 Task: Find a one-way flight from Sarasota (SRQ) to Laramie (LAR) on May 3 for 6 passengers in premium economy, using Delta, with 5 checked bags, a maximum price of 1500, and a departure time of 5:00 AM.
Action: Mouse moved to (330, 315)
Screenshot: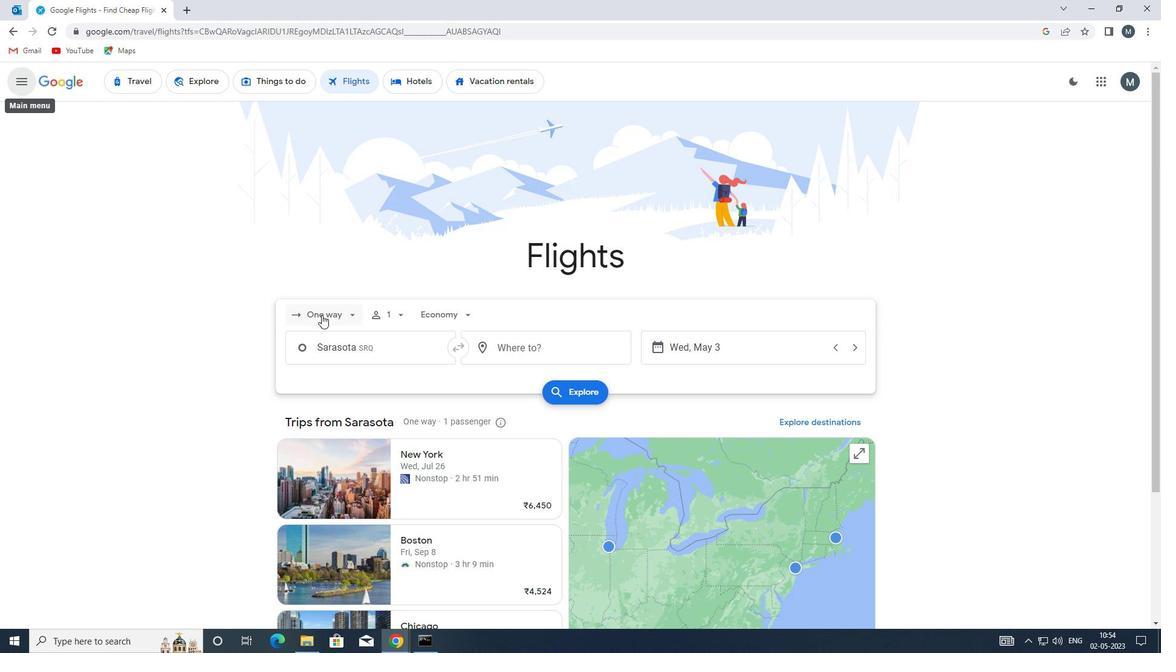 
Action: Mouse pressed left at (330, 315)
Screenshot: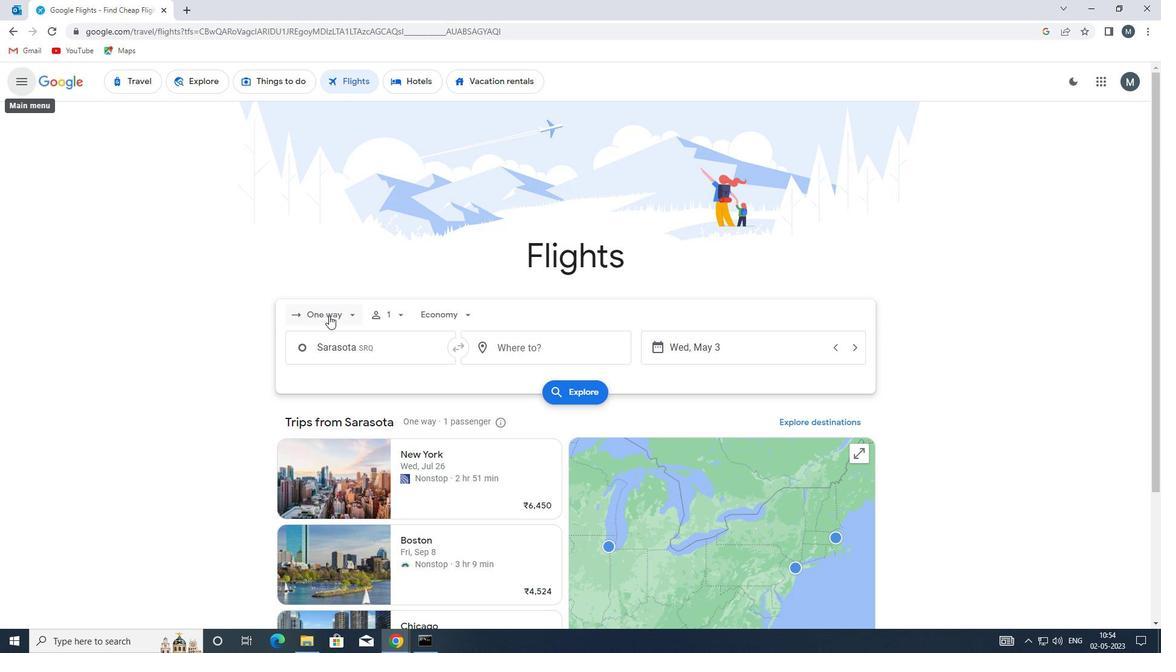 
Action: Mouse moved to (343, 375)
Screenshot: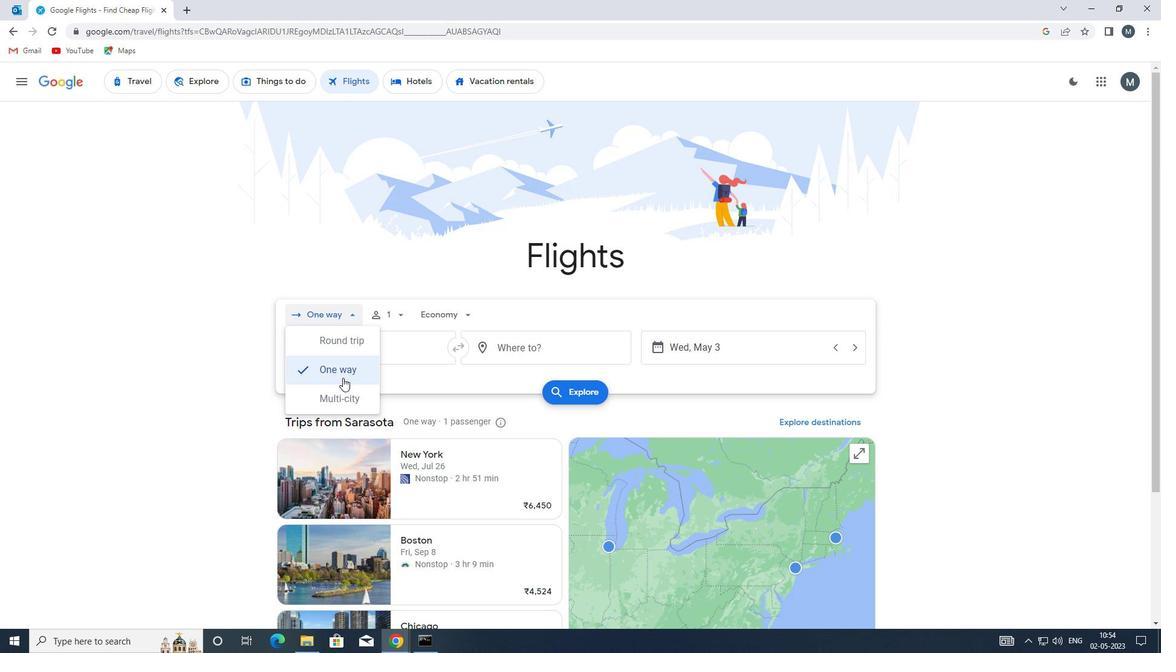 
Action: Mouse pressed left at (343, 375)
Screenshot: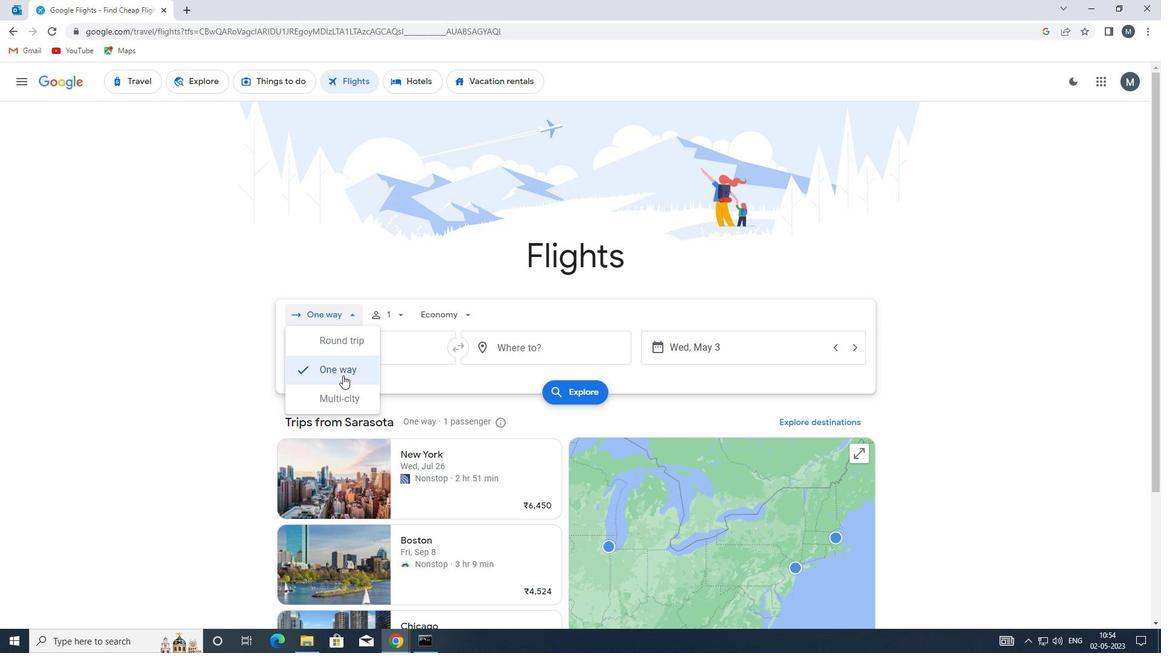 
Action: Mouse moved to (402, 315)
Screenshot: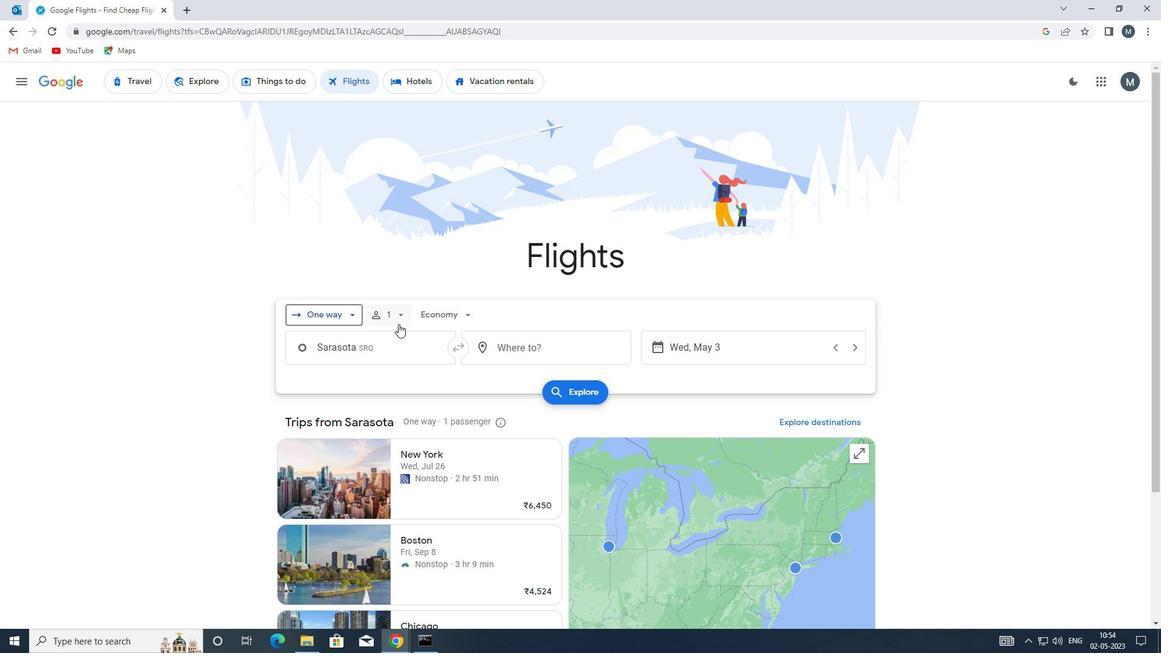 
Action: Mouse pressed left at (402, 315)
Screenshot: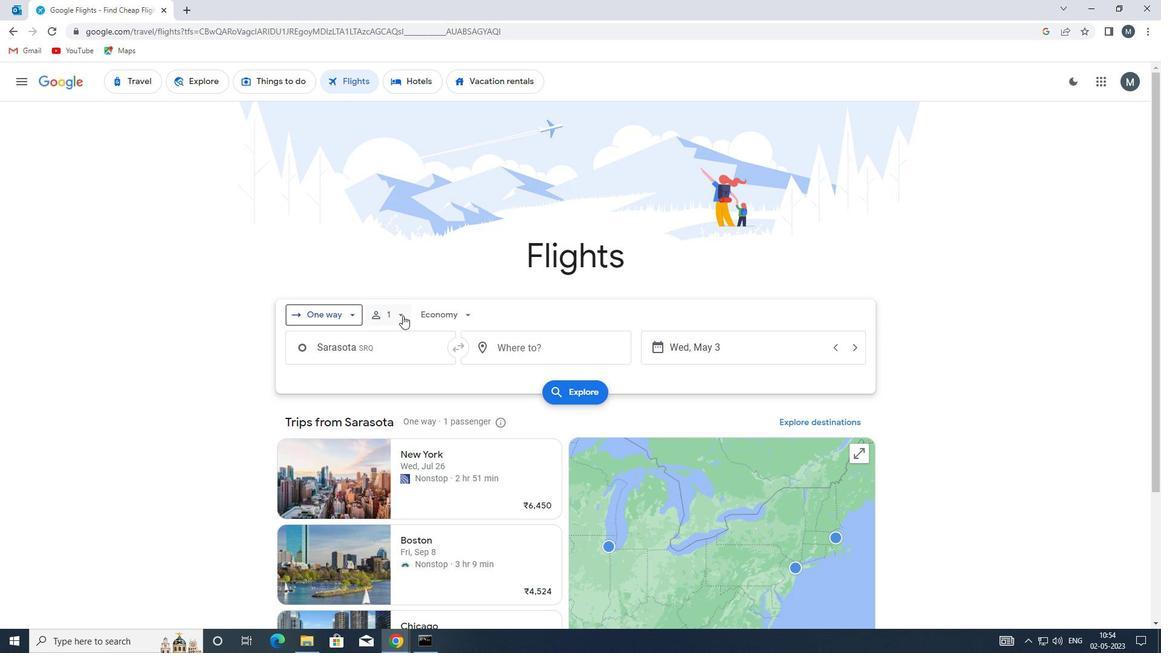 
Action: Mouse moved to (493, 344)
Screenshot: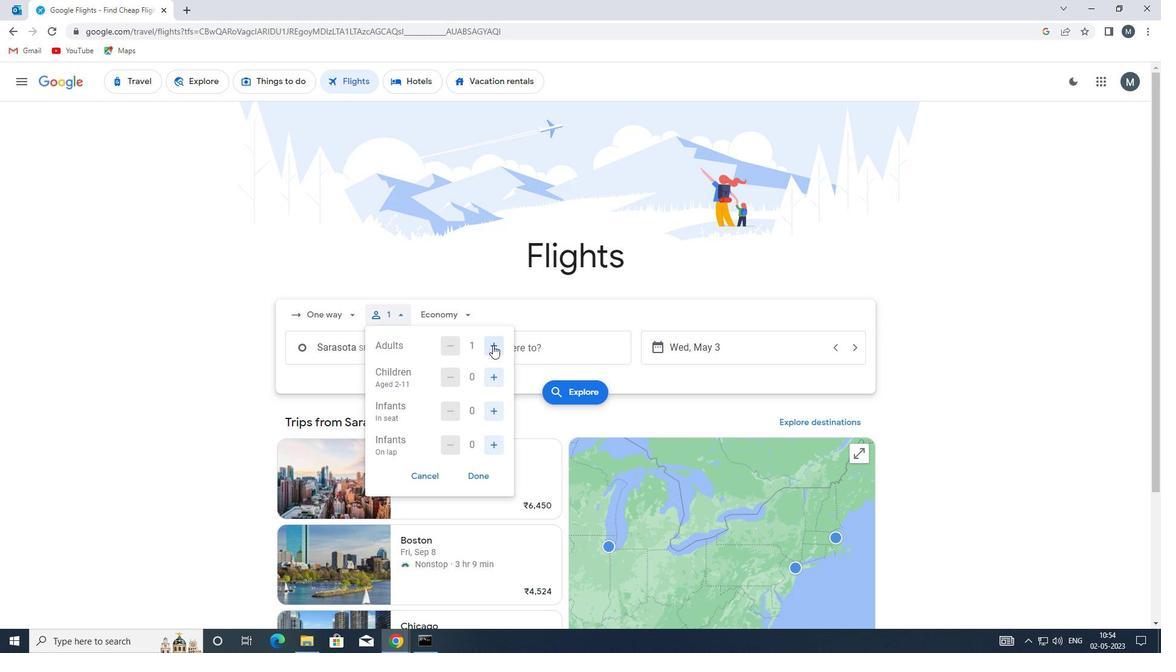 
Action: Mouse pressed left at (493, 344)
Screenshot: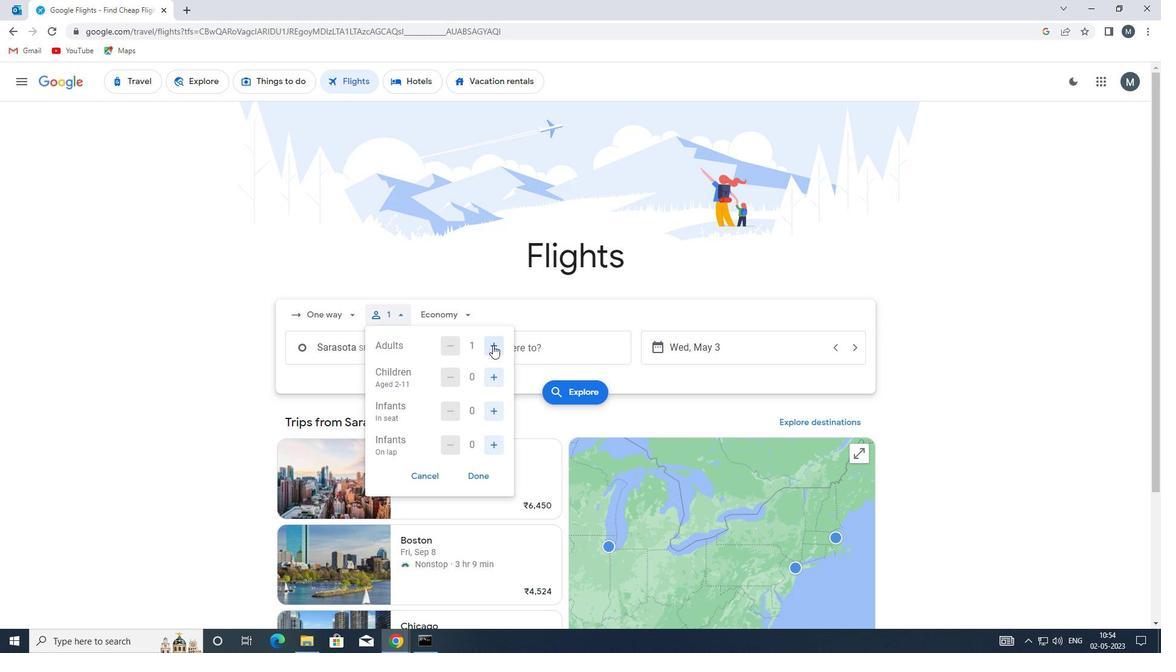 
Action: Mouse moved to (494, 344)
Screenshot: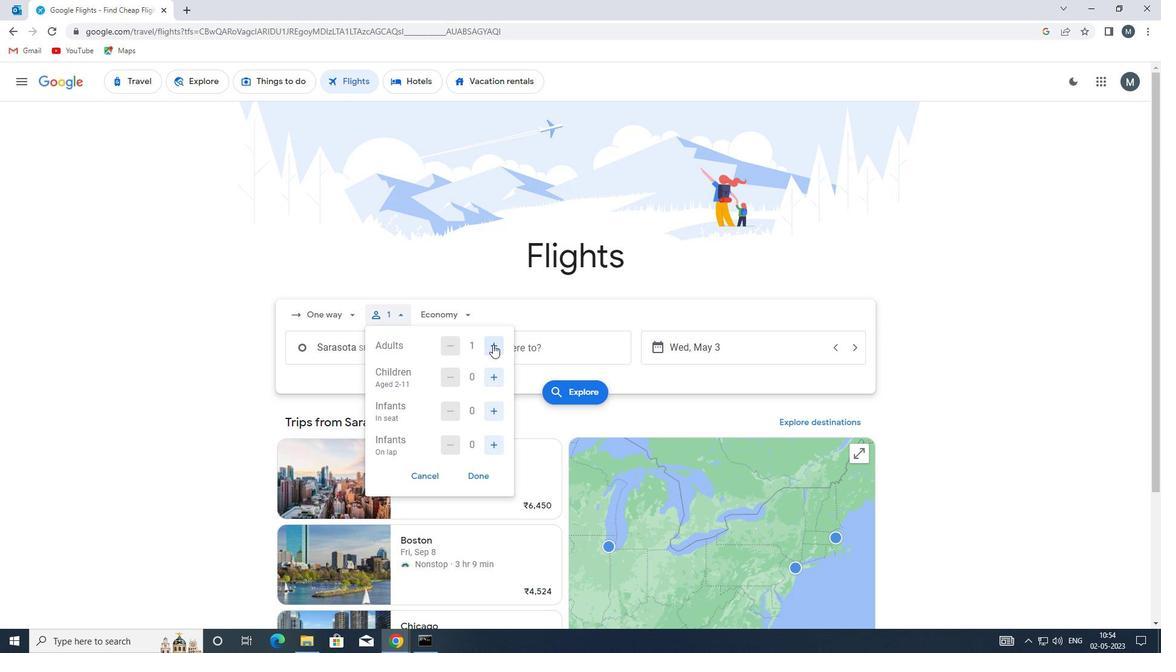 
Action: Mouse pressed left at (494, 344)
Screenshot: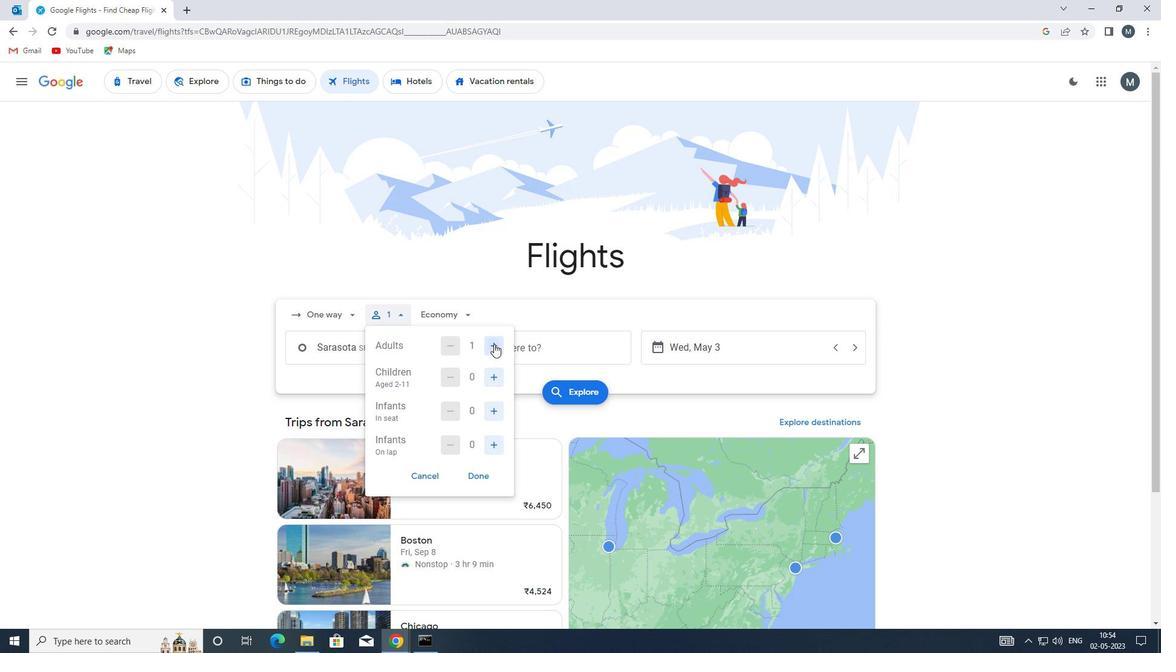 
Action: Mouse pressed left at (494, 344)
Screenshot: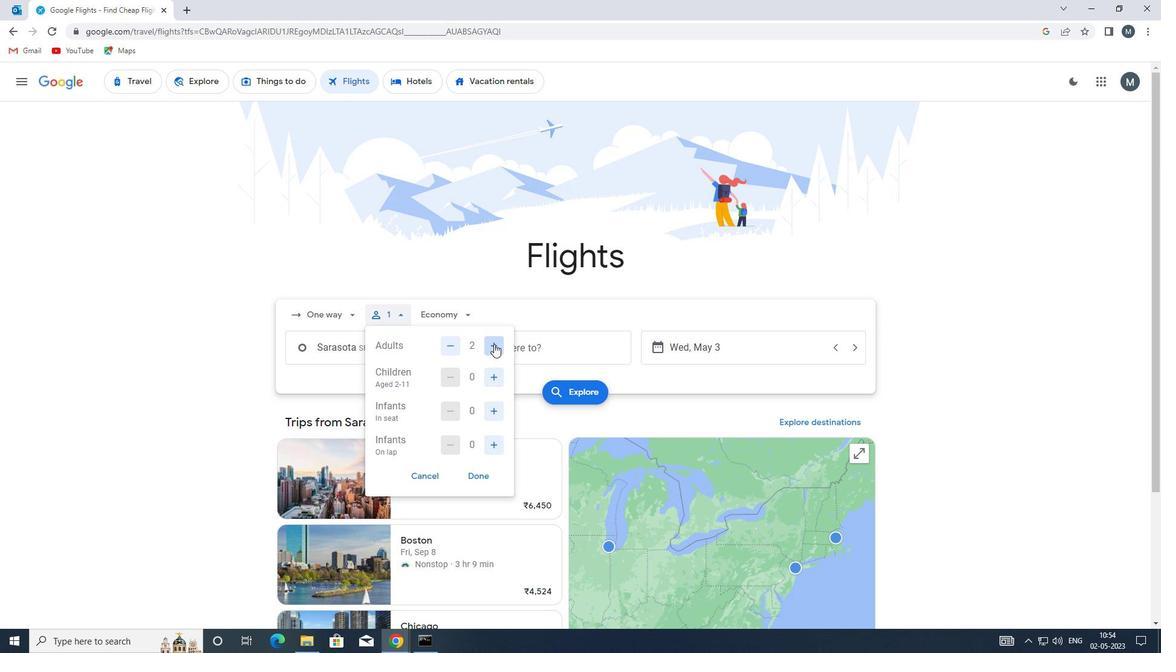 
Action: Mouse moved to (489, 413)
Screenshot: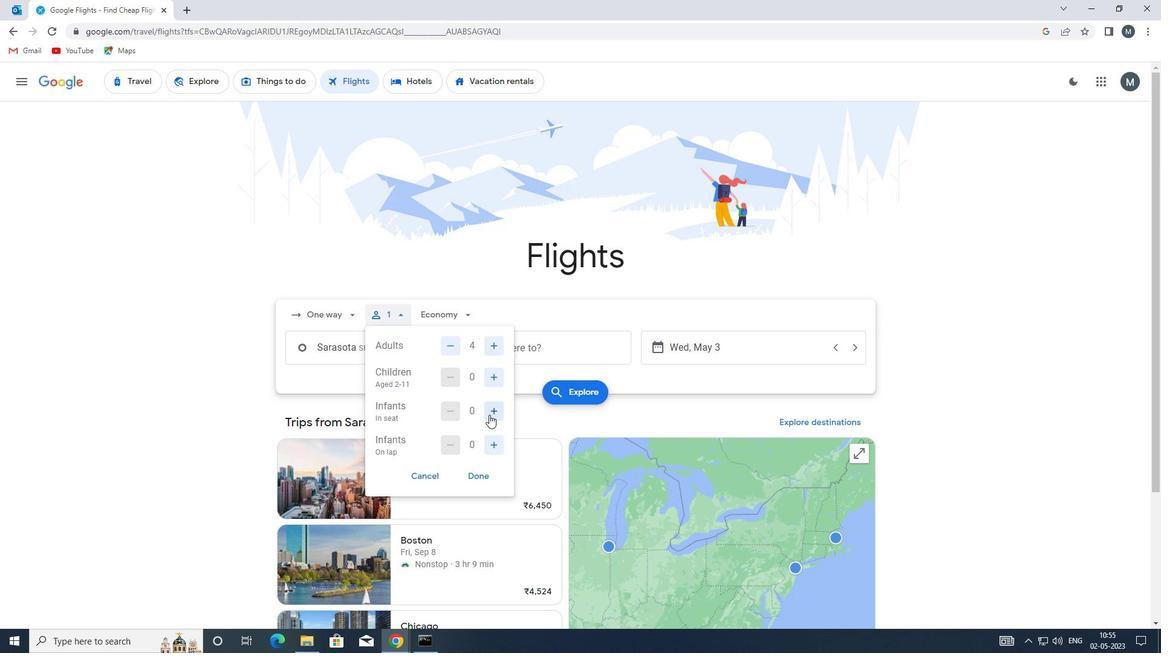 
Action: Mouse pressed left at (489, 413)
Screenshot: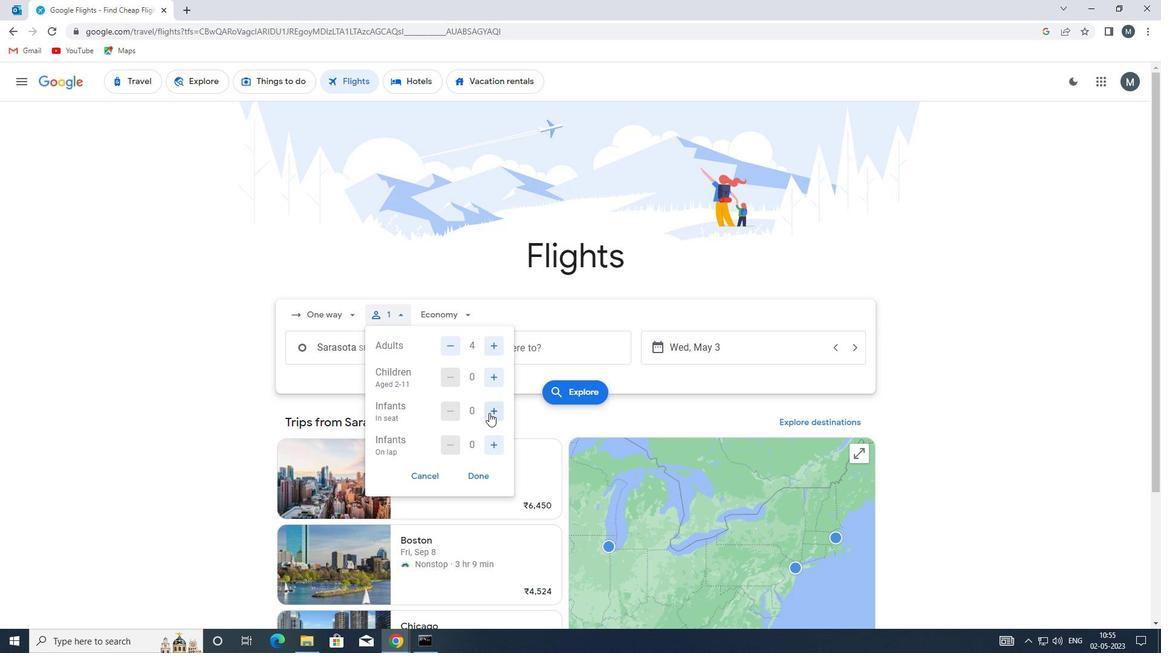 
Action: Mouse moved to (494, 441)
Screenshot: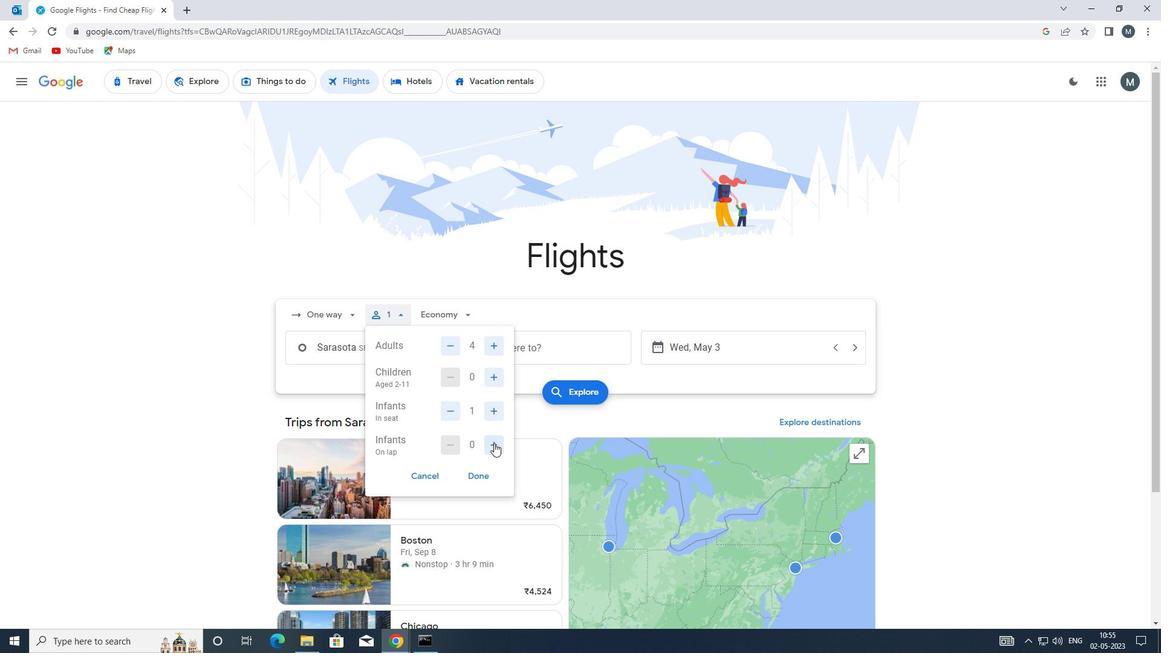 
Action: Mouse pressed left at (494, 441)
Screenshot: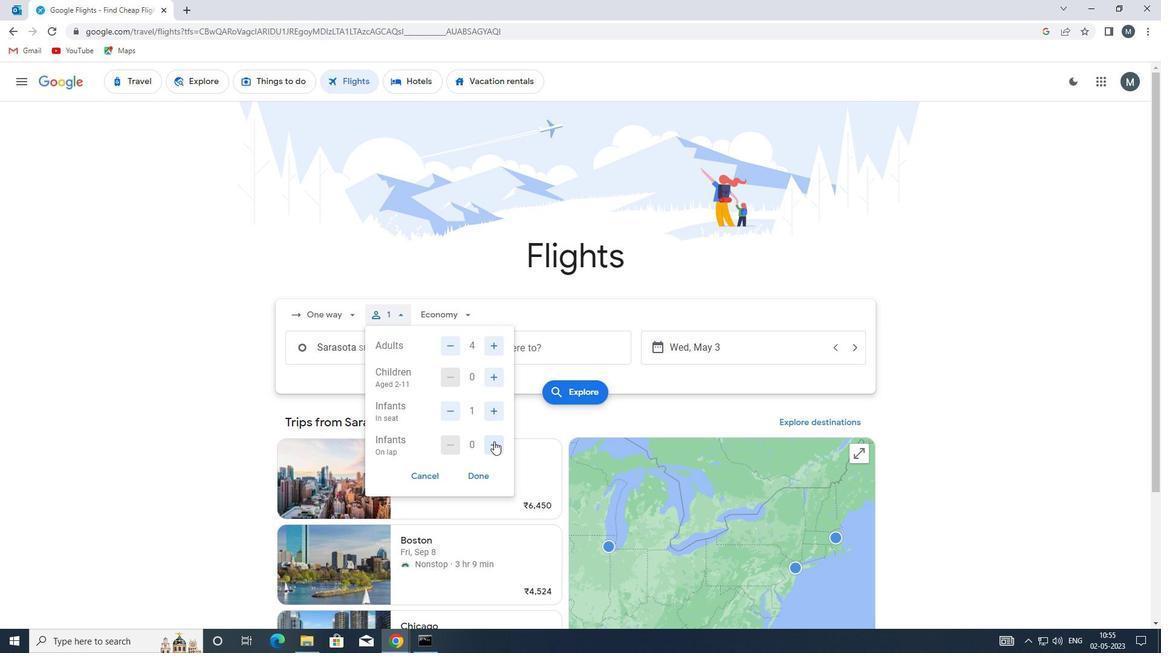 
Action: Mouse moved to (474, 473)
Screenshot: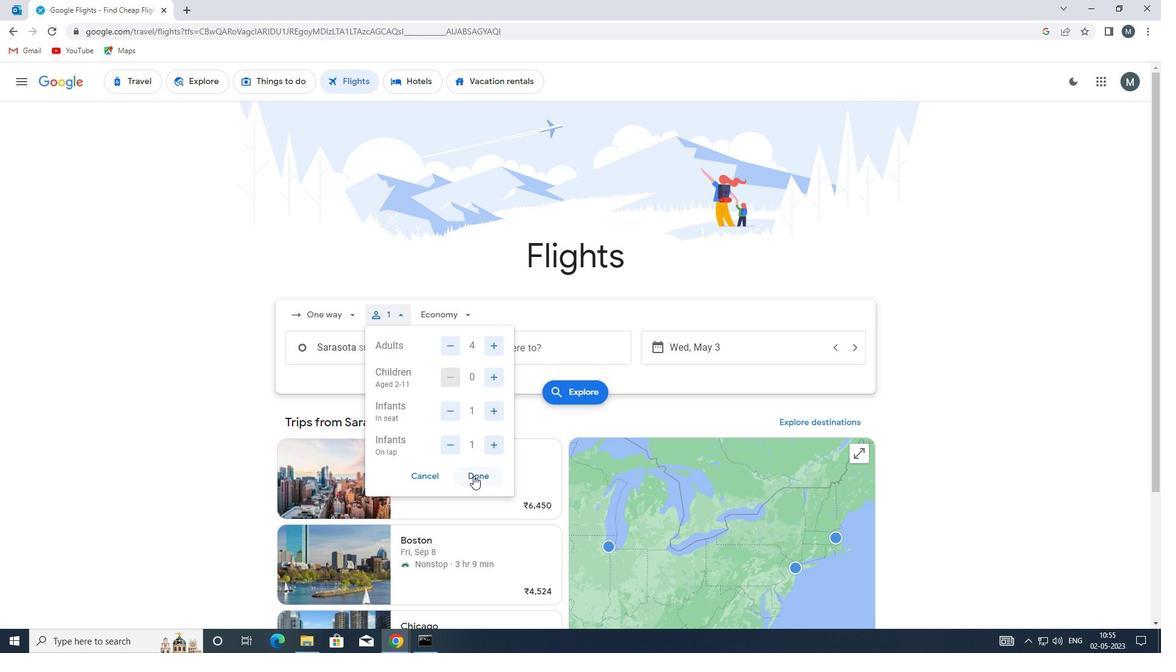 
Action: Mouse pressed left at (474, 473)
Screenshot: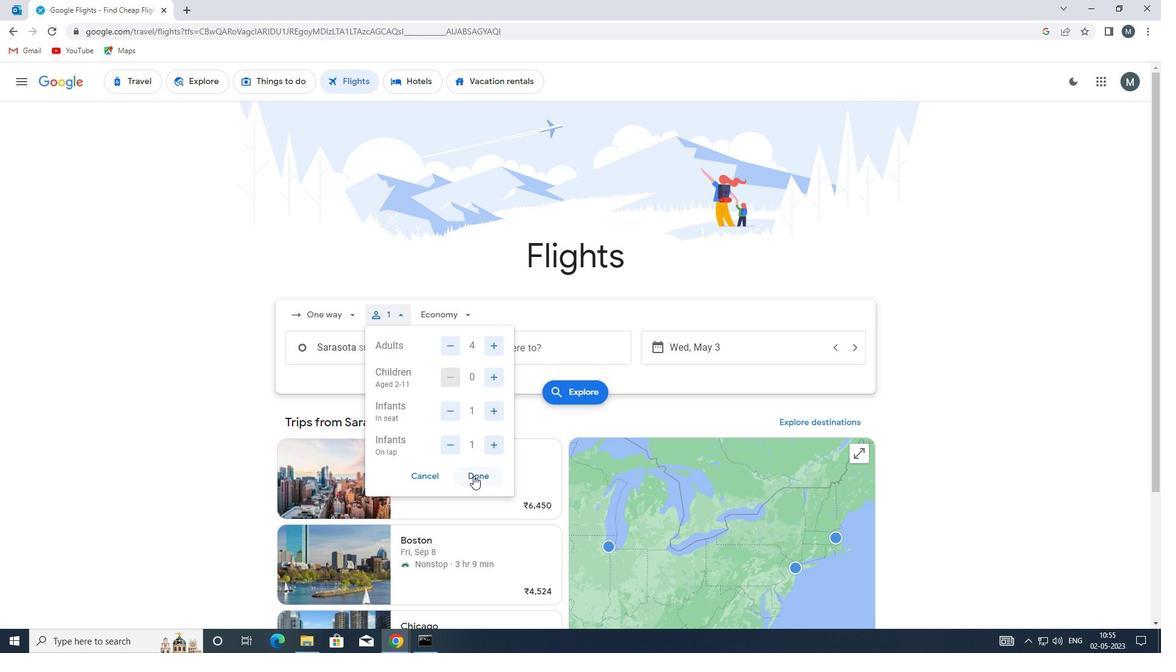 
Action: Mouse moved to (446, 317)
Screenshot: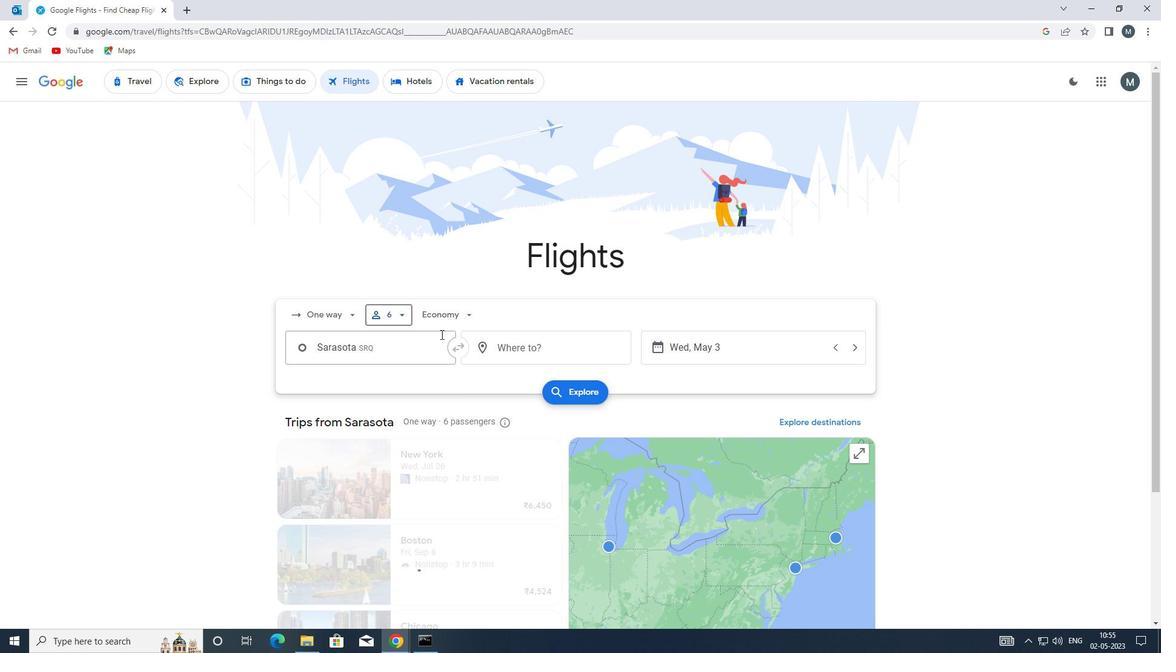 
Action: Mouse pressed left at (446, 317)
Screenshot: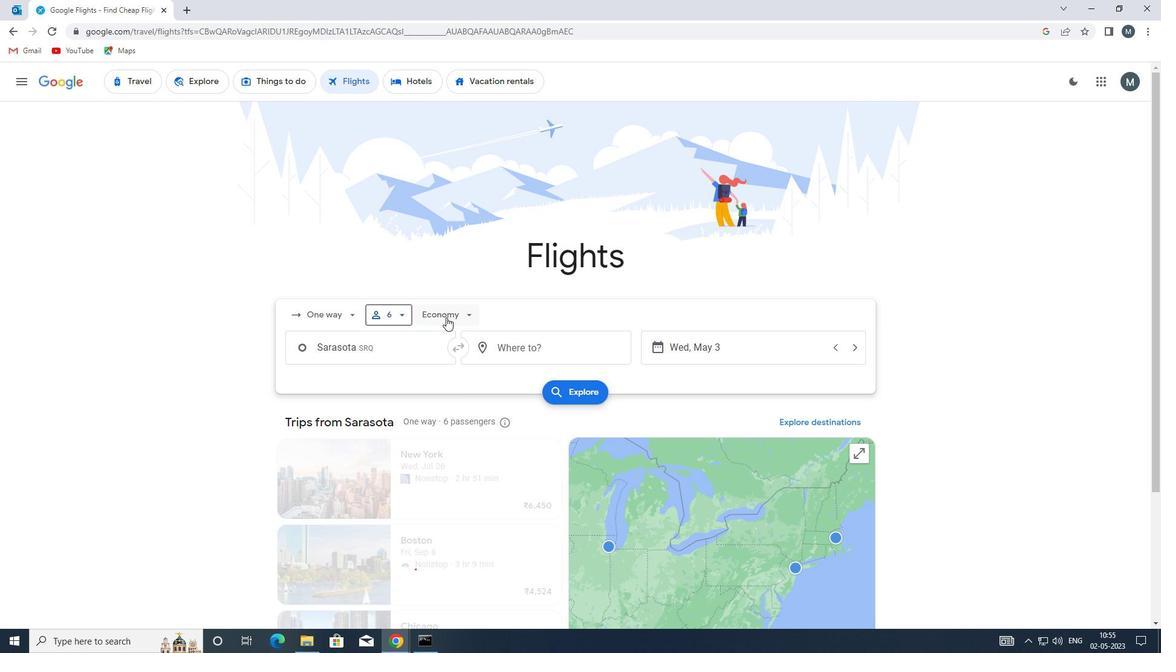 
Action: Mouse moved to (487, 376)
Screenshot: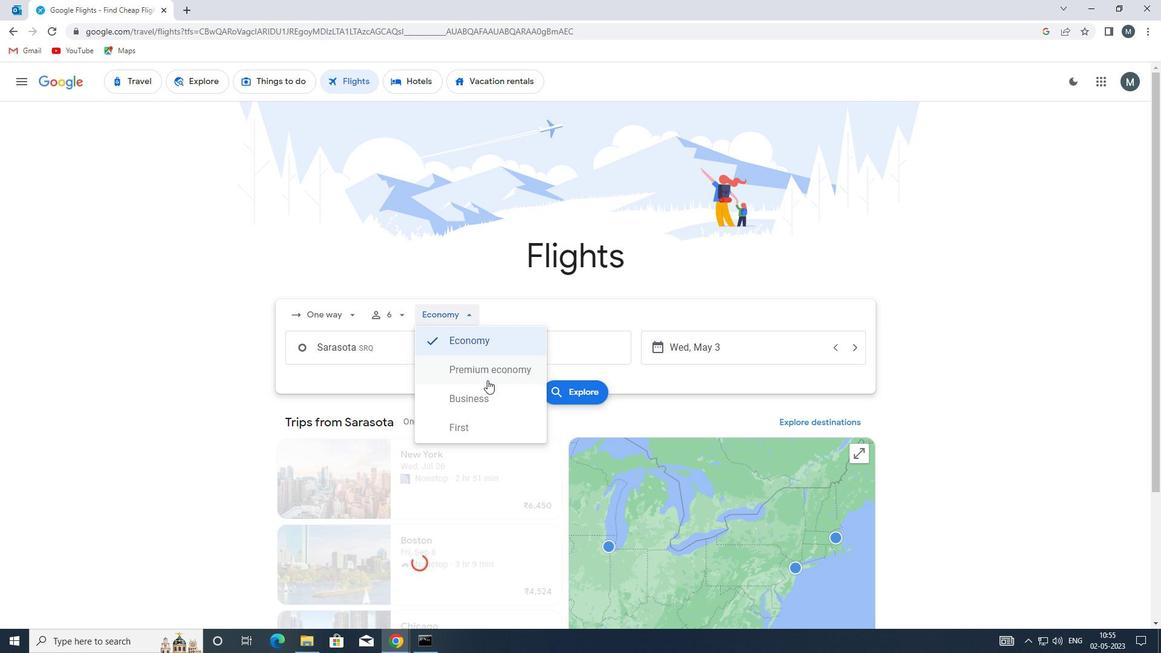
Action: Mouse pressed left at (487, 376)
Screenshot: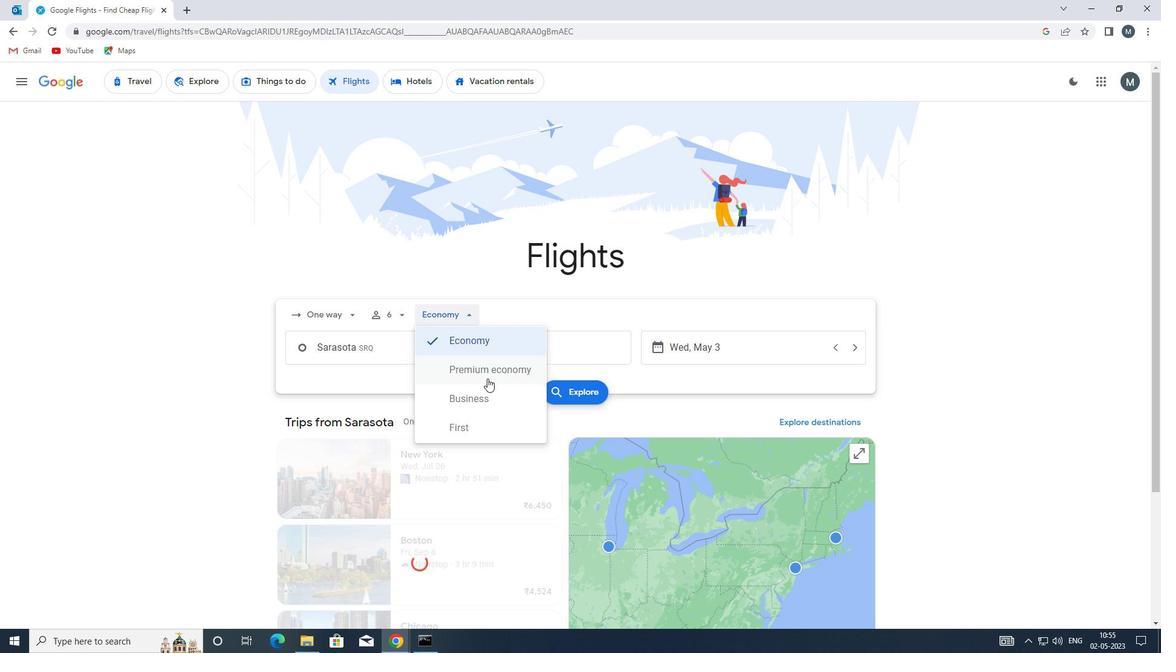 
Action: Mouse moved to (373, 350)
Screenshot: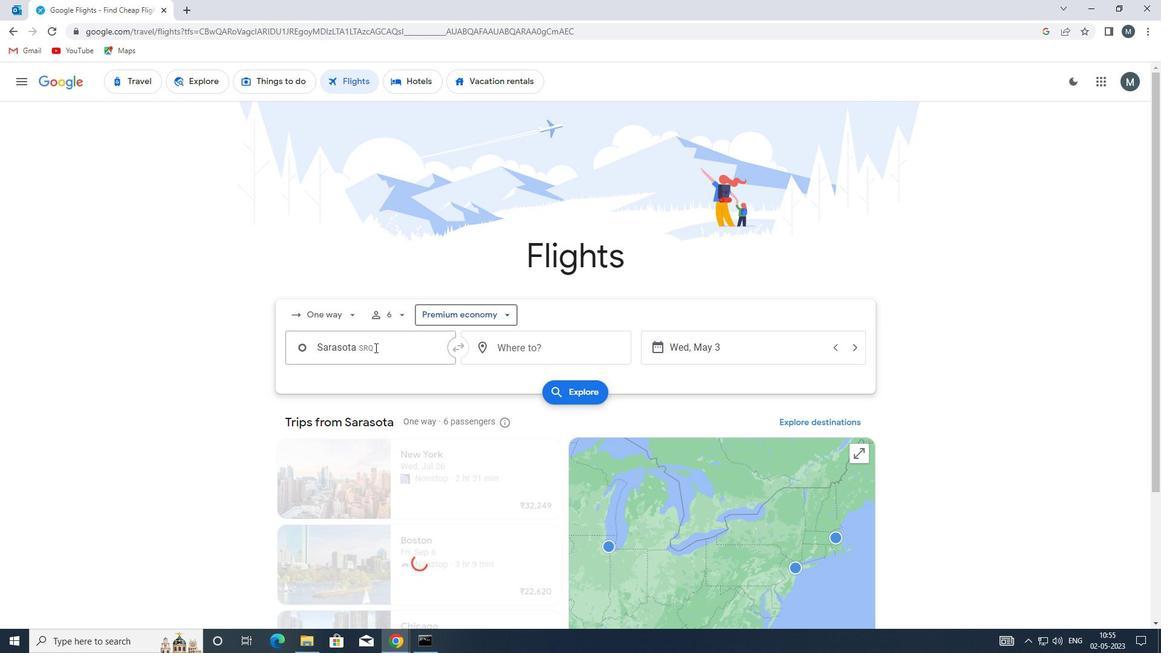 
Action: Mouse pressed left at (373, 350)
Screenshot: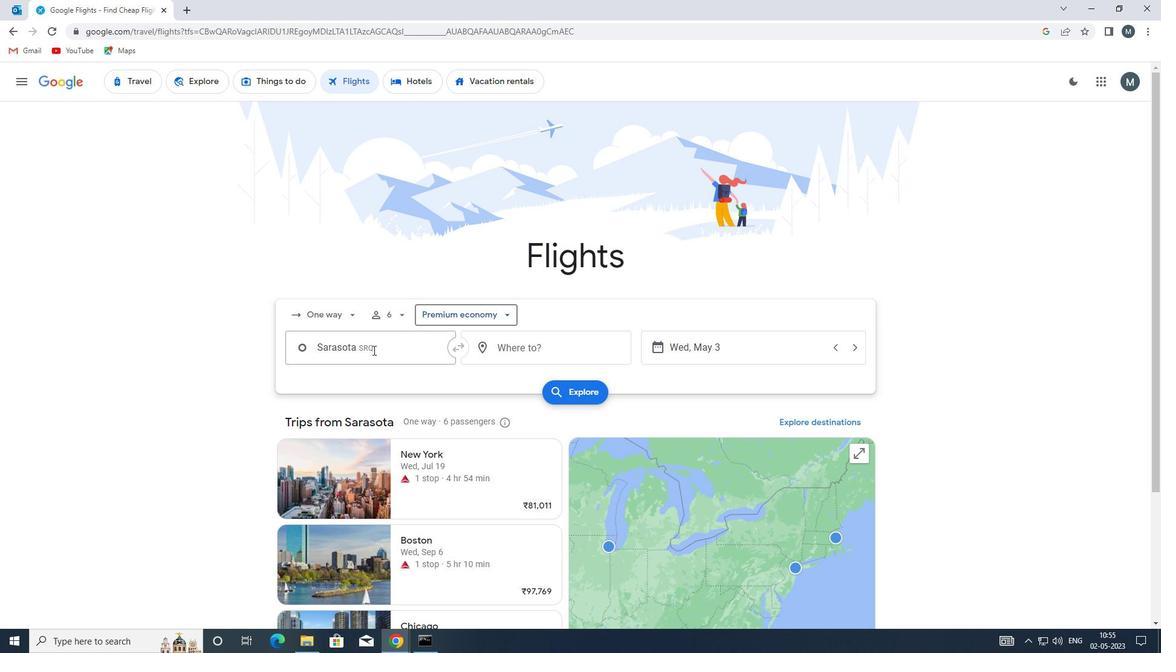 
Action: Mouse moved to (441, 358)
Screenshot: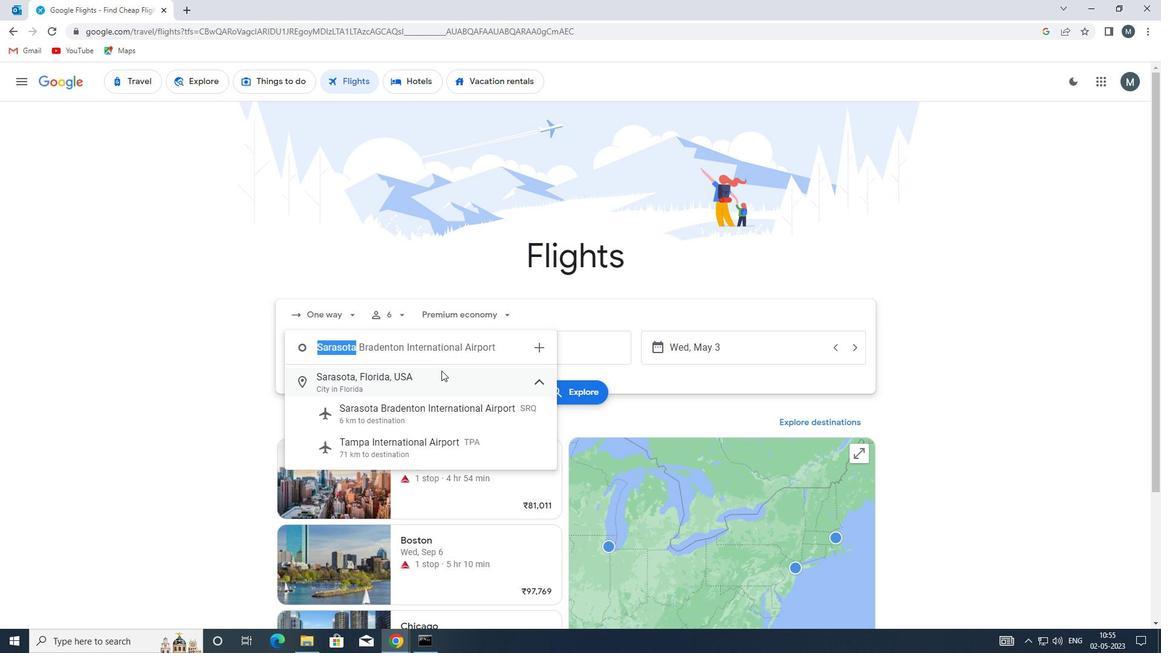 
Action: Key pressed <Key.enter>
Screenshot: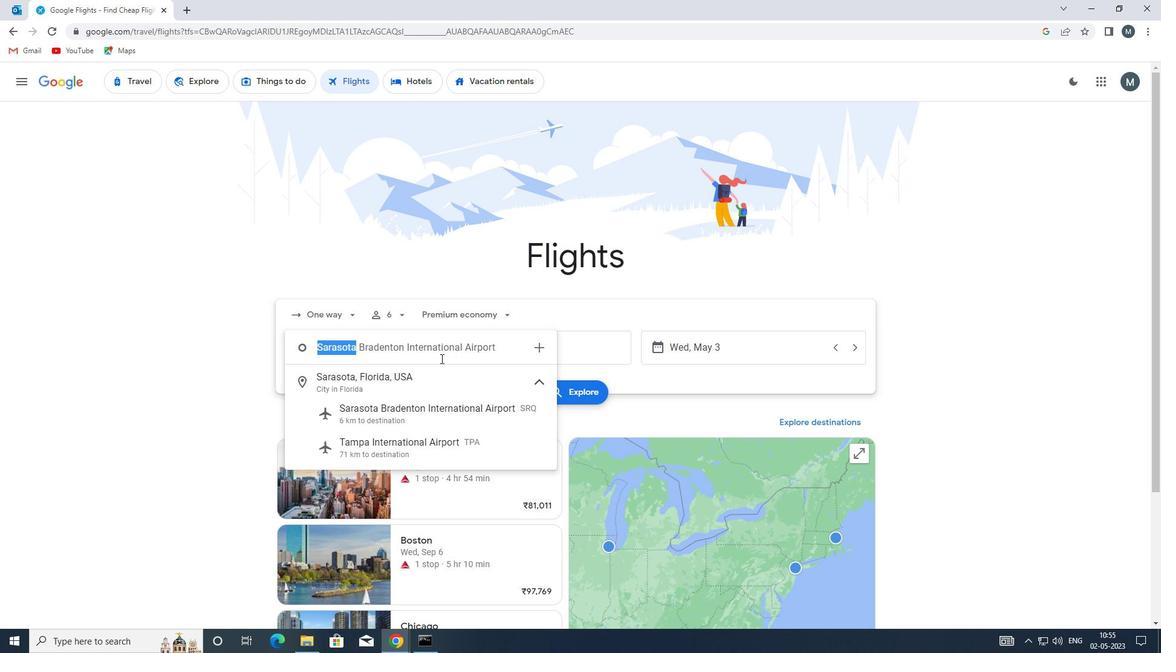 
Action: Mouse moved to (516, 353)
Screenshot: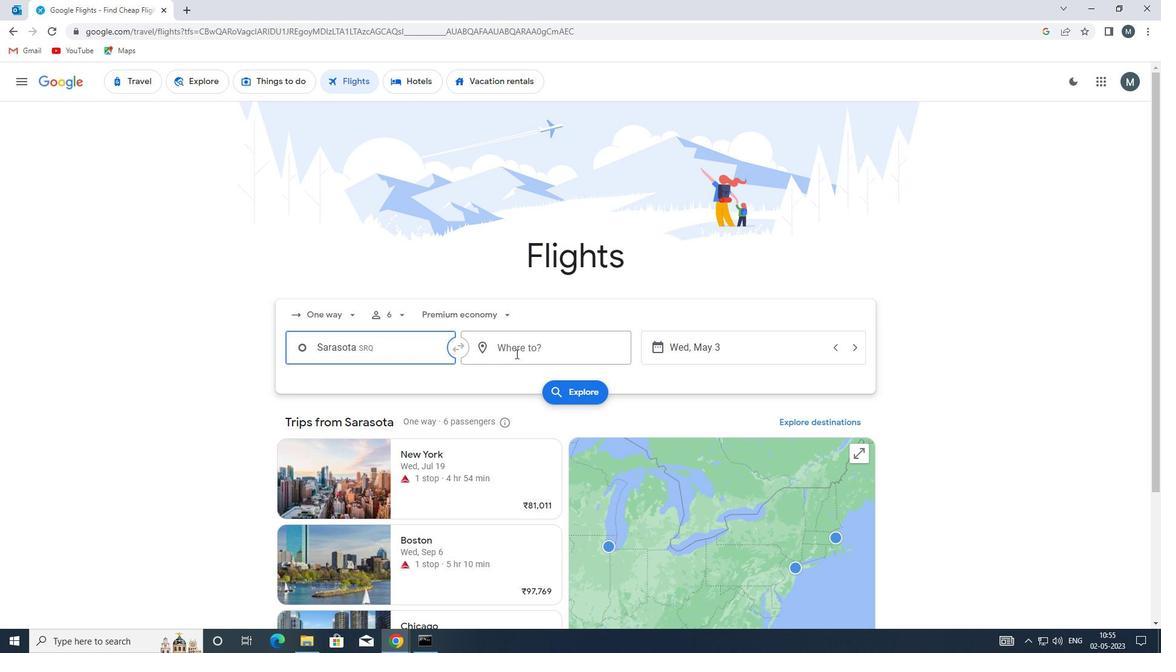 
Action: Mouse pressed left at (516, 353)
Screenshot: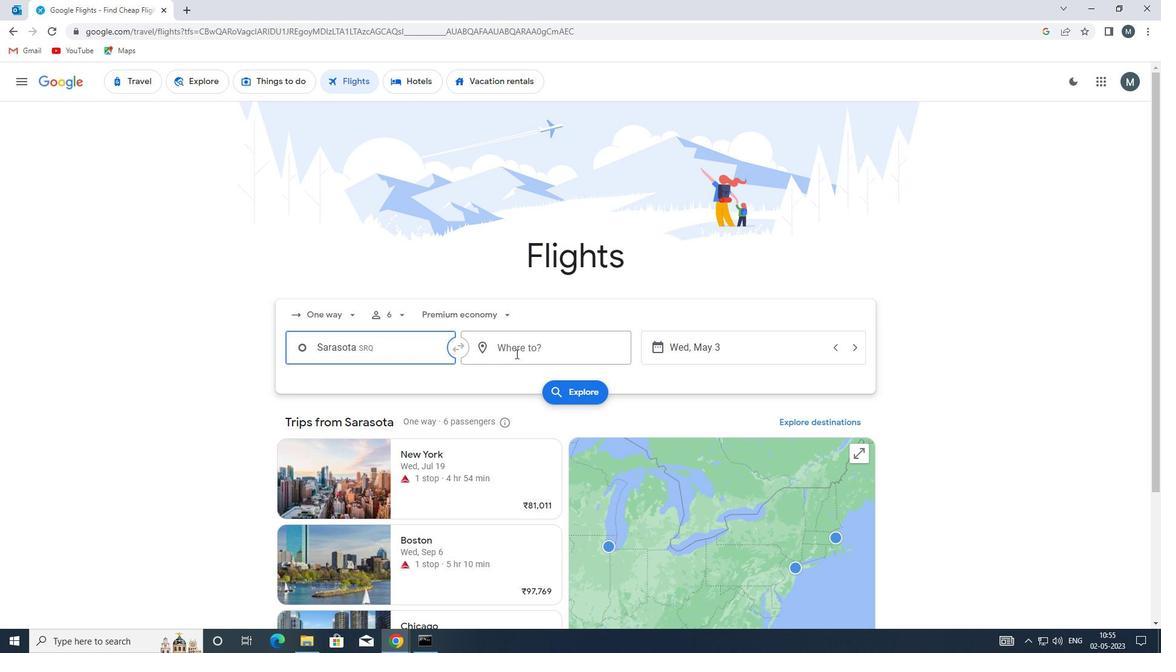 
Action: Mouse moved to (511, 356)
Screenshot: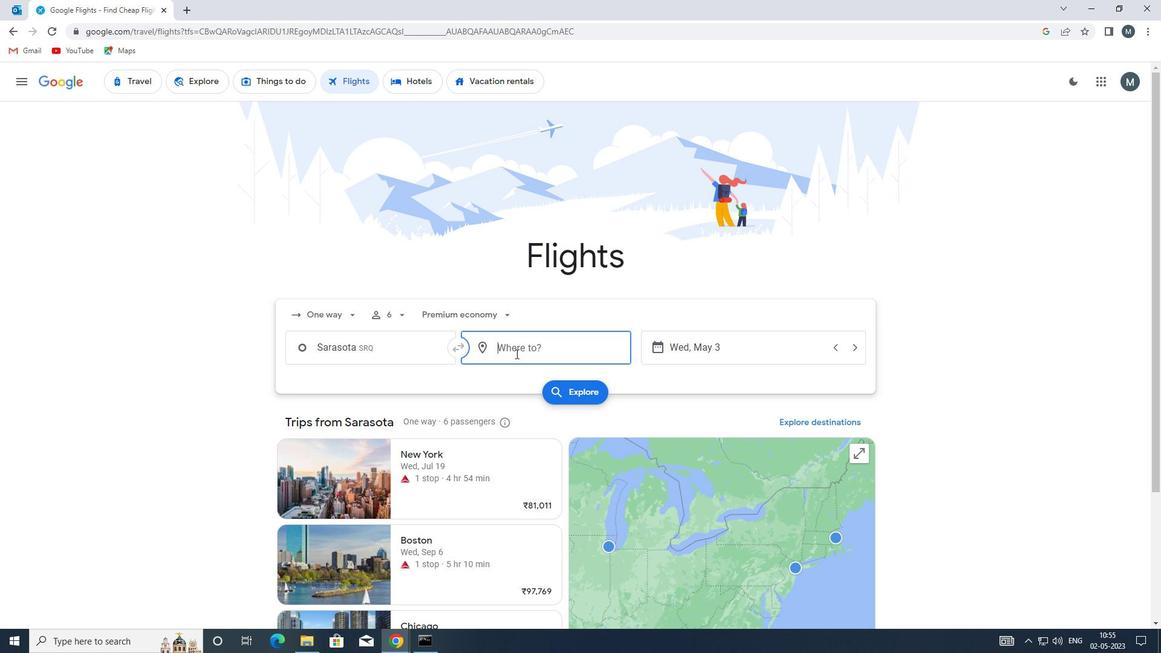 
Action: Key pressed lar
Screenshot: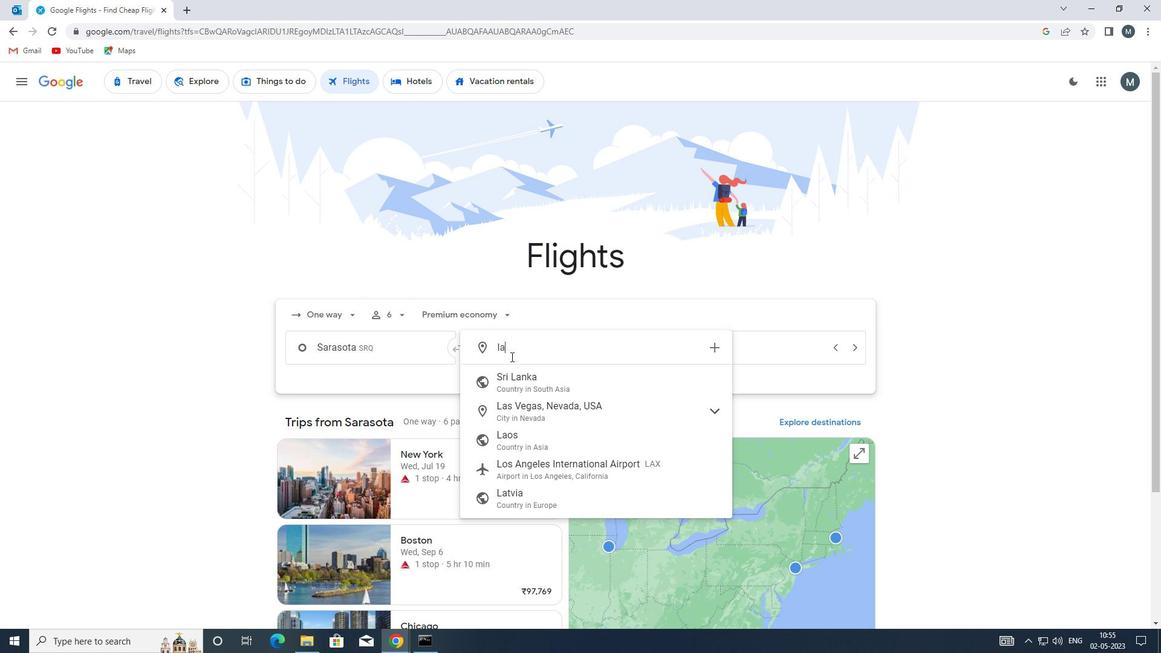 
Action: Mouse moved to (602, 383)
Screenshot: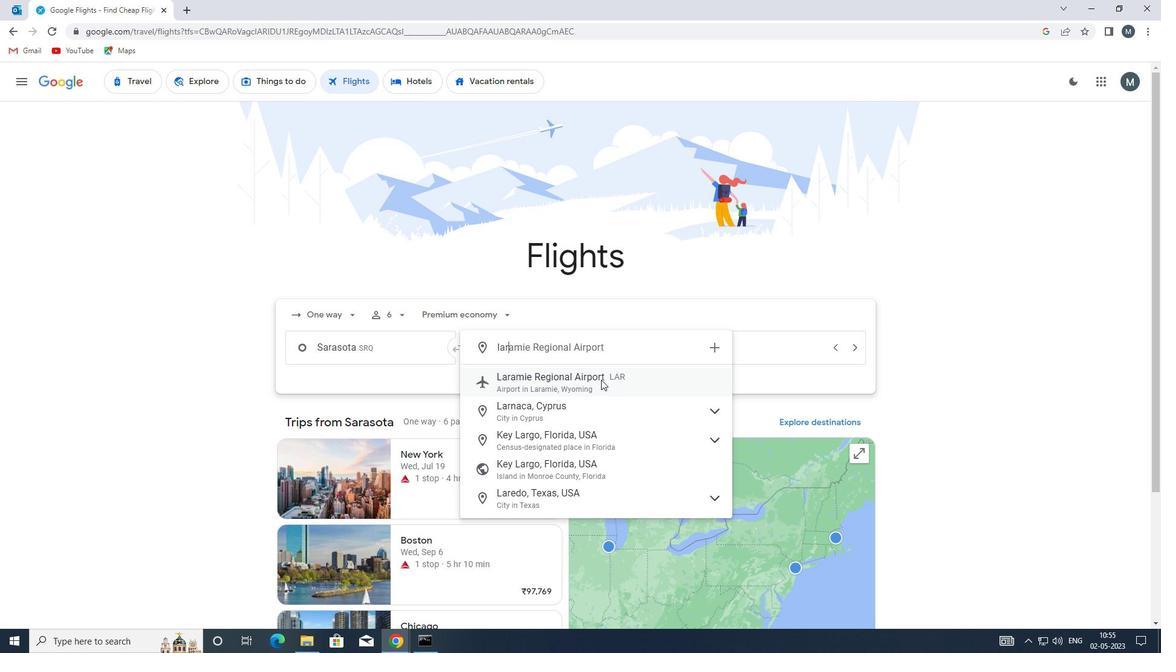 
Action: Mouse pressed left at (602, 383)
Screenshot: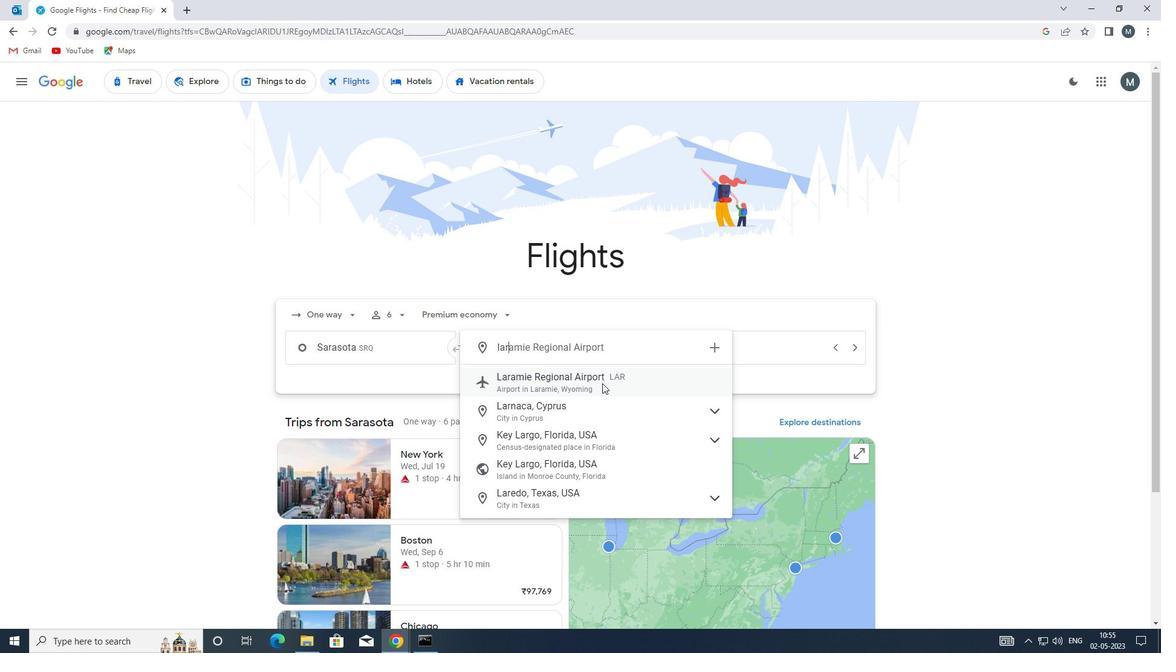 
Action: Mouse moved to (736, 344)
Screenshot: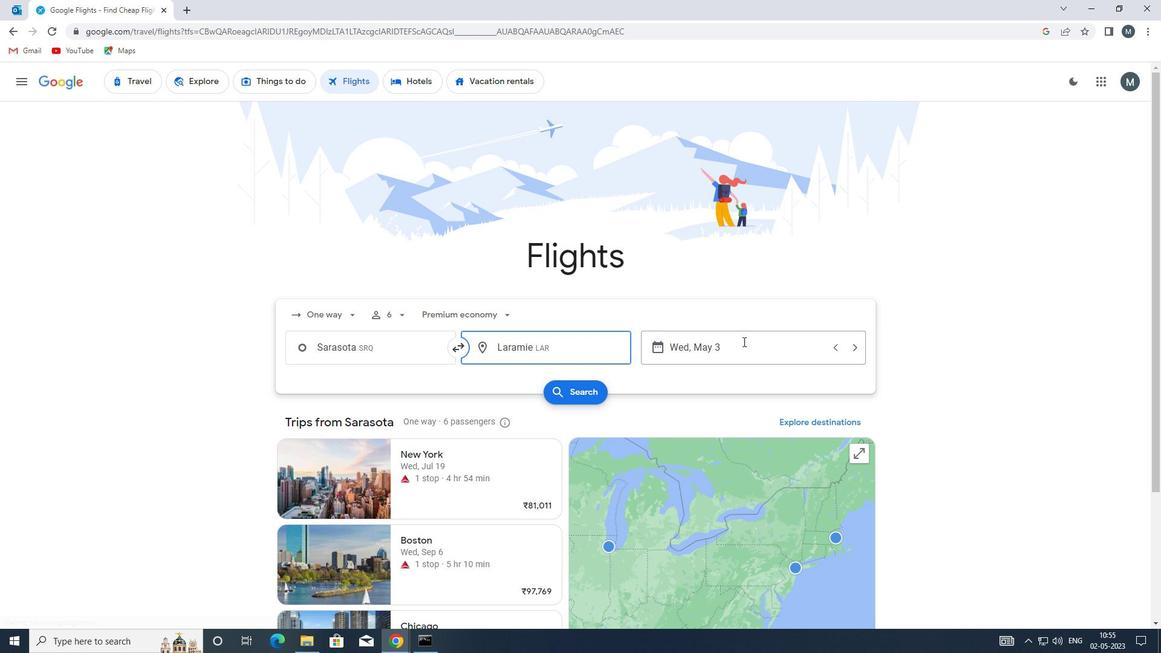 
Action: Mouse pressed left at (736, 344)
Screenshot: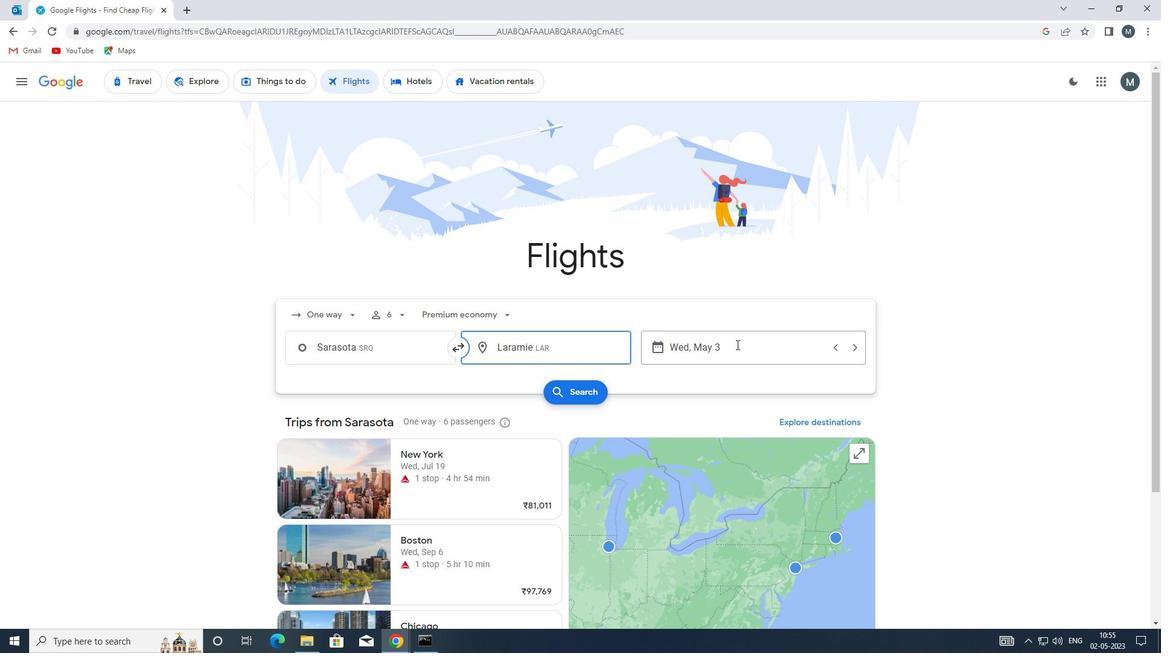 
Action: Mouse moved to (523, 412)
Screenshot: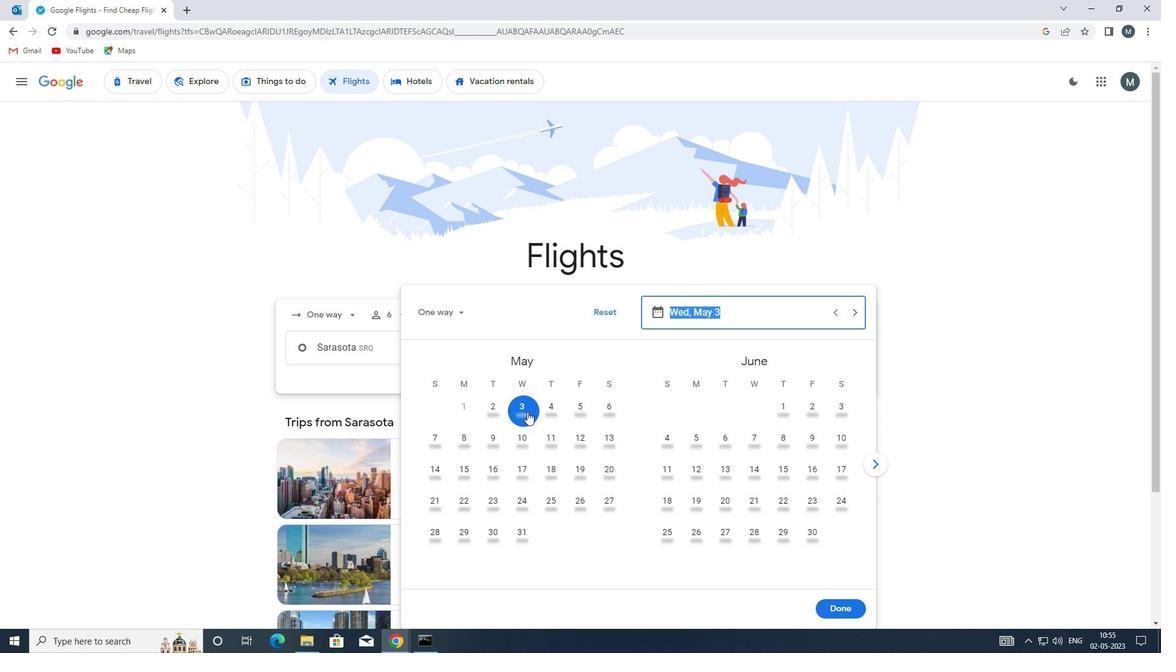 
Action: Mouse pressed left at (523, 412)
Screenshot: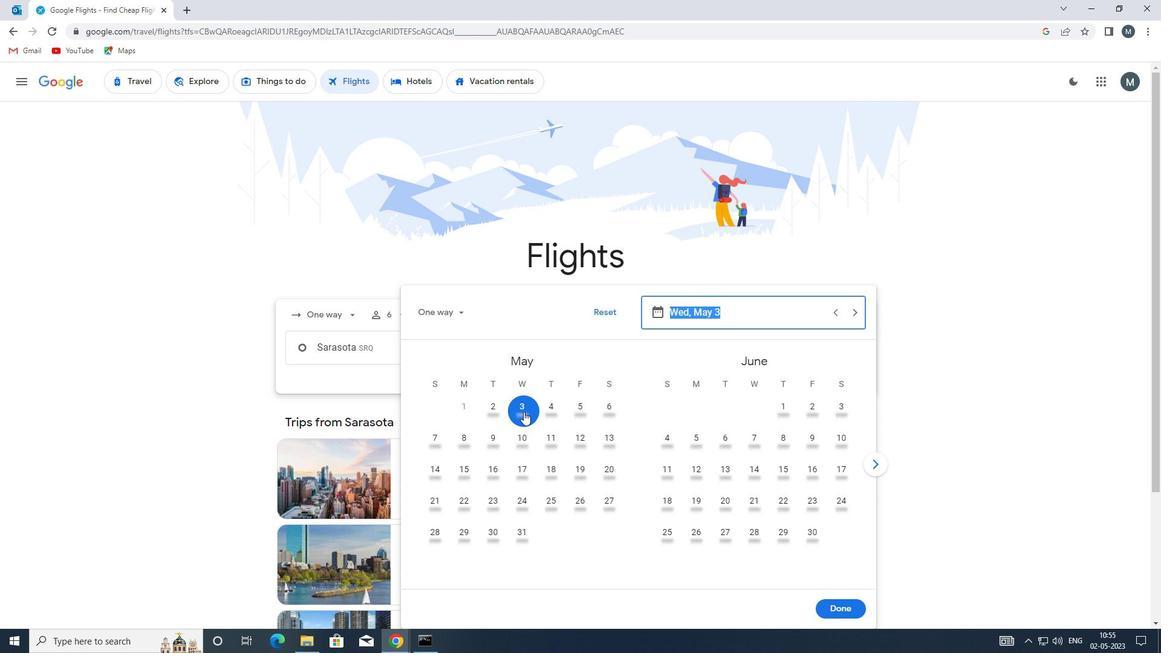 
Action: Mouse moved to (845, 610)
Screenshot: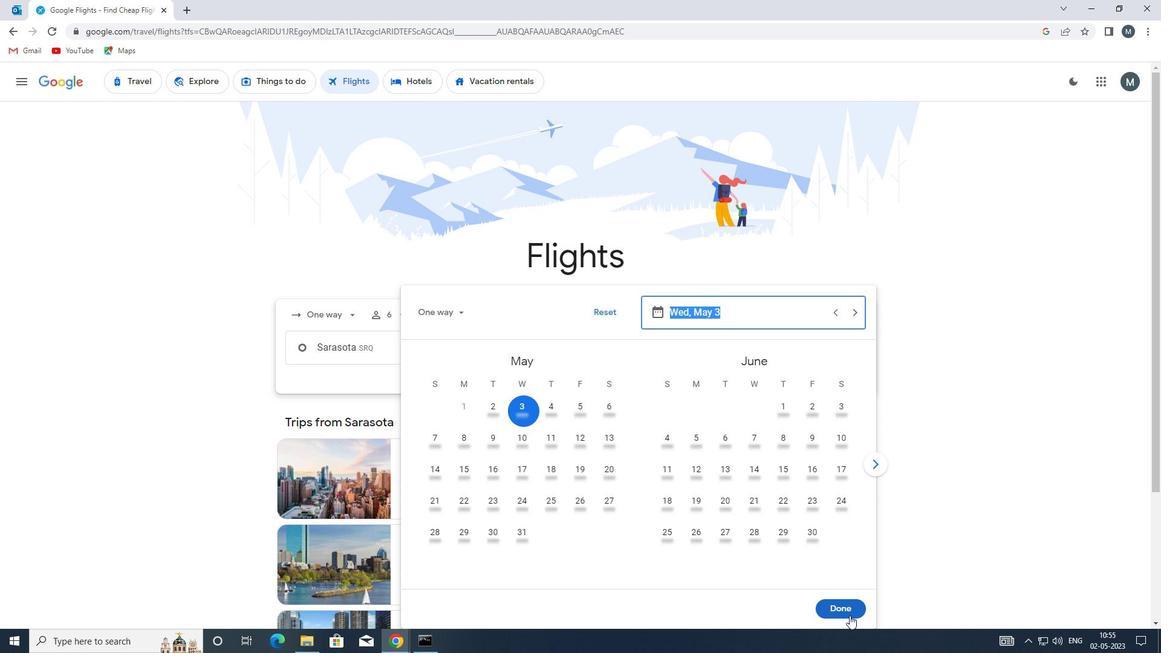
Action: Mouse pressed left at (845, 610)
Screenshot: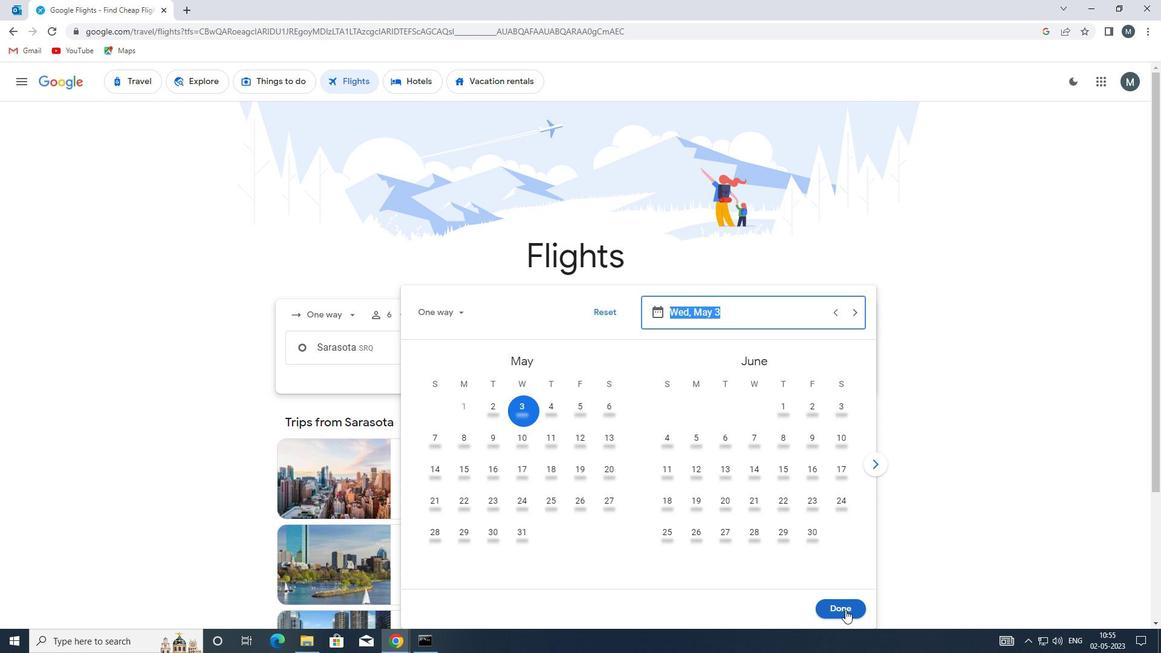 
Action: Mouse moved to (588, 385)
Screenshot: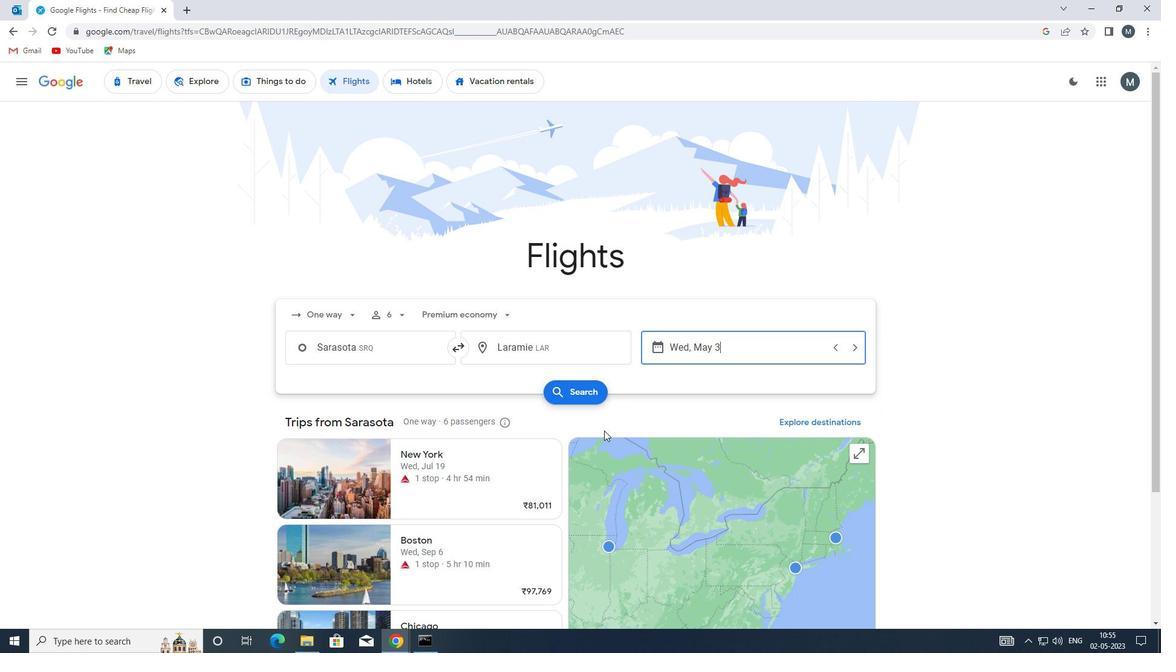 
Action: Mouse pressed left at (588, 385)
Screenshot: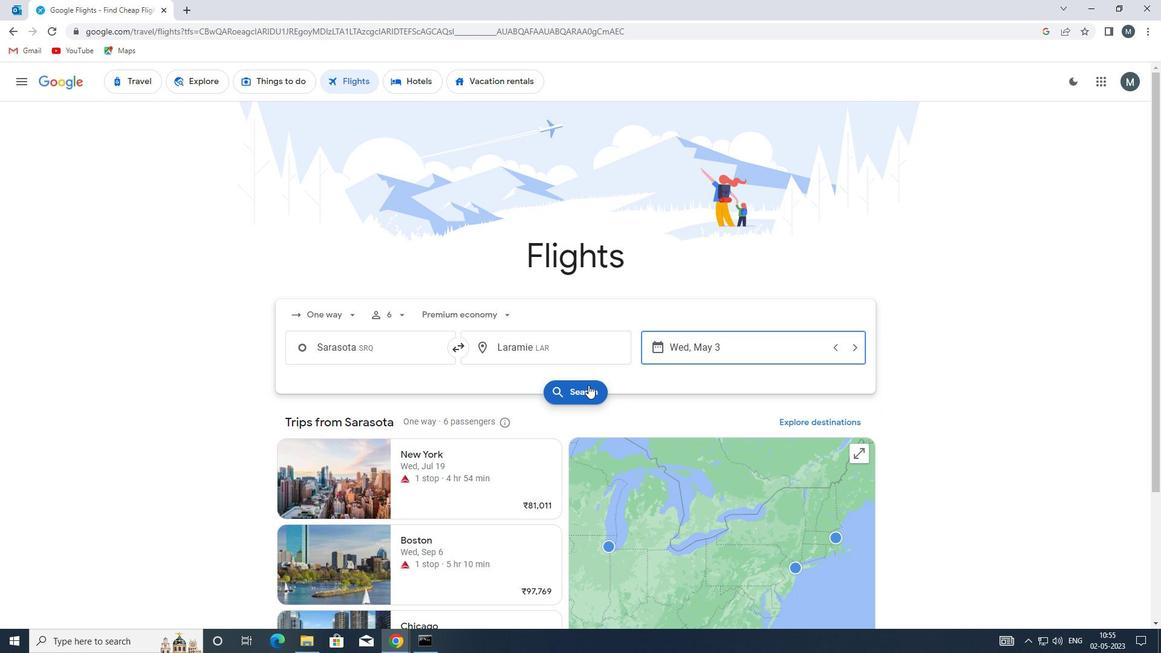
Action: Mouse moved to (304, 191)
Screenshot: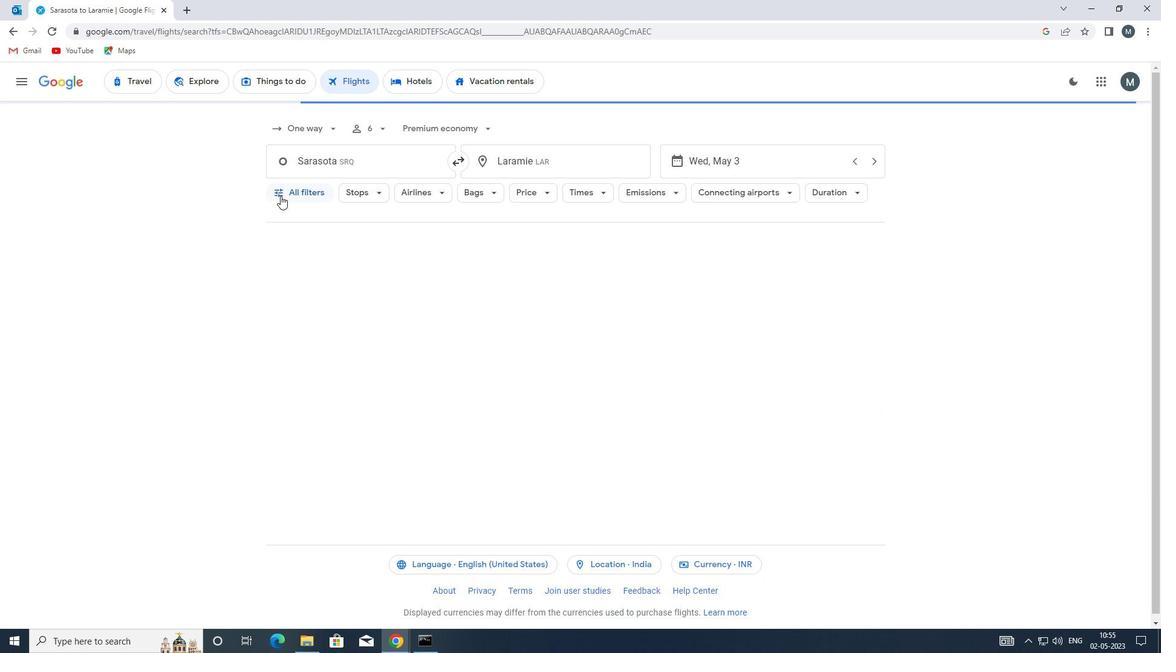 
Action: Mouse pressed left at (304, 191)
Screenshot: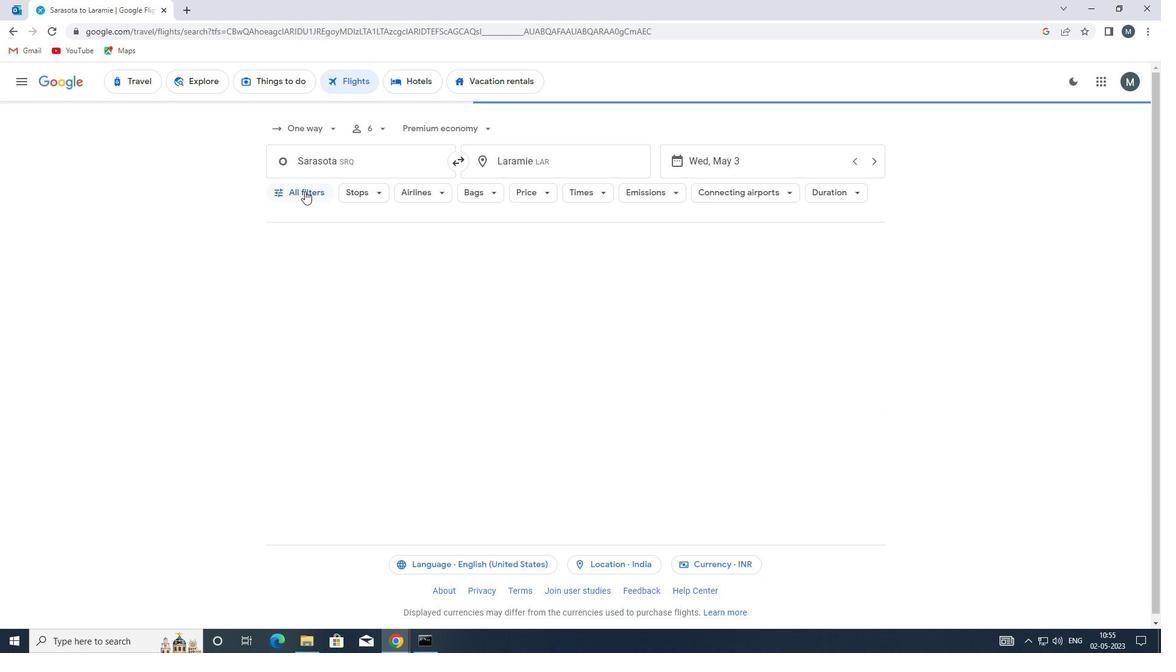 
Action: Mouse moved to (328, 361)
Screenshot: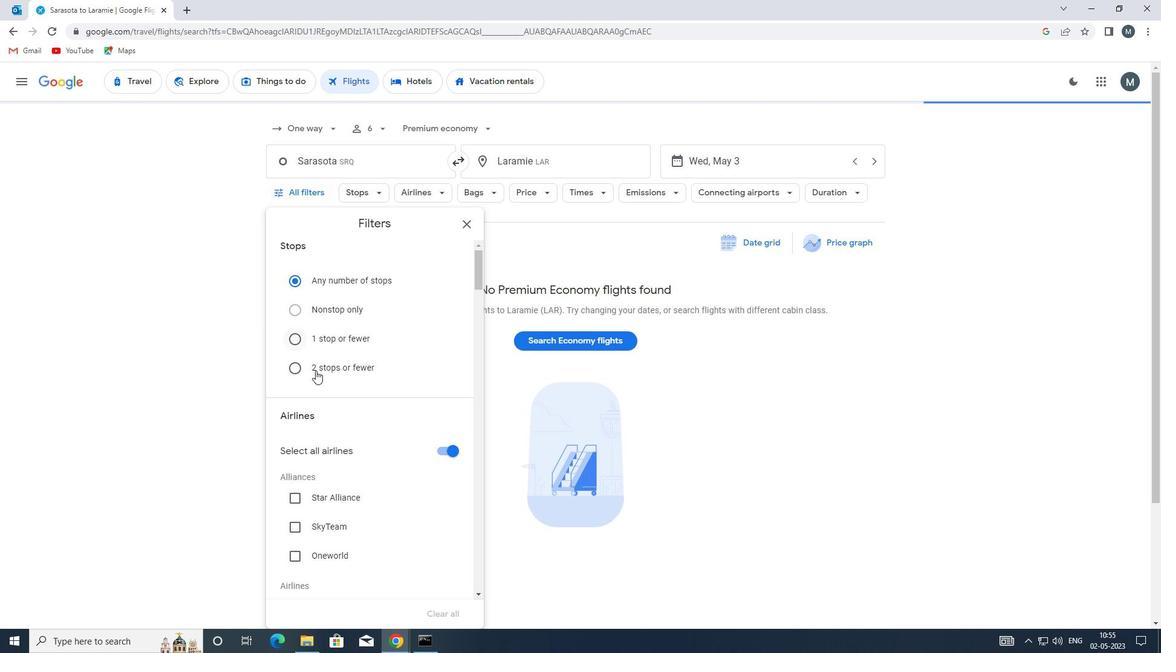 
Action: Mouse scrolled (328, 360) with delta (0, 0)
Screenshot: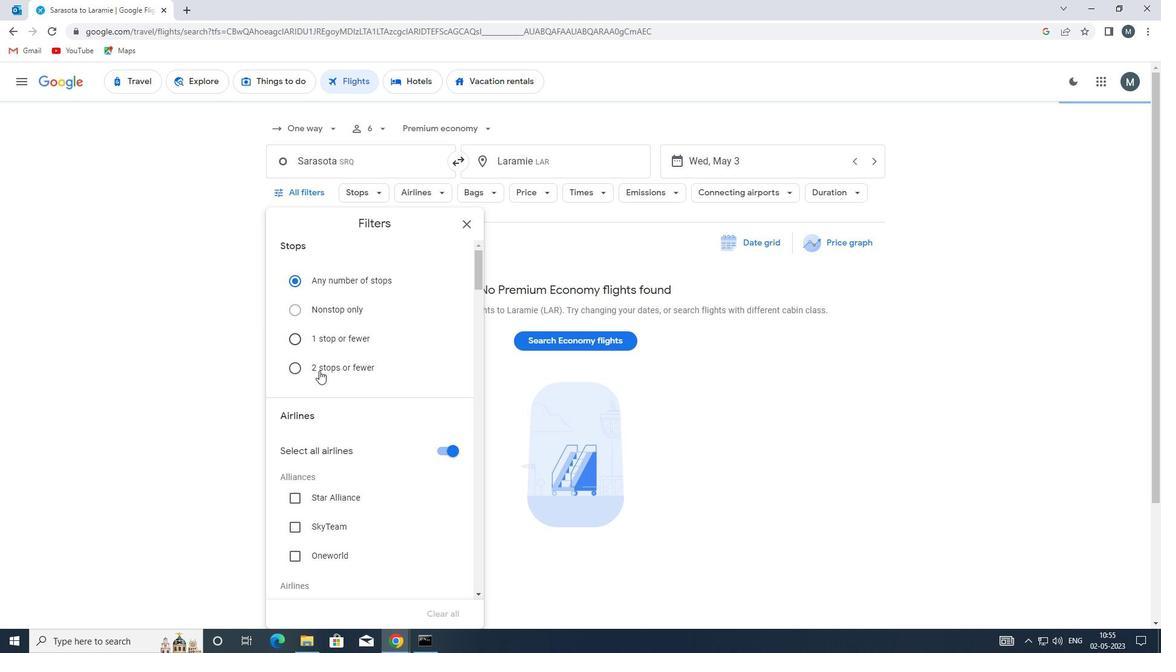 
Action: Mouse moved to (329, 360)
Screenshot: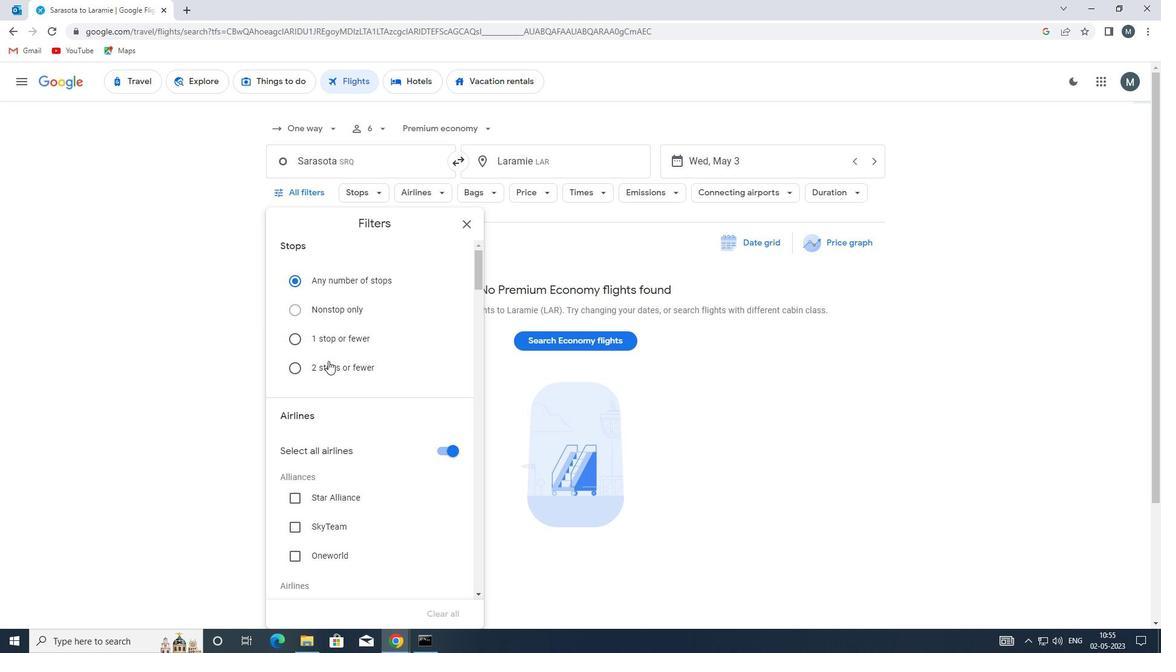 
Action: Mouse scrolled (329, 359) with delta (0, 0)
Screenshot: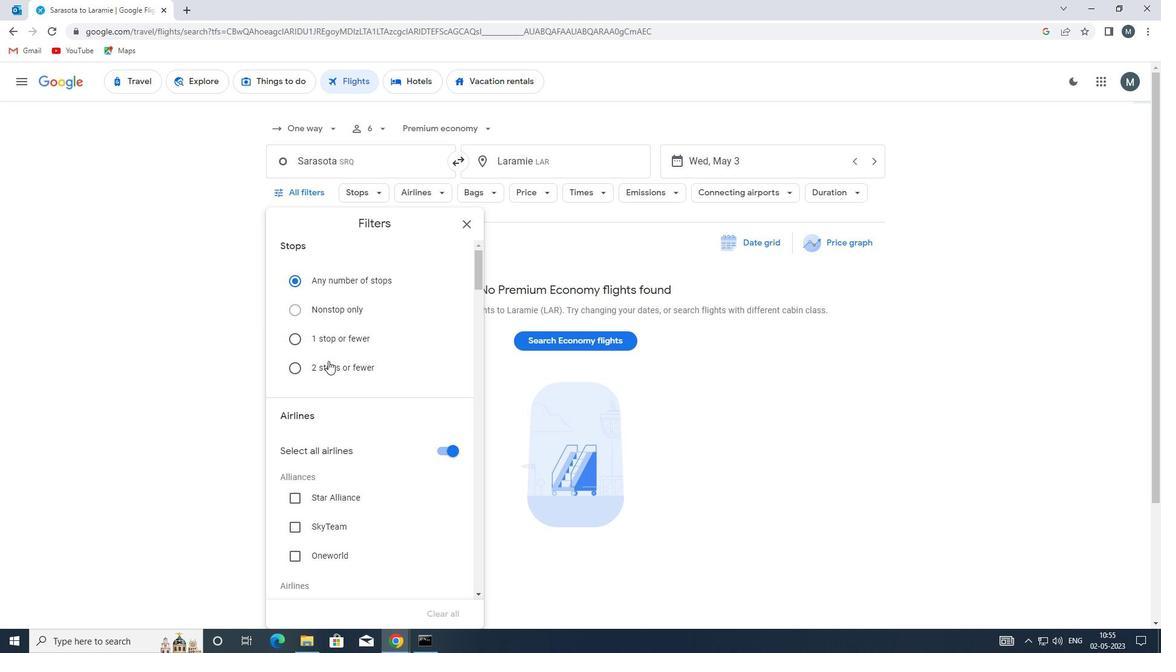 
Action: Mouse moved to (448, 333)
Screenshot: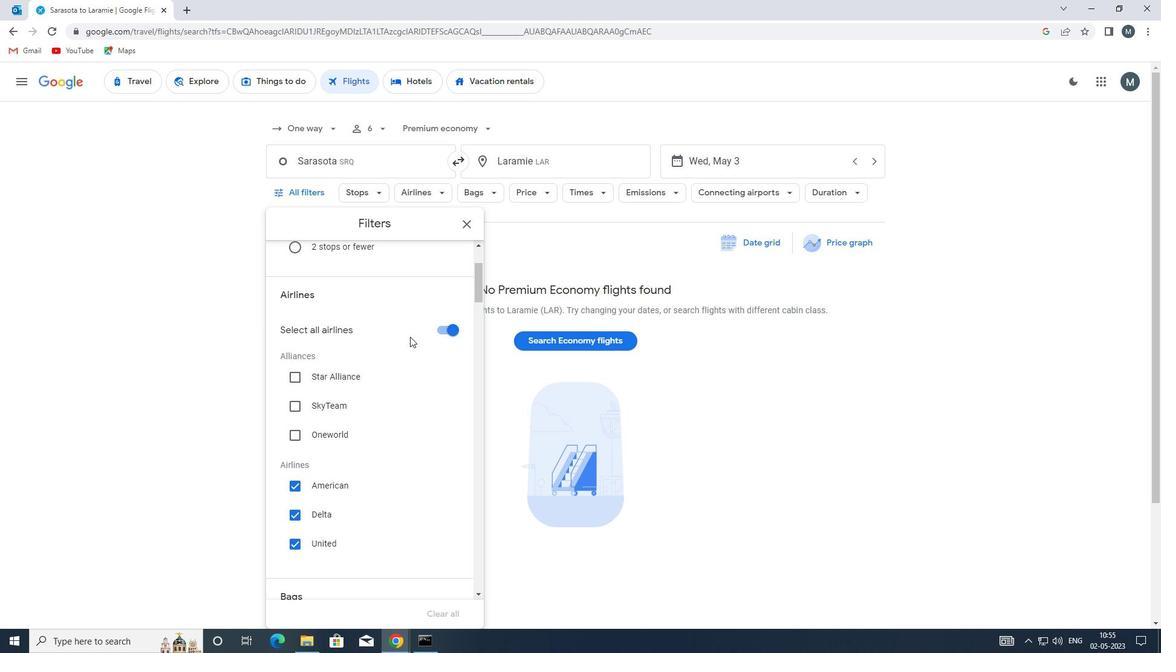 
Action: Mouse pressed left at (448, 333)
Screenshot: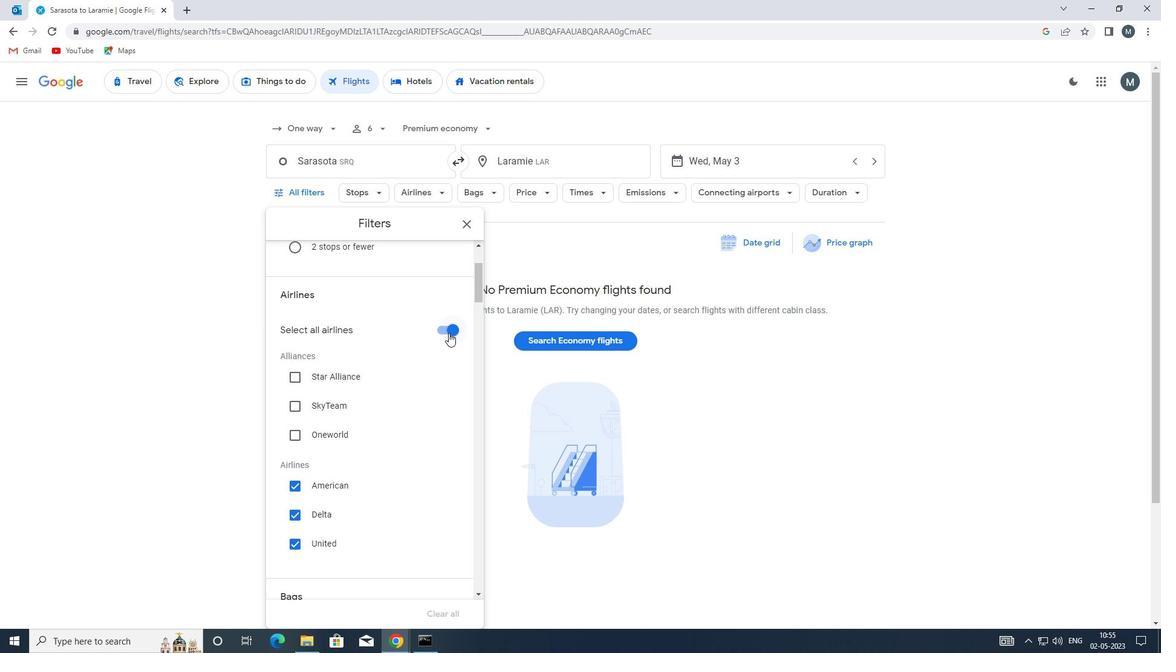 
Action: Mouse moved to (358, 357)
Screenshot: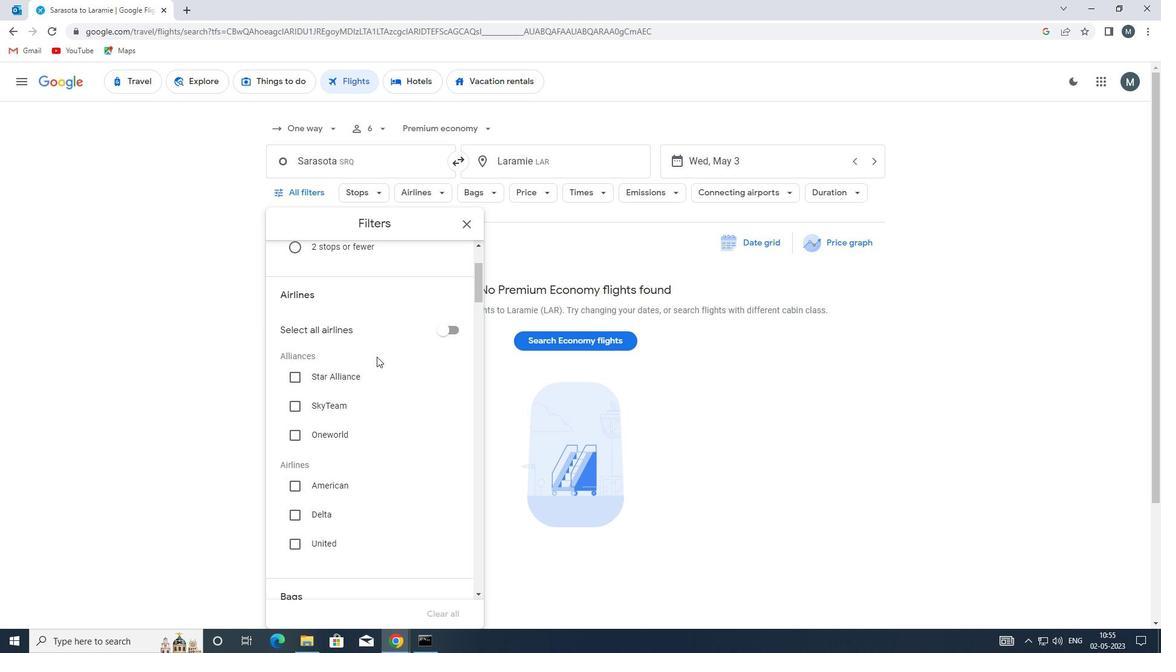 
Action: Mouse scrolled (358, 356) with delta (0, 0)
Screenshot: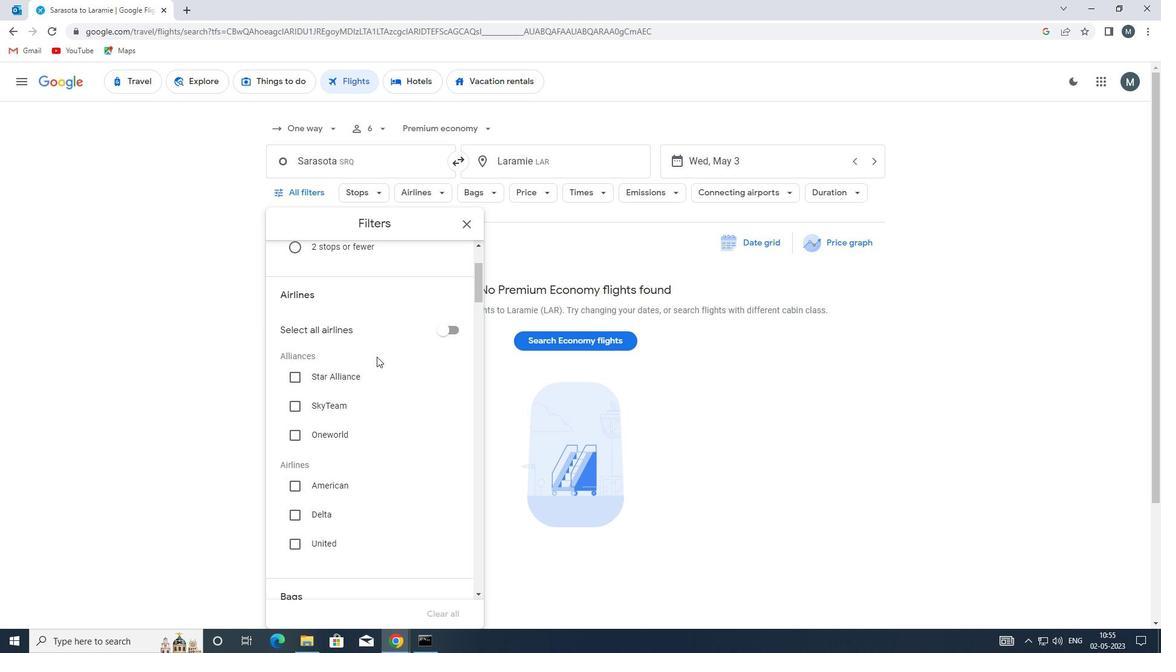 
Action: Mouse scrolled (358, 356) with delta (0, 0)
Screenshot: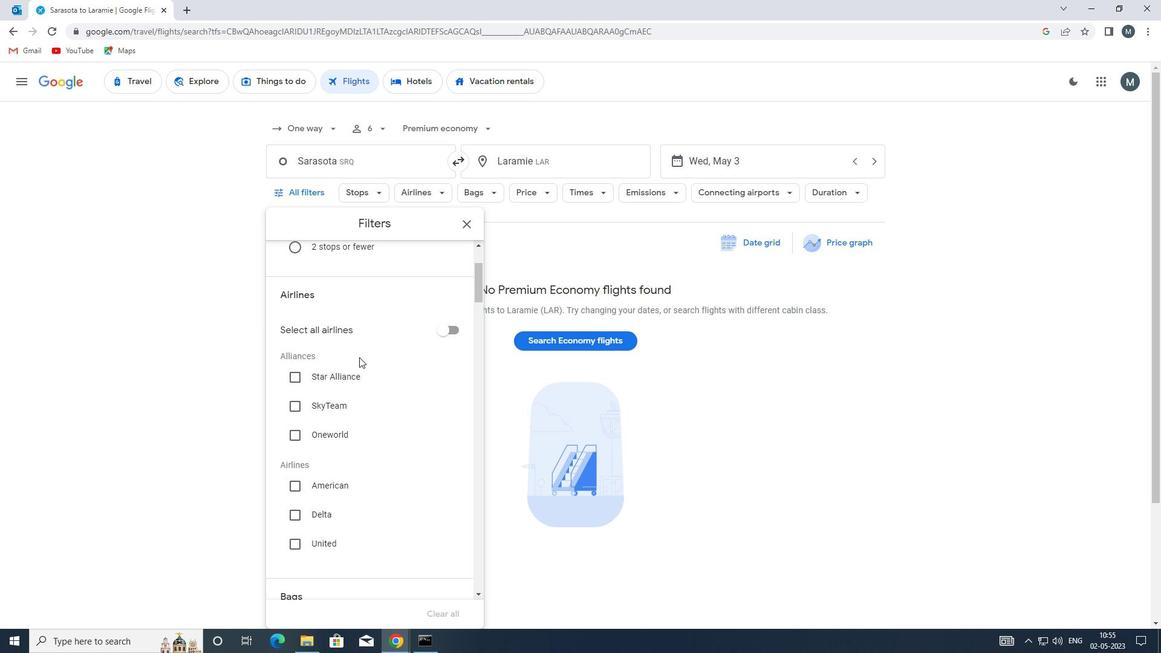 
Action: Mouse moved to (292, 392)
Screenshot: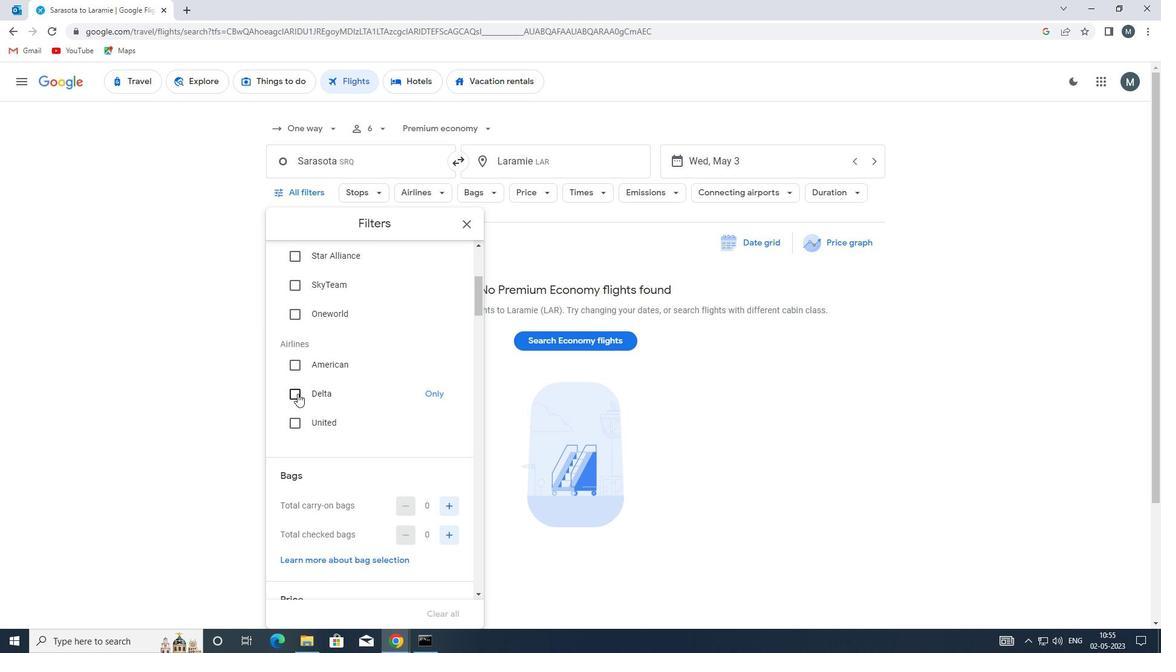 
Action: Mouse pressed left at (292, 392)
Screenshot: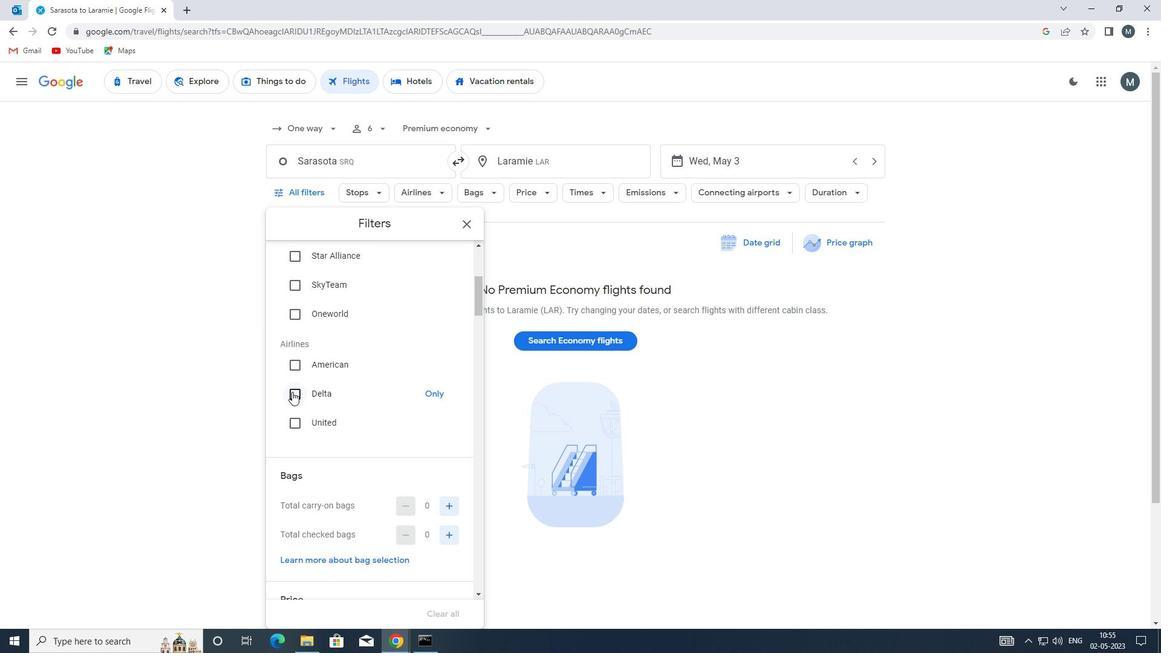 
Action: Mouse moved to (412, 367)
Screenshot: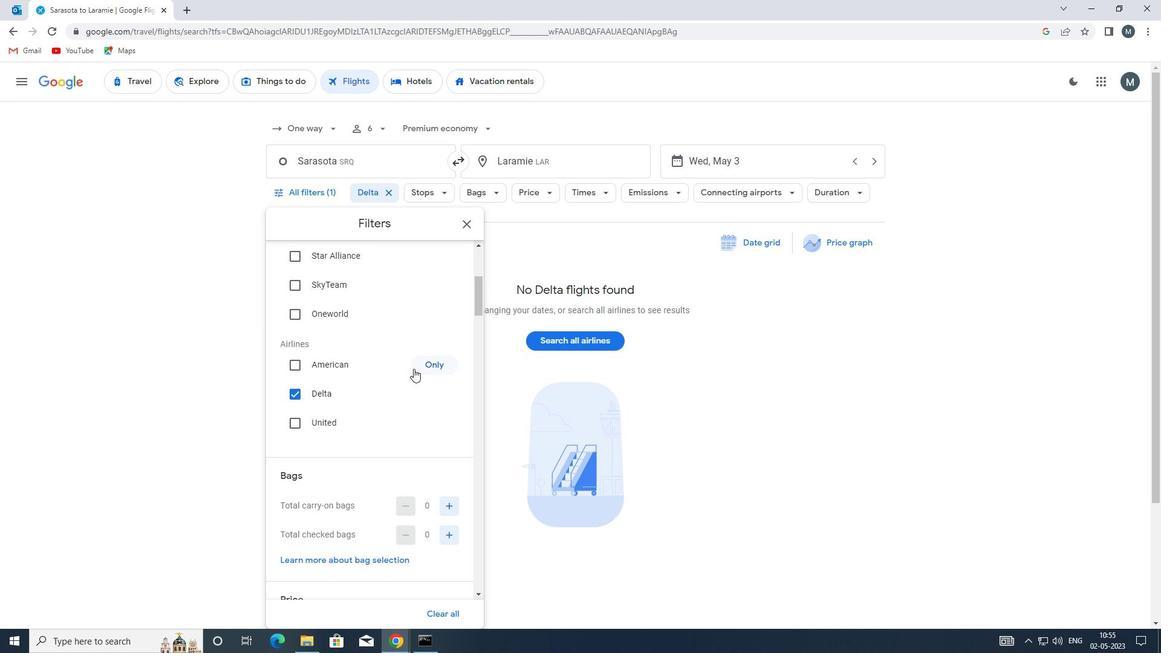 
Action: Mouse scrolled (412, 366) with delta (0, 0)
Screenshot: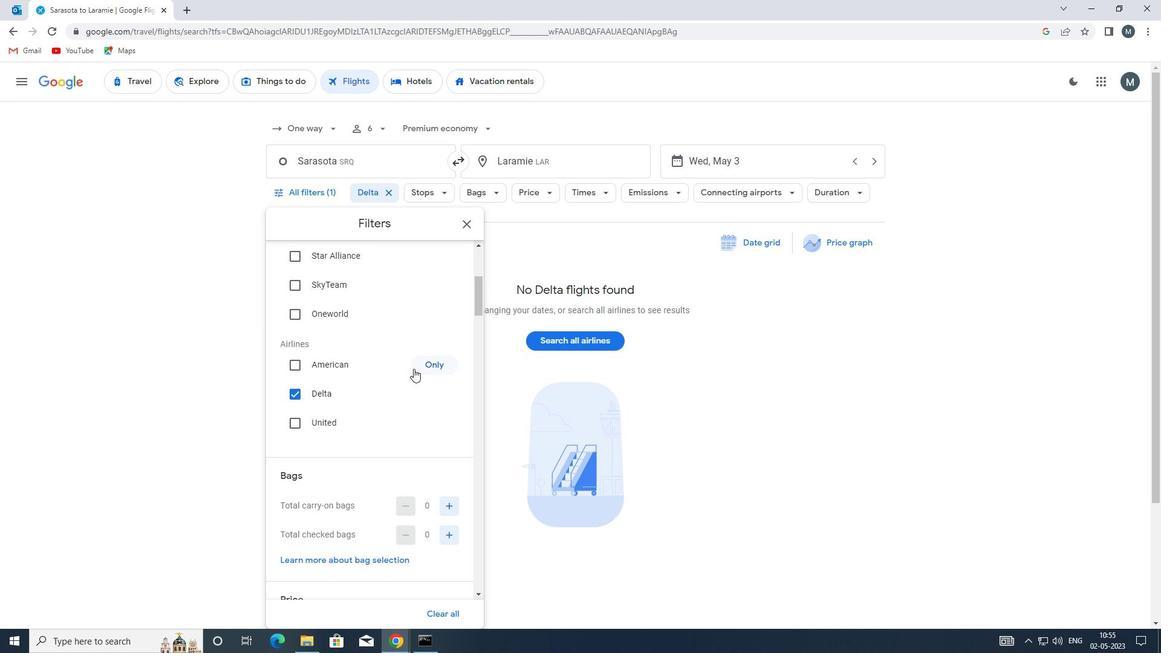 
Action: Mouse scrolled (412, 366) with delta (0, 0)
Screenshot: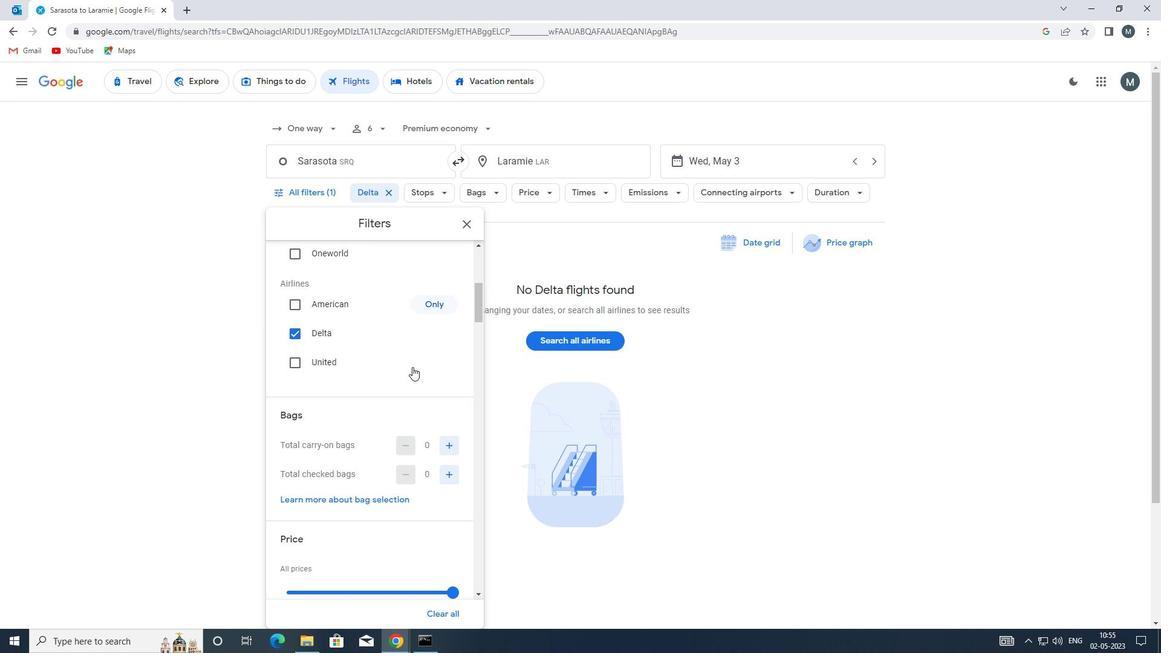 
Action: Mouse scrolled (412, 366) with delta (0, 0)
Screenshot: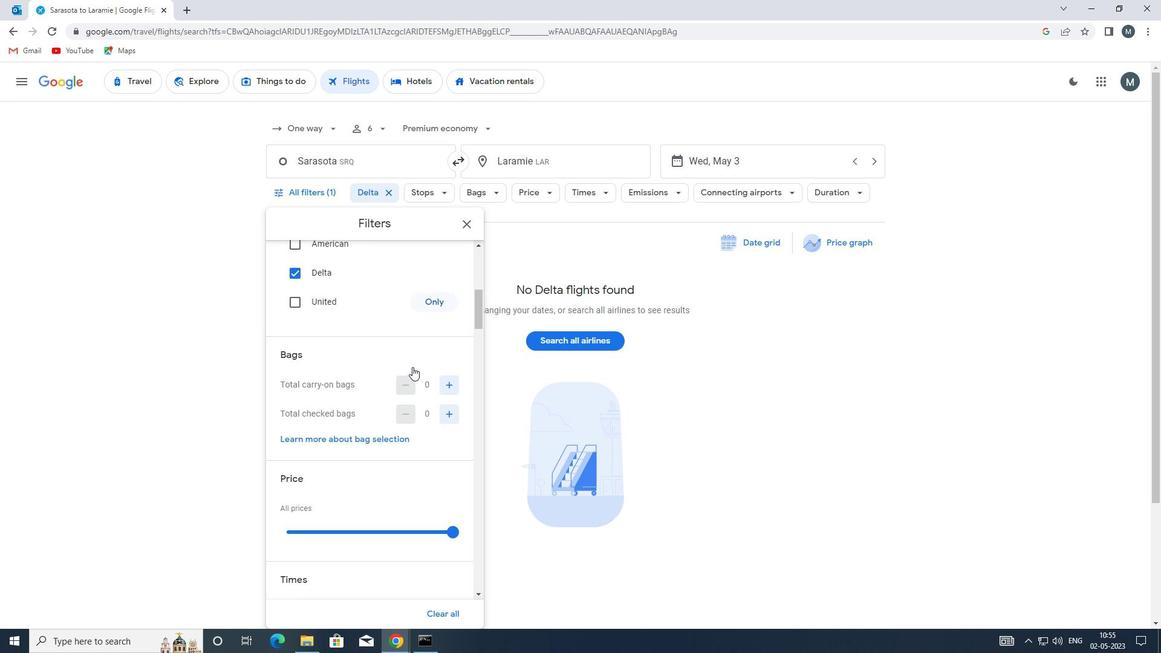 
Action: Mouse moved to (389, 375)
Screenshot: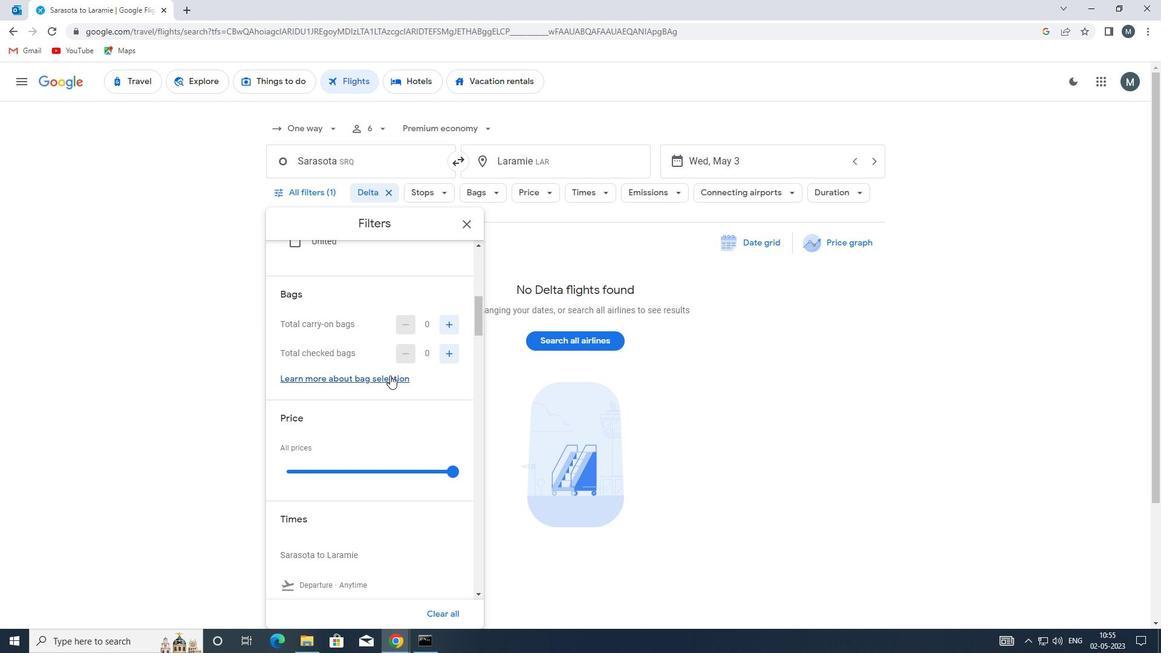 
Action: Mouse scrolled (389, 375) with delta (0, 0)
Screenshot: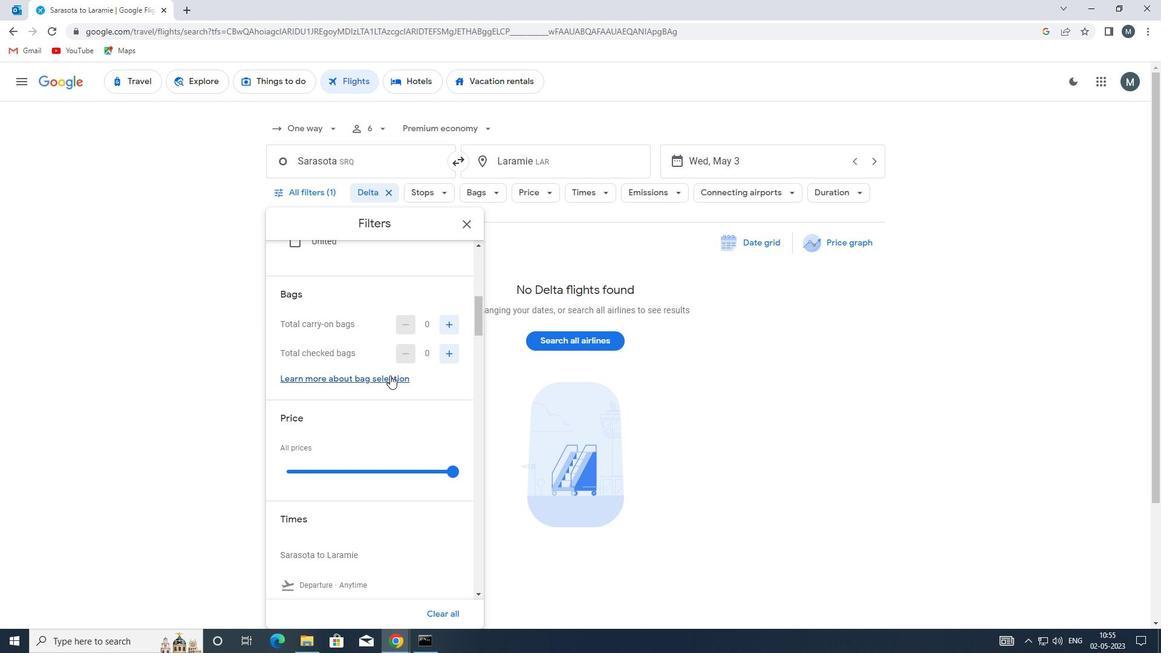 
Action: Mouse scrolled (389, 374) with delta (0, 0)
Screenshot: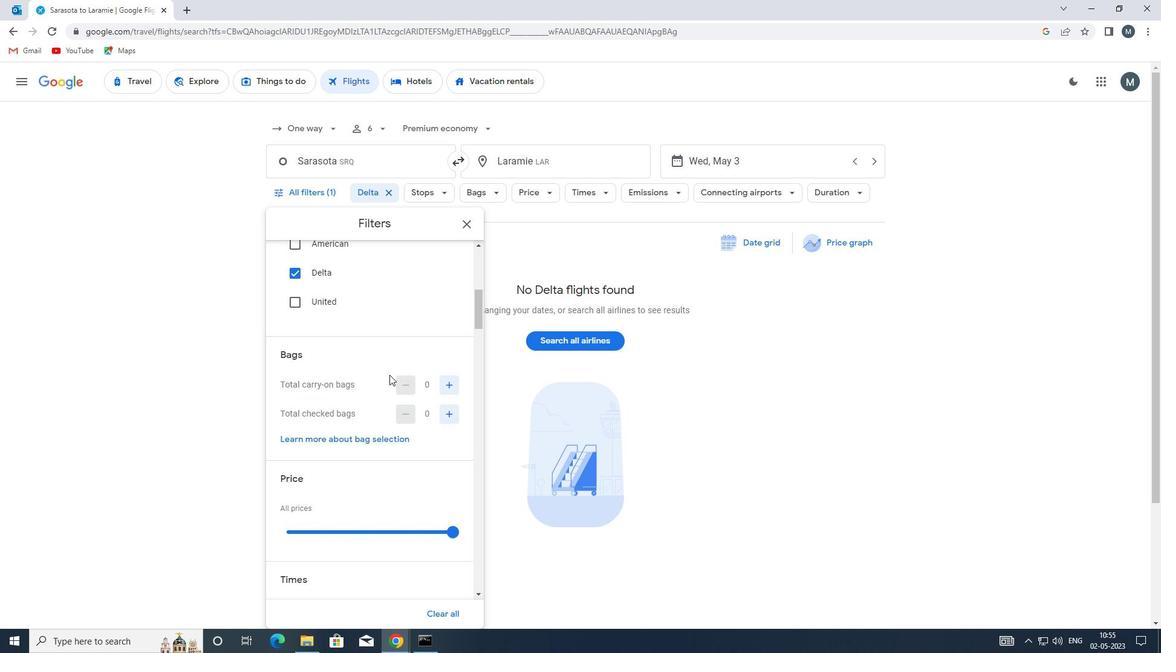 
Action: Mouse moved to (387, 368)
Screenshot: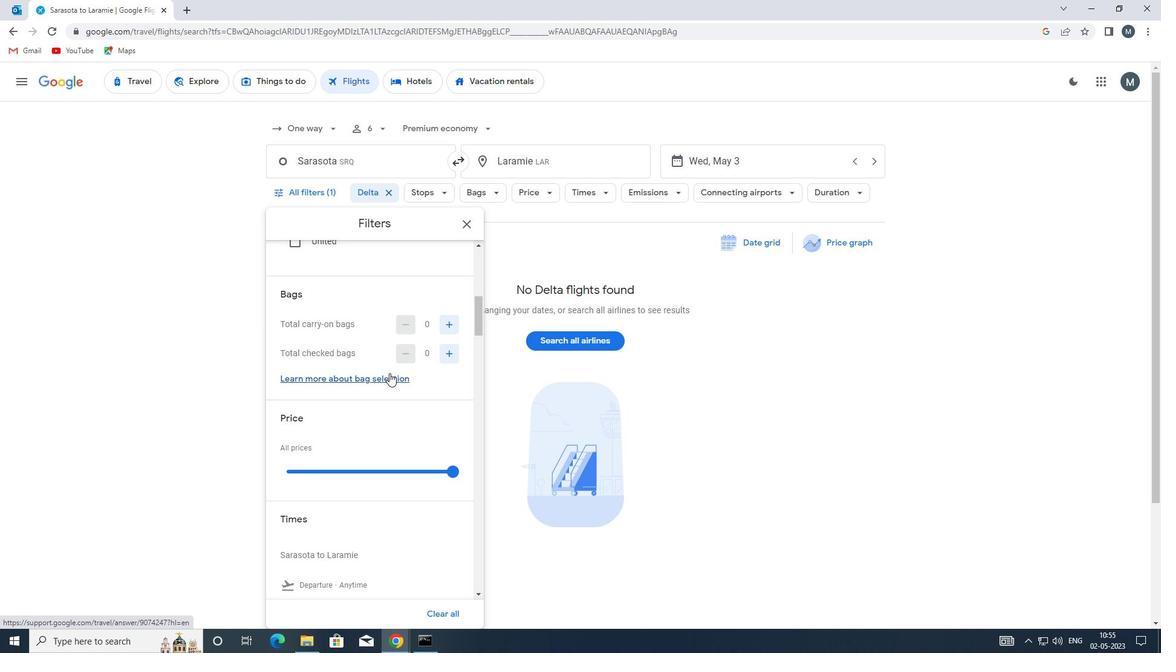 
Action: Mouse scrolled (387, 367) with delta (0, 0)
Screenshot: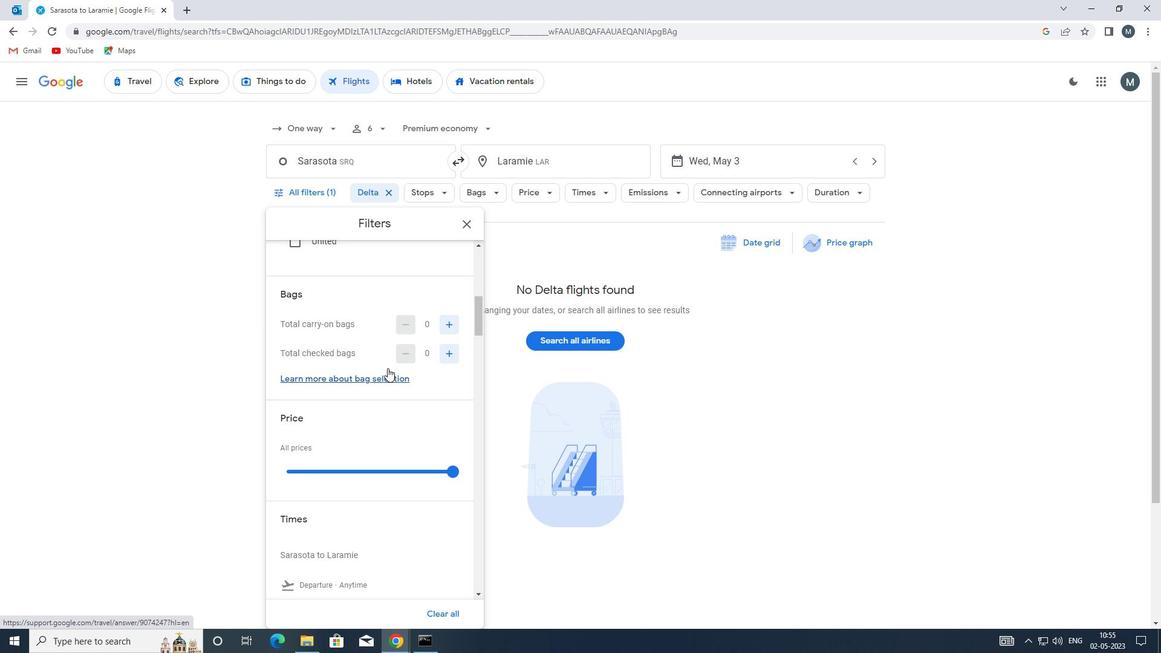 
Action: Mouse scrolled (387, 367) with delta (0, 0)
Screenshot: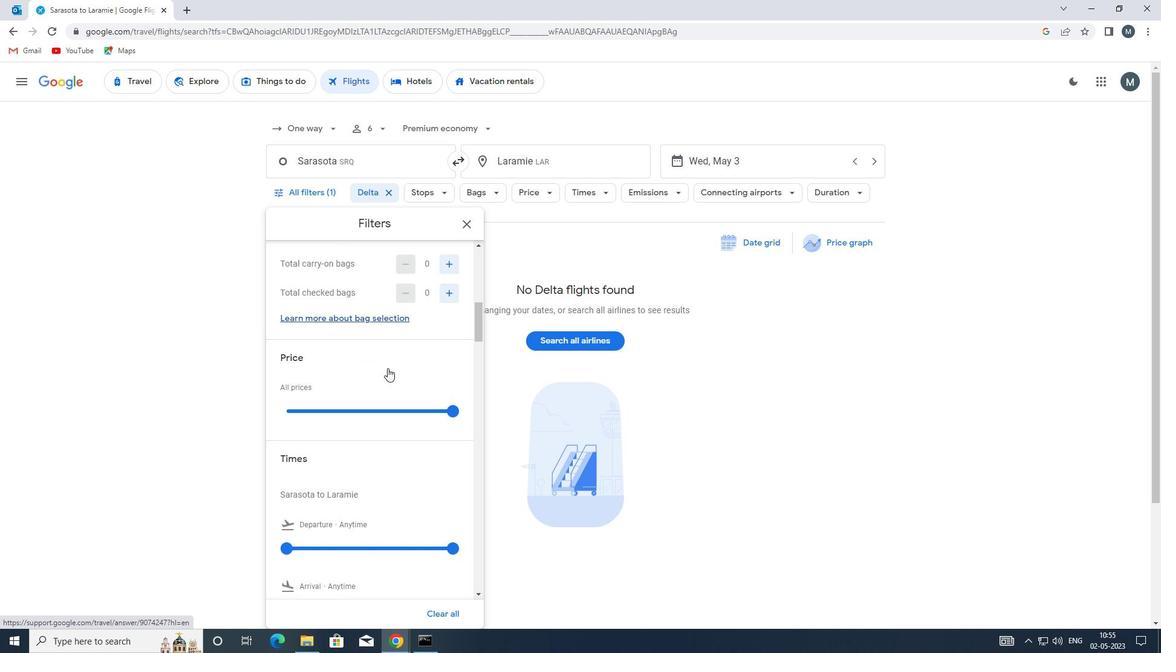 
Action: Mouse moved to (382, 369)
Screenshot: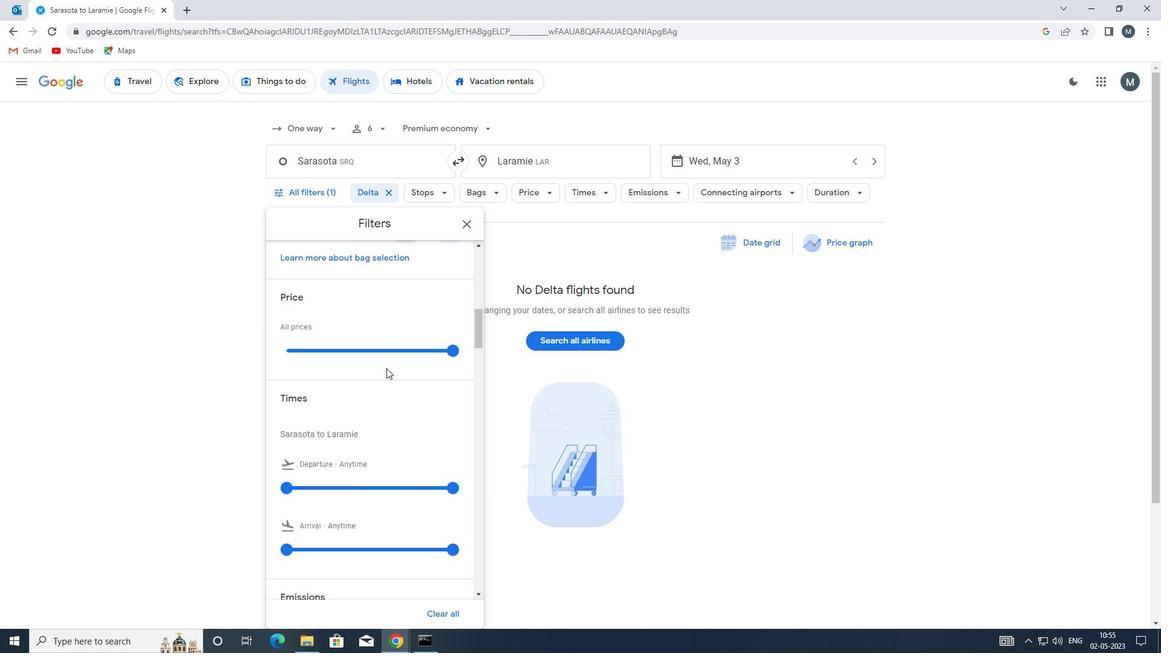 
Action: Mouse scrolled (382, 369) with delta (0, 0)
Screenshot: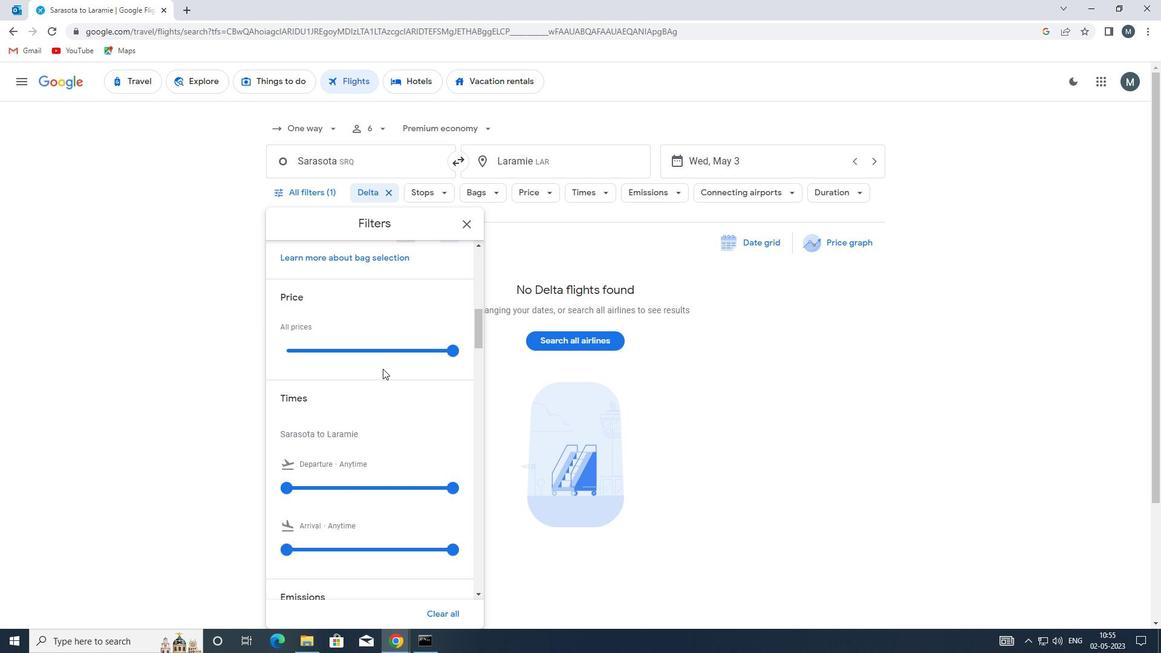 
Action: Mouse moved to (446, 289)
Screenshot: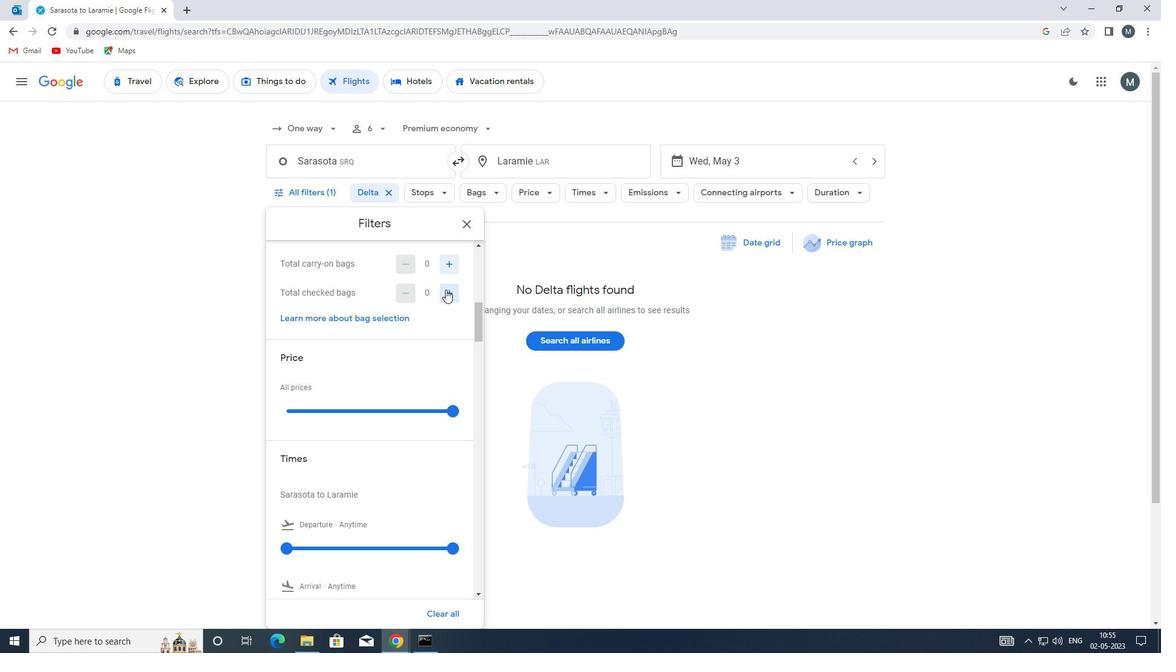 
Action: Mouse pressed left at (446, 289)
Screenshot: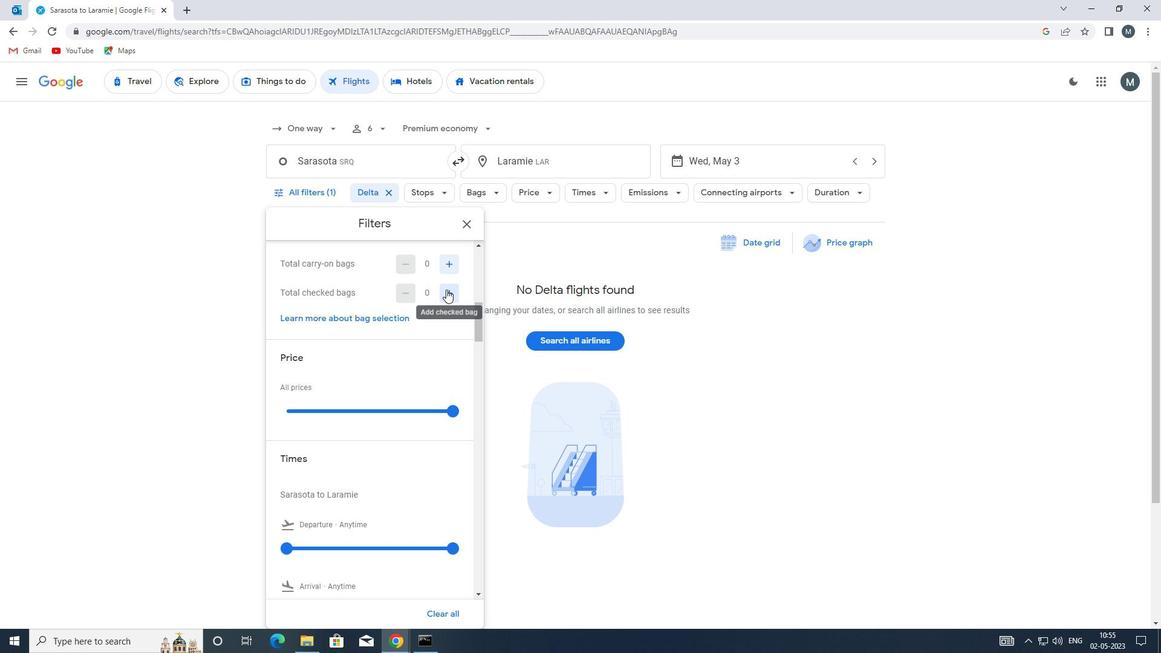 
Action: Mouse moved to (447, 290)
Screenshot: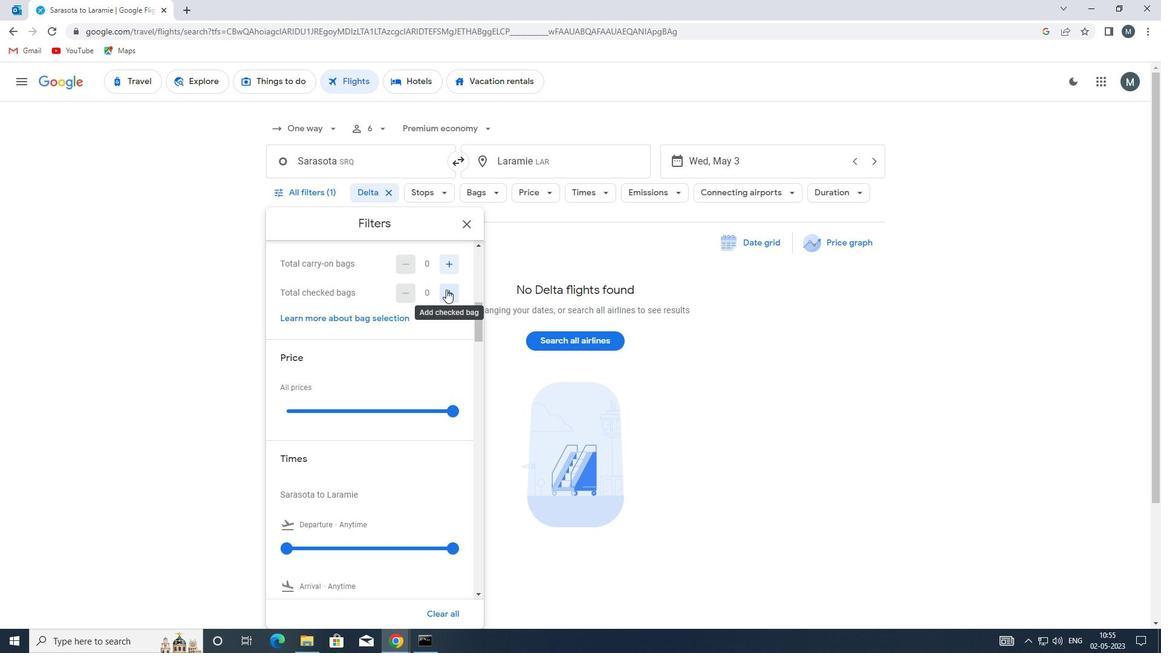 
Action: Mouse pressed left at (447, 290)
Screenshot: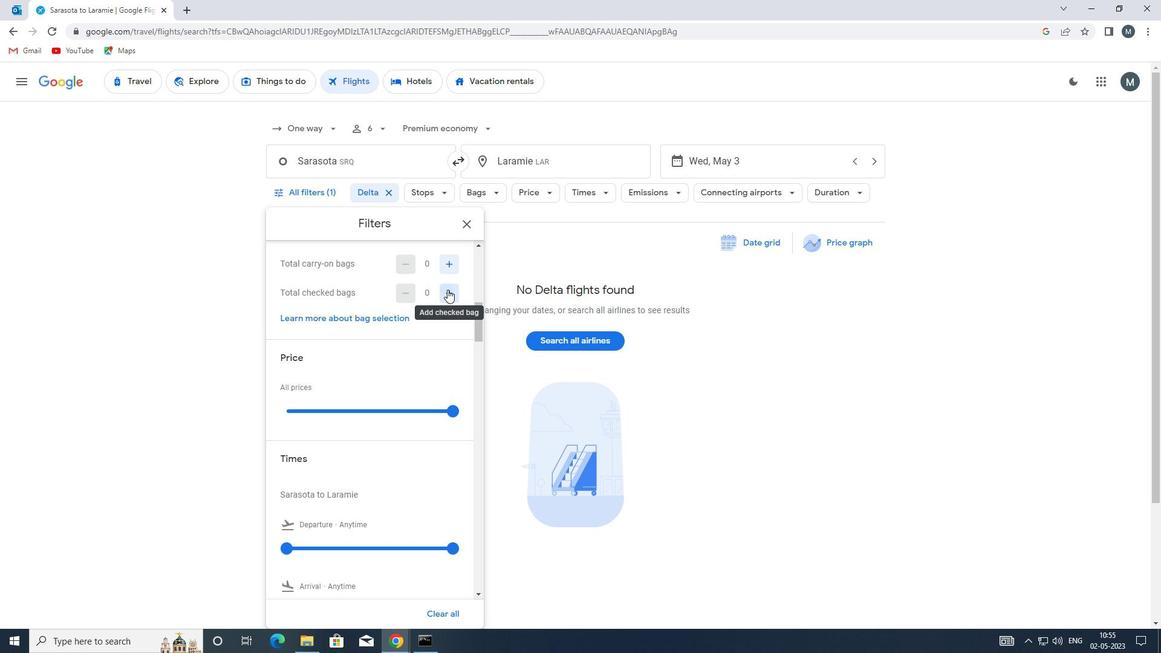
Action: Mouse moved to (448, 291)
Screenshot: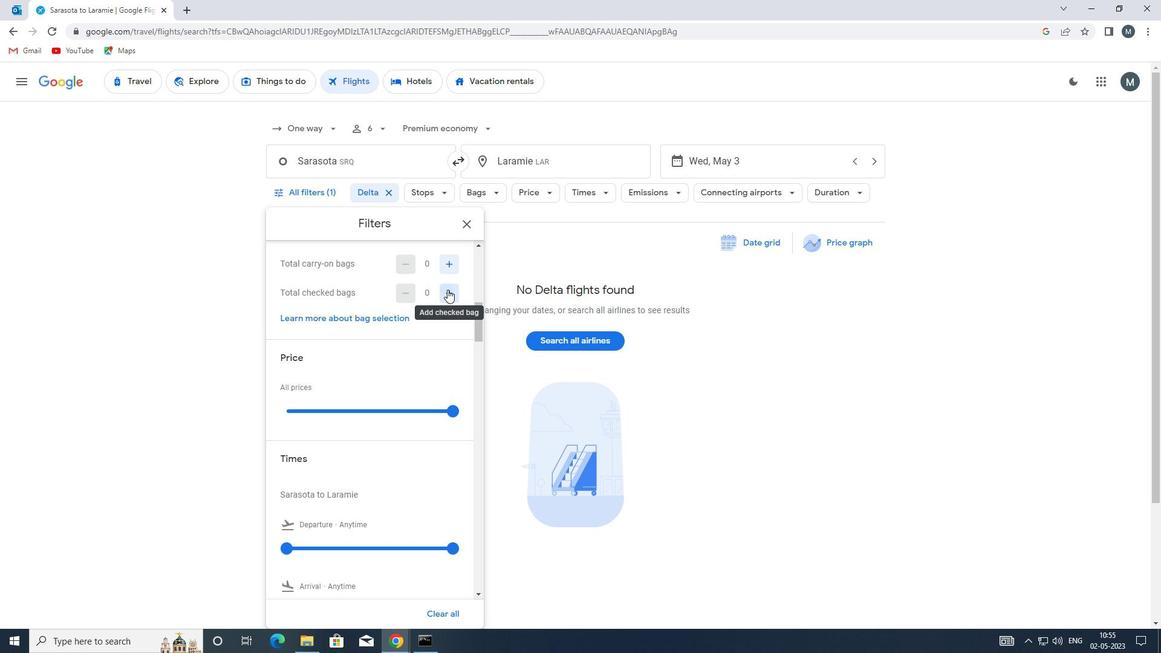 
Action: Mouse pressed left at (448, 291)
Screenshot: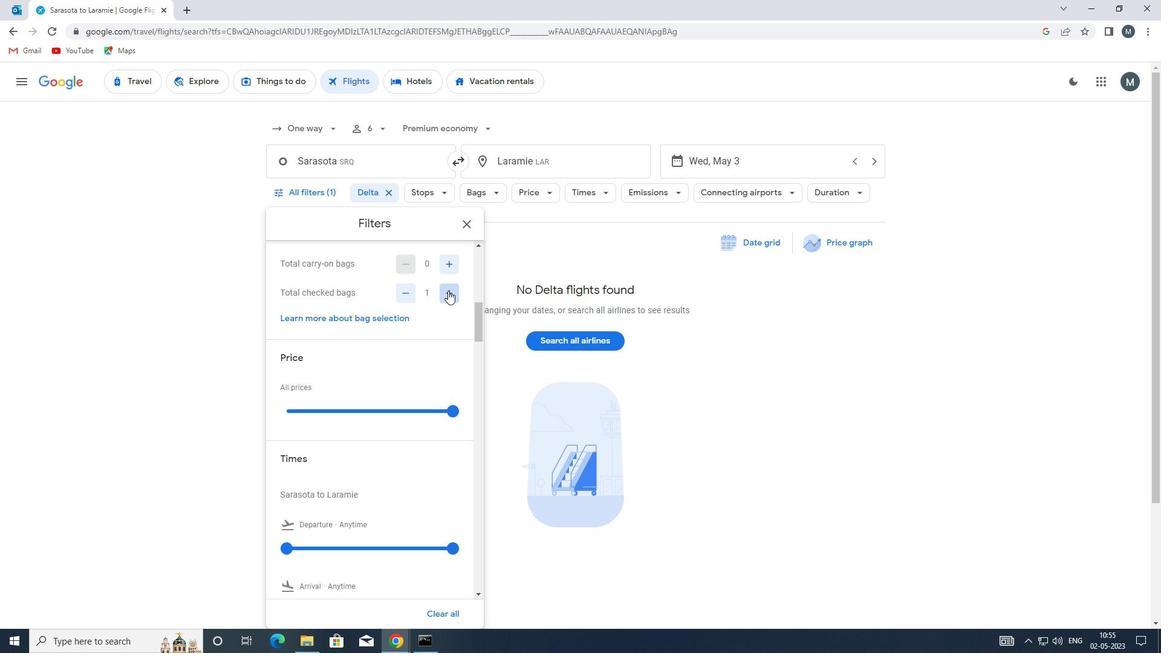 
Action: Mouse pressed left at (448, 291)
Screenshot: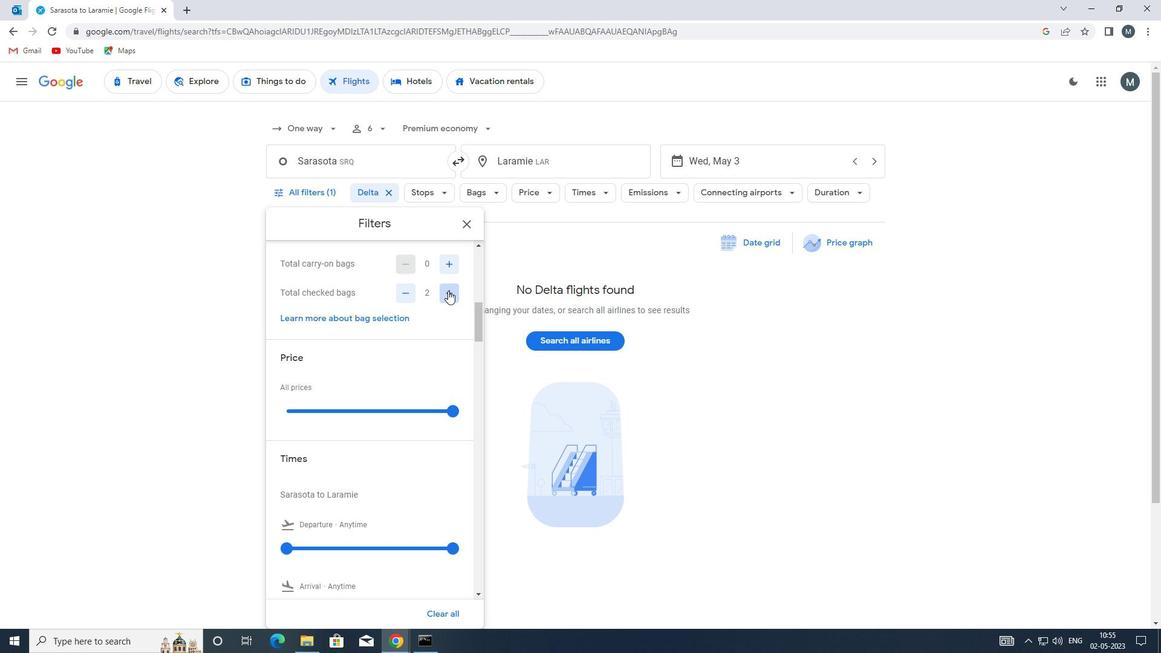 
Action: Mouse pressed left at (448, 291)
Screenshot: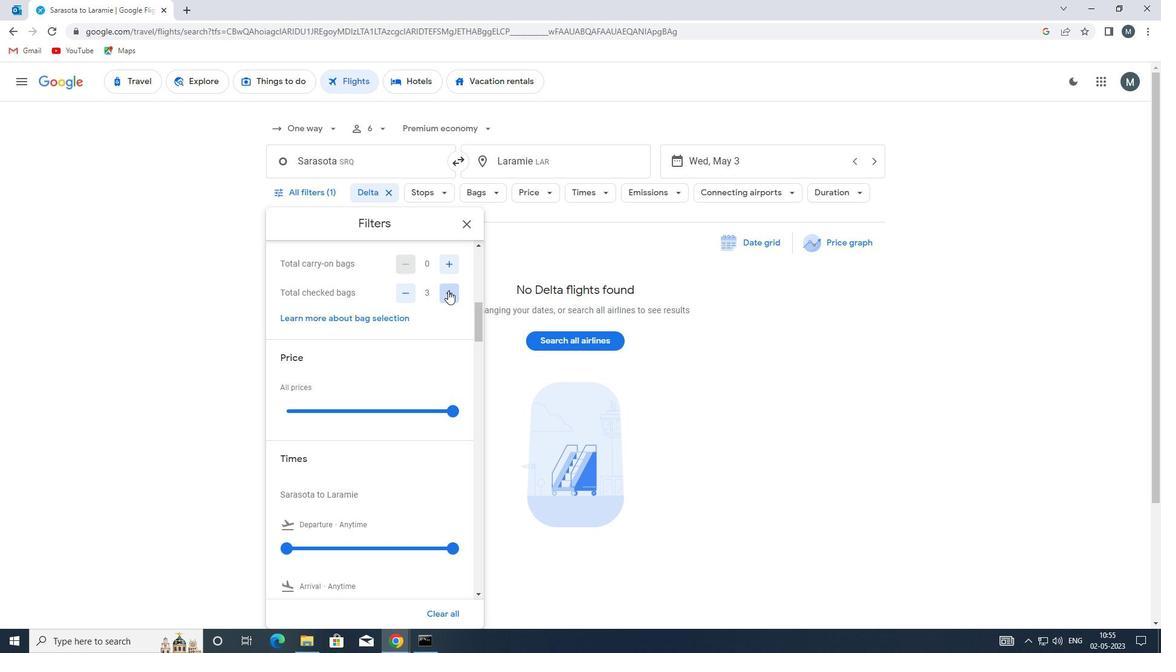
Action: Mouse moved to (395, 309)
Screenshot: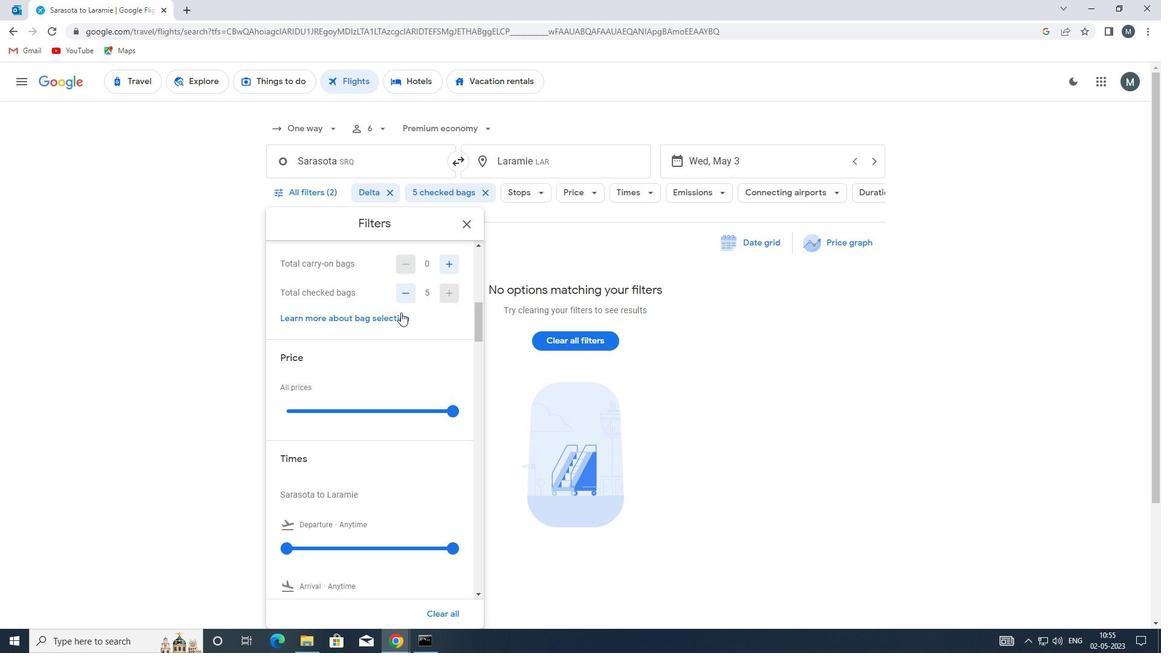 
Action: Mouse scrolled (395, 308) with delta (0, 0)
Screenshot: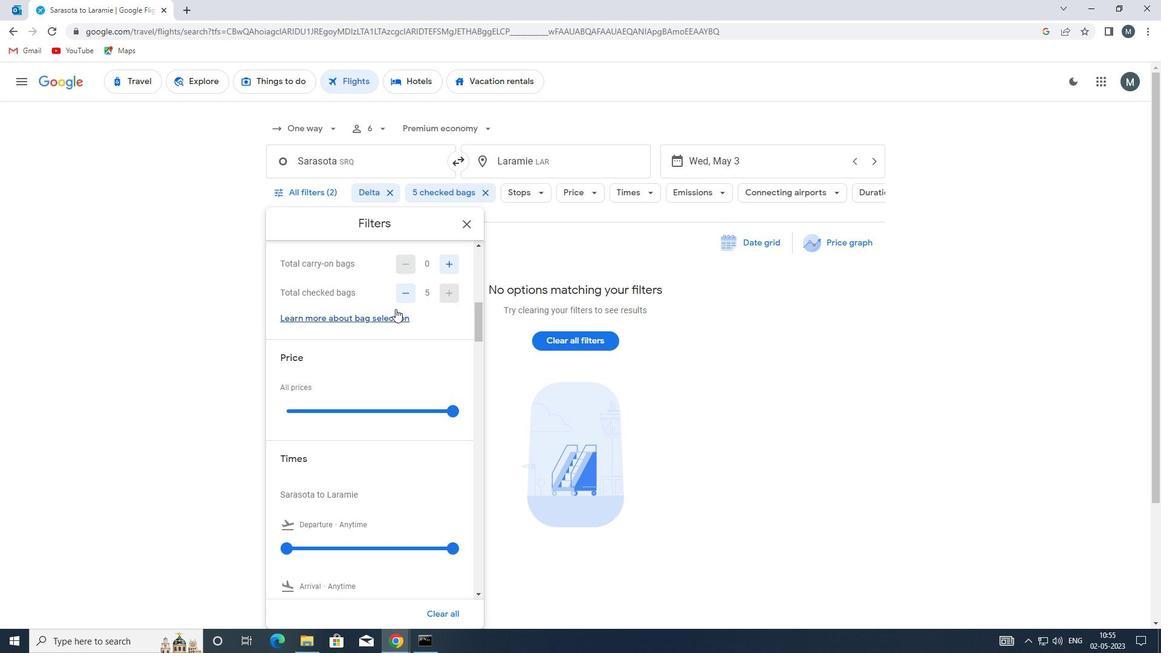 
Action: Mouse moved to (367, 350)
Screenshot: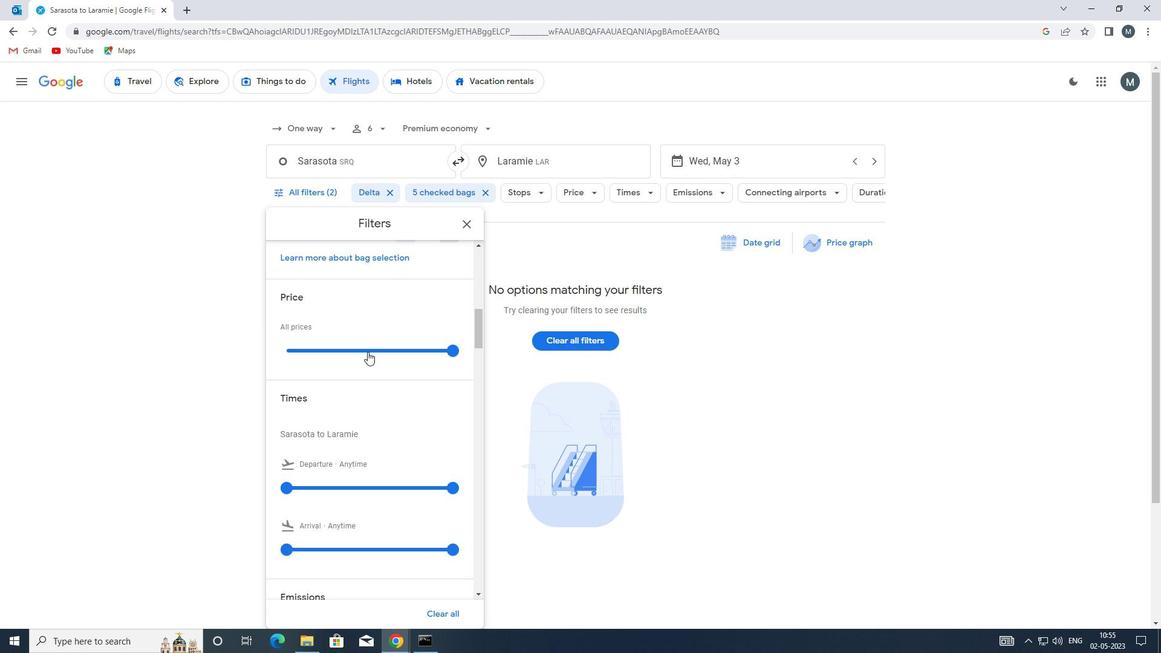 
Action: Mouse pressed left at (367, 350)
Screenshot: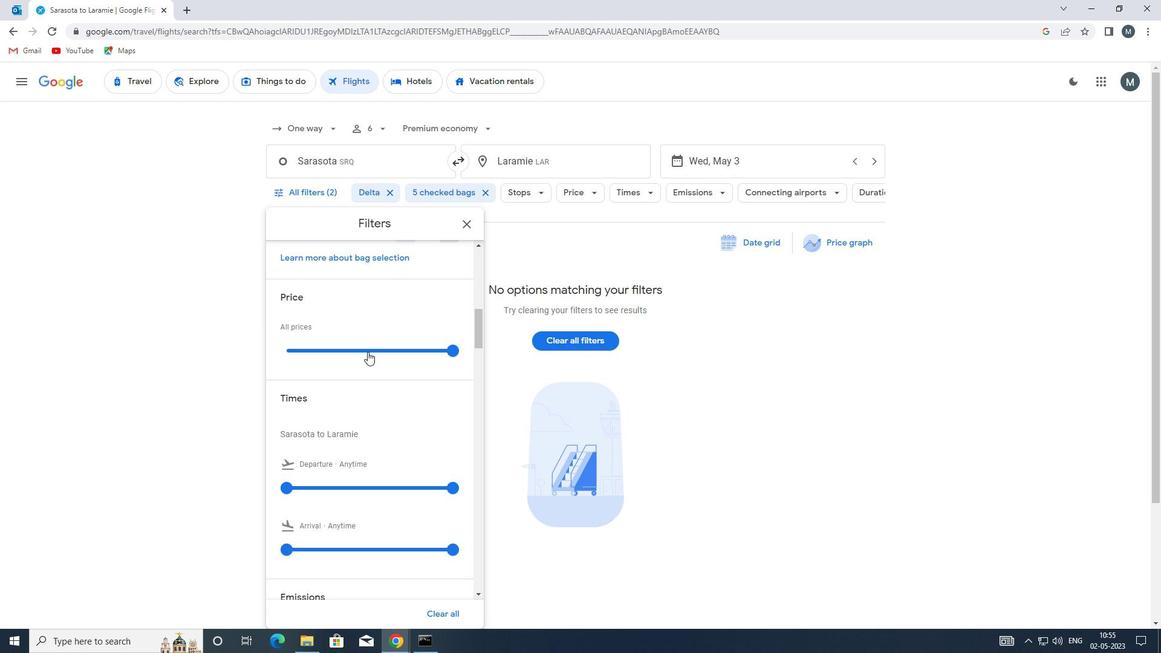 
Action: Mouse moved to (367, 349)
Screenshot: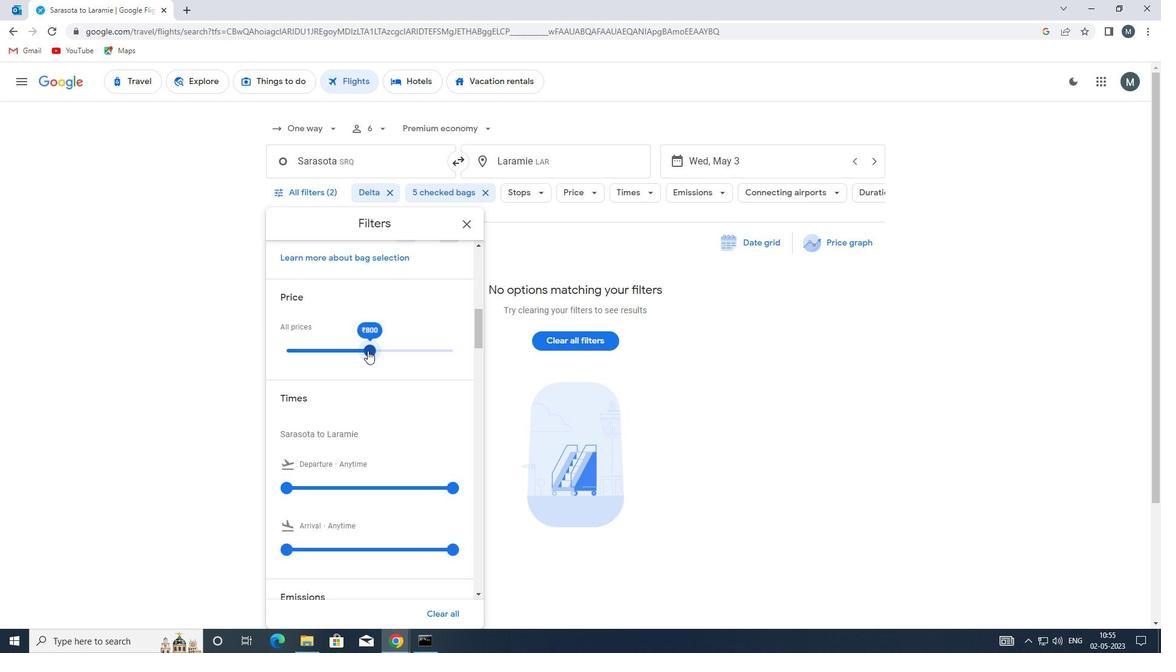 
Action: Mouse pressed left at (367, 349)
Screenshot: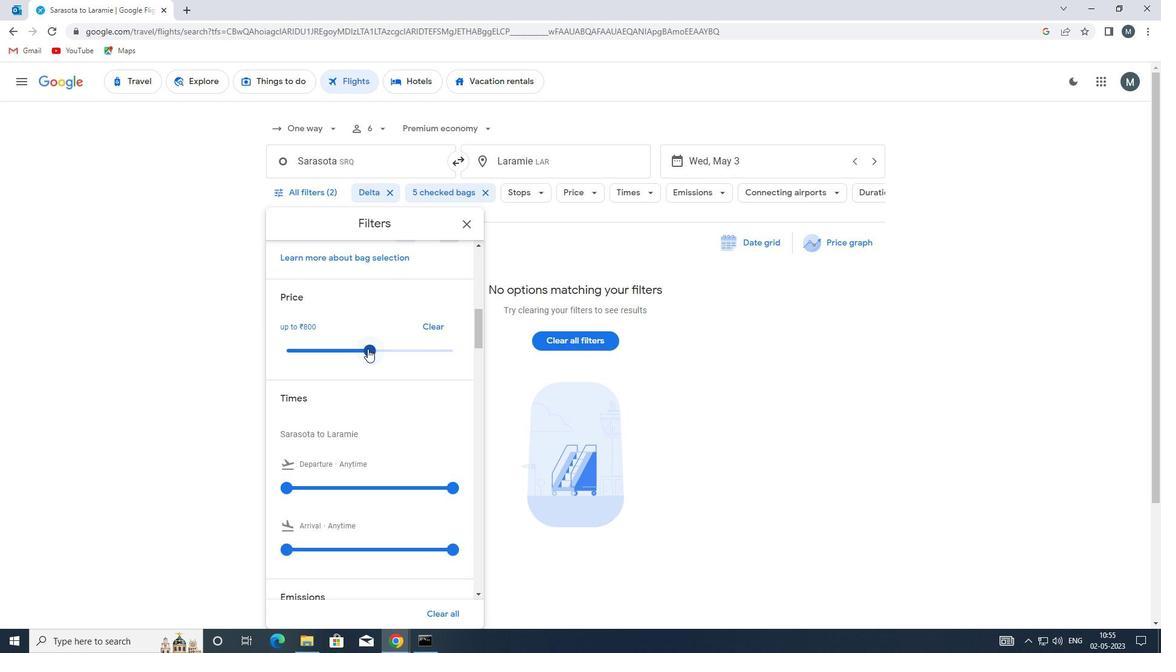 
Action: Mouse moved to (388, 367)
Screenshot: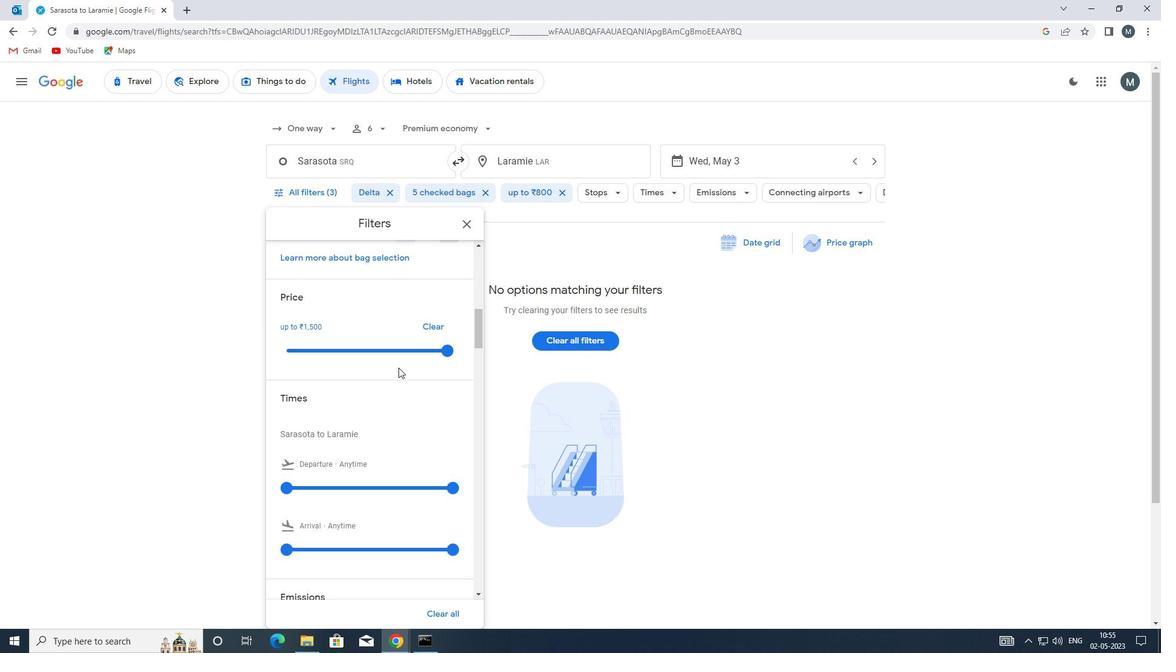 
Action: Mouse scrolled (388, 366) with delta (0, 0)
Screenshot: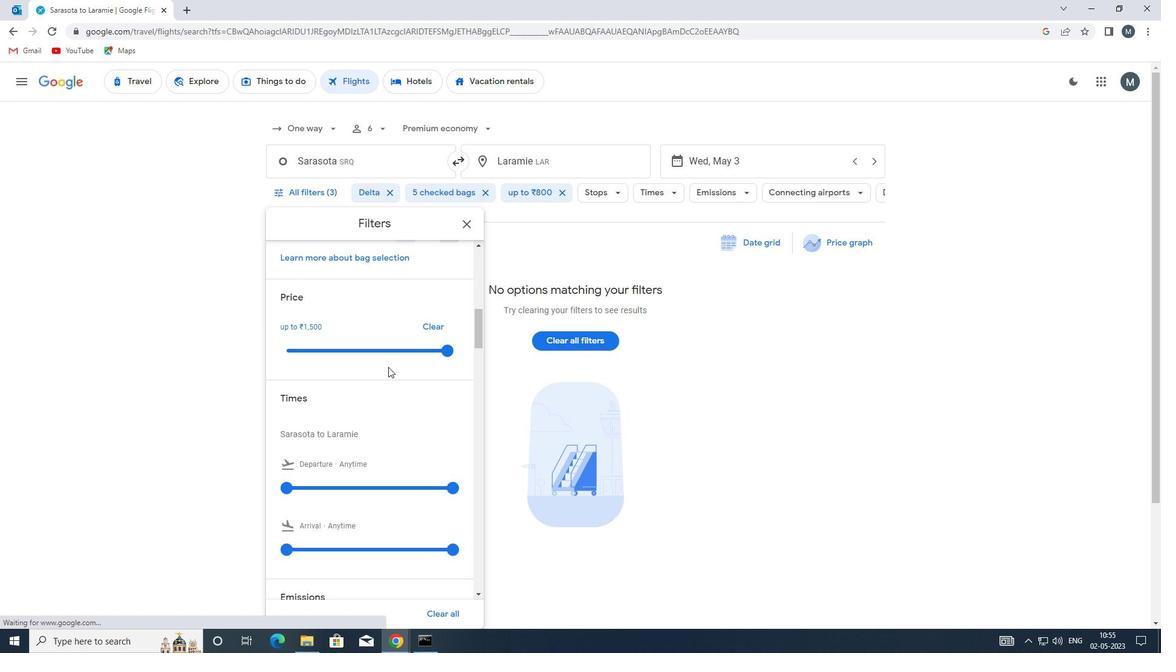 
Action: Mouse moved to (375, 366)
Screenshot: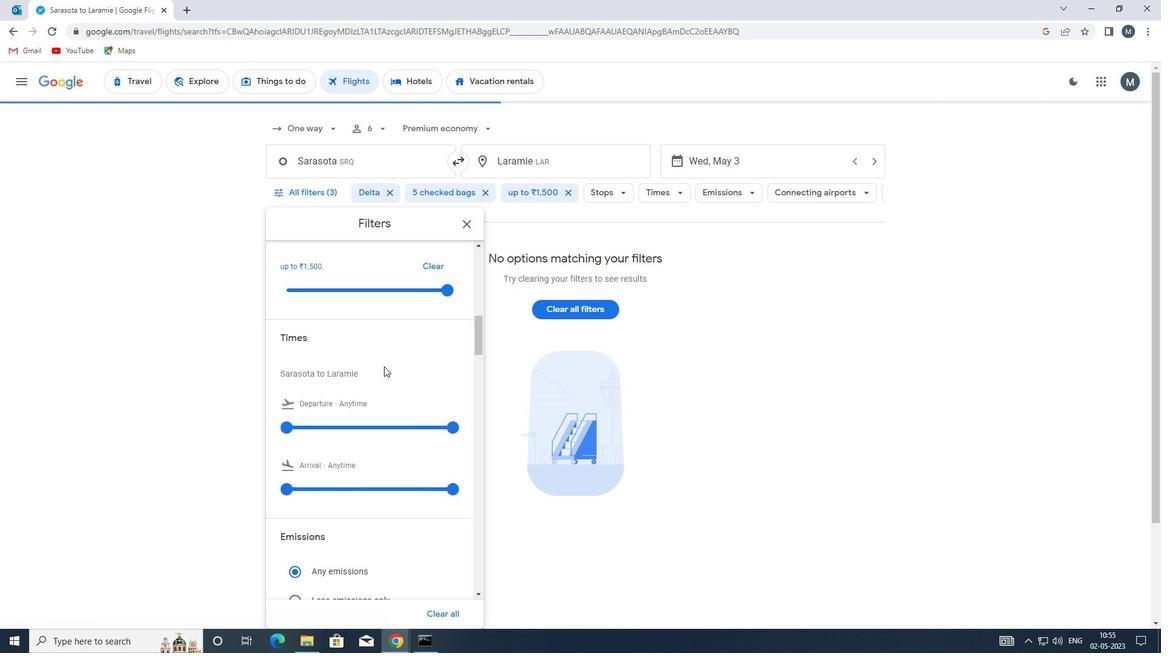 
Action: Mouse scrolled (375, 366) with delta (0, 0)
Screenshot: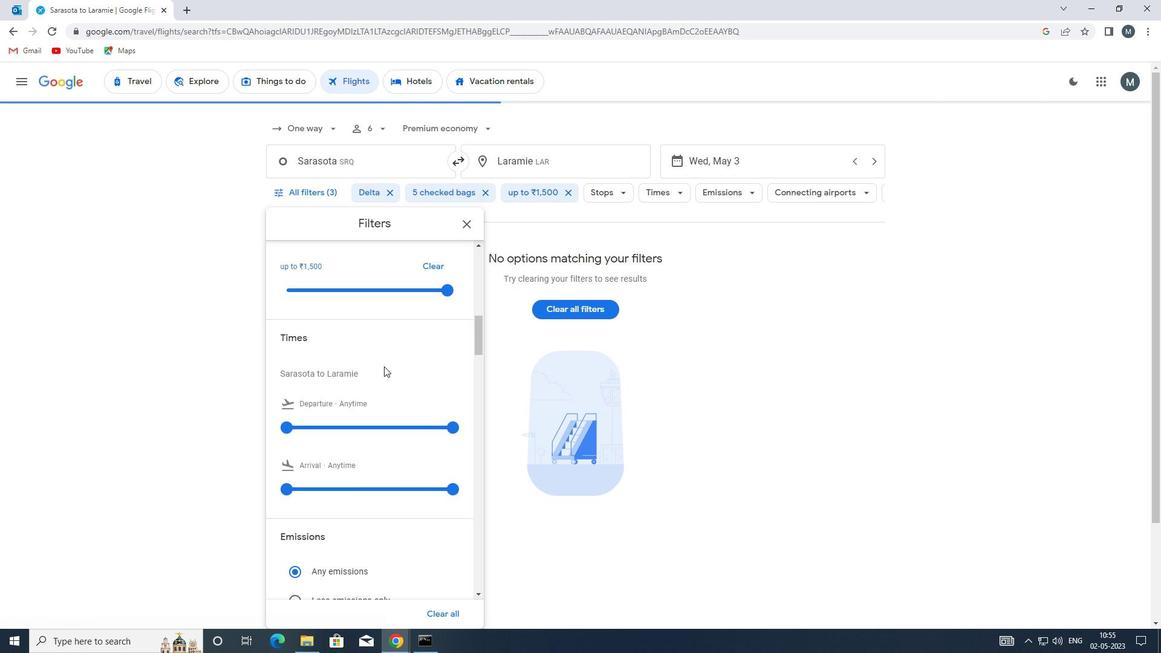 
Action: Mouse moved to (290, 364)
Screenshot: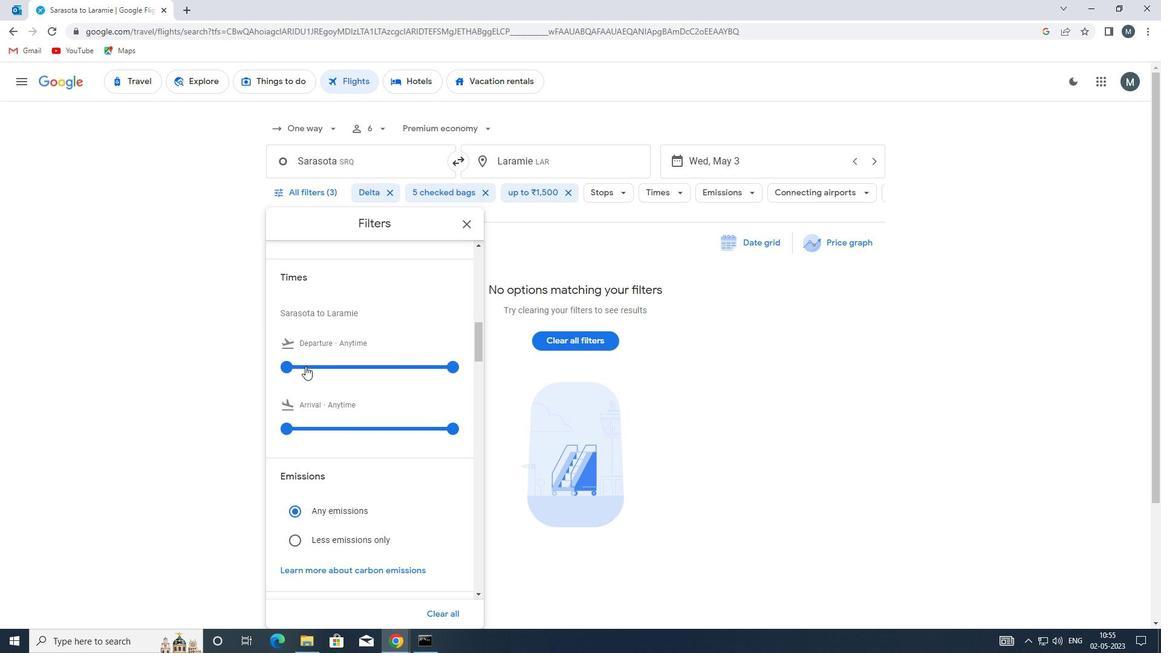 
Action: Mouse pressed left at (290, 364)
Screenshot: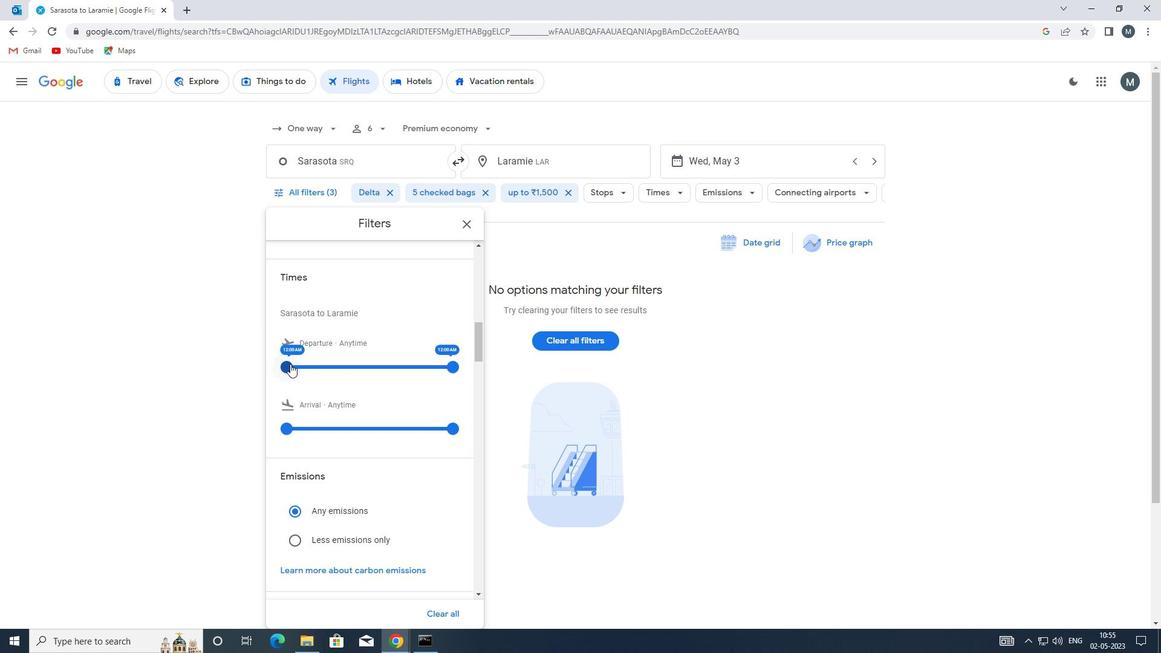 
Action: Mouse moved to (445, 366)
Screenshot: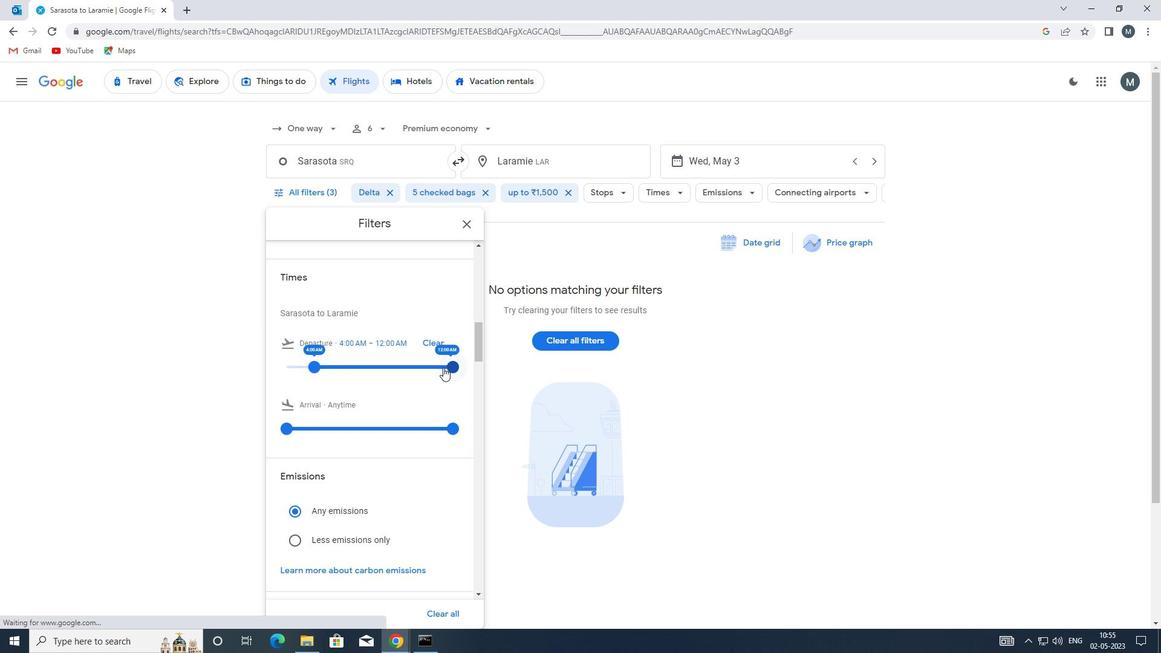 
Action: Mouse pressed left at (445, 366)
Screenshot: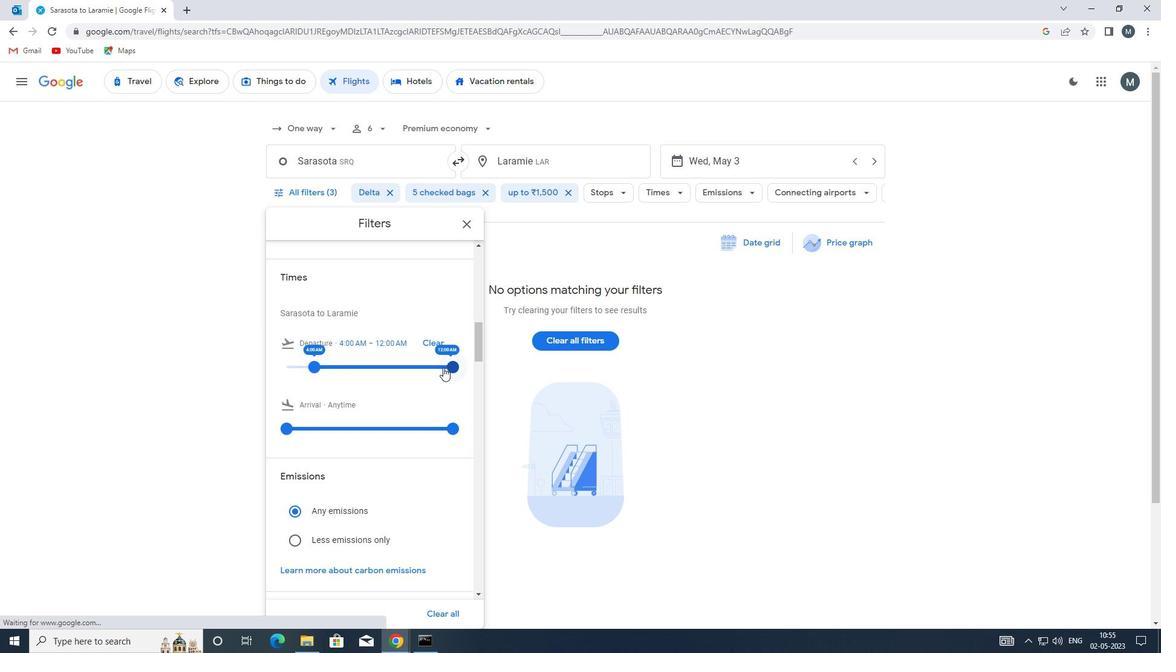 
Action: Mouse moved to (395, 315)
Screenshot: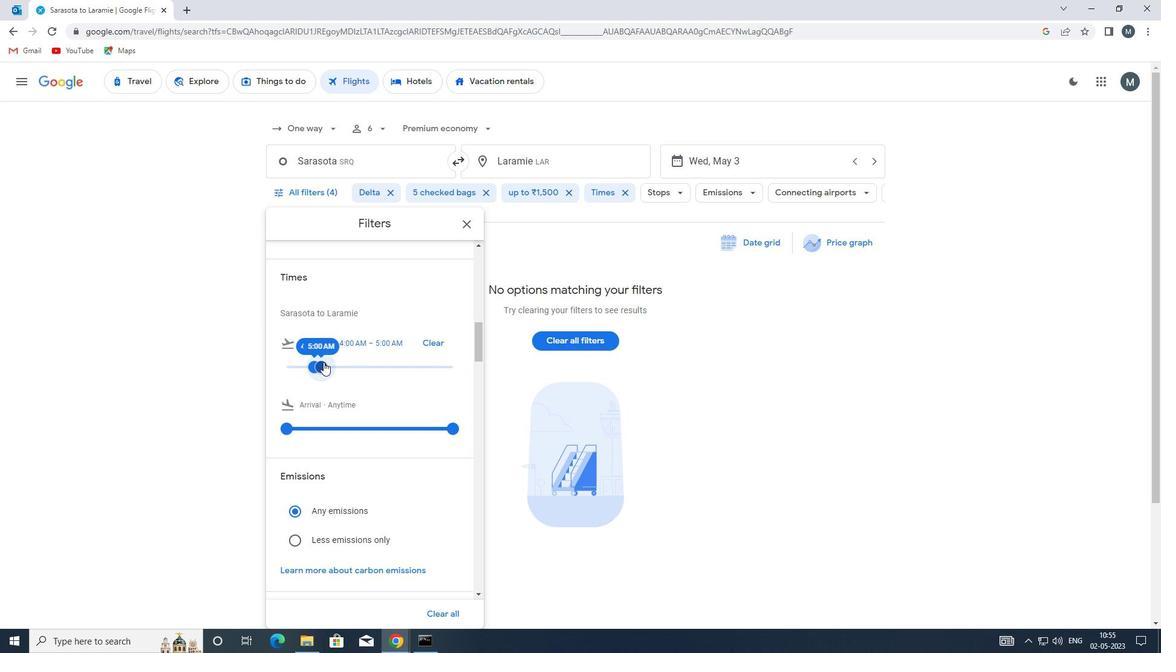 
Action: Mouse scrolled (395, 315) with delta (0, 0)
Screenshot: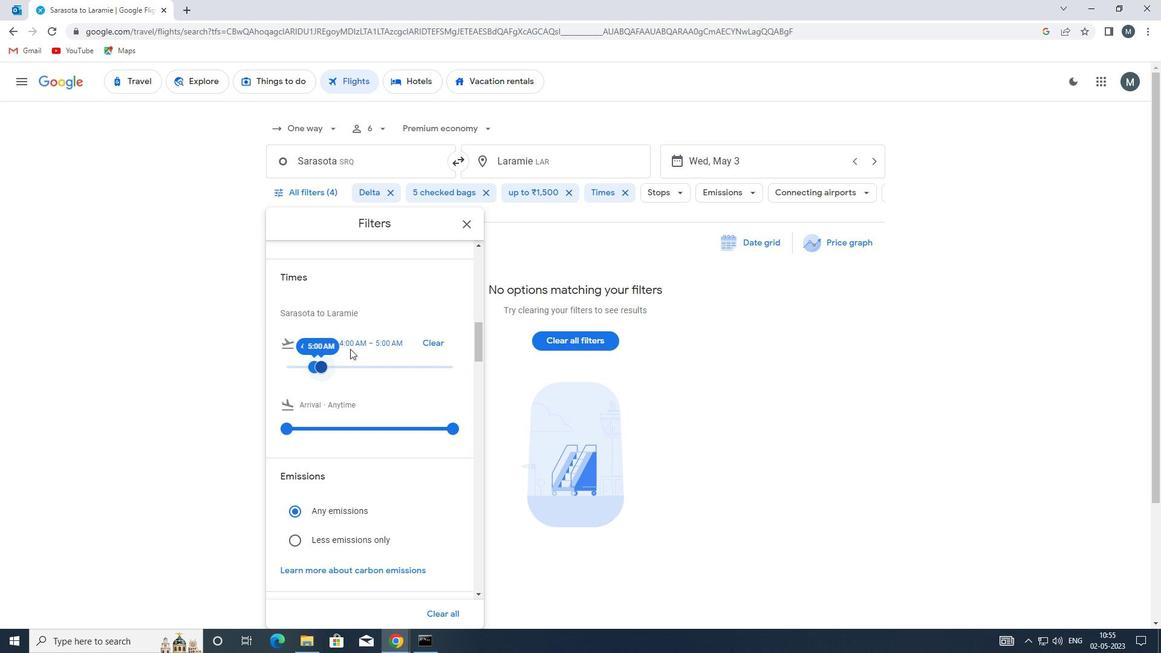 
Action: Mouse moved to (396, 314)
Screenshot: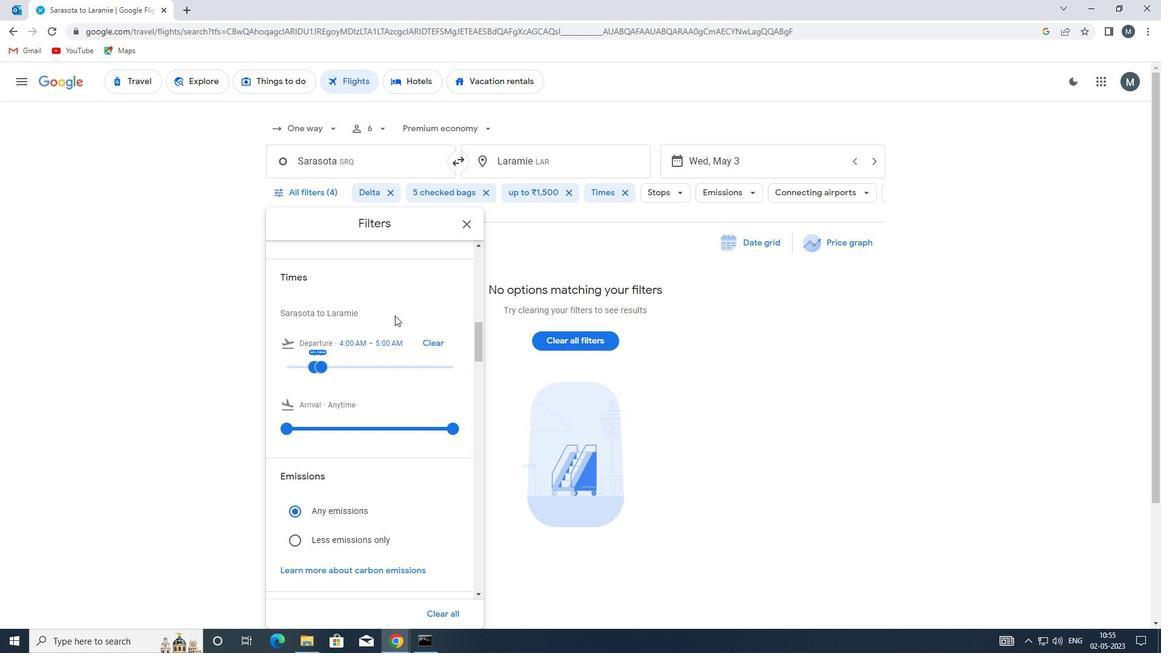 
Action: Mouse scrolled (396, 313) with delta (0, 0)
Screenshot: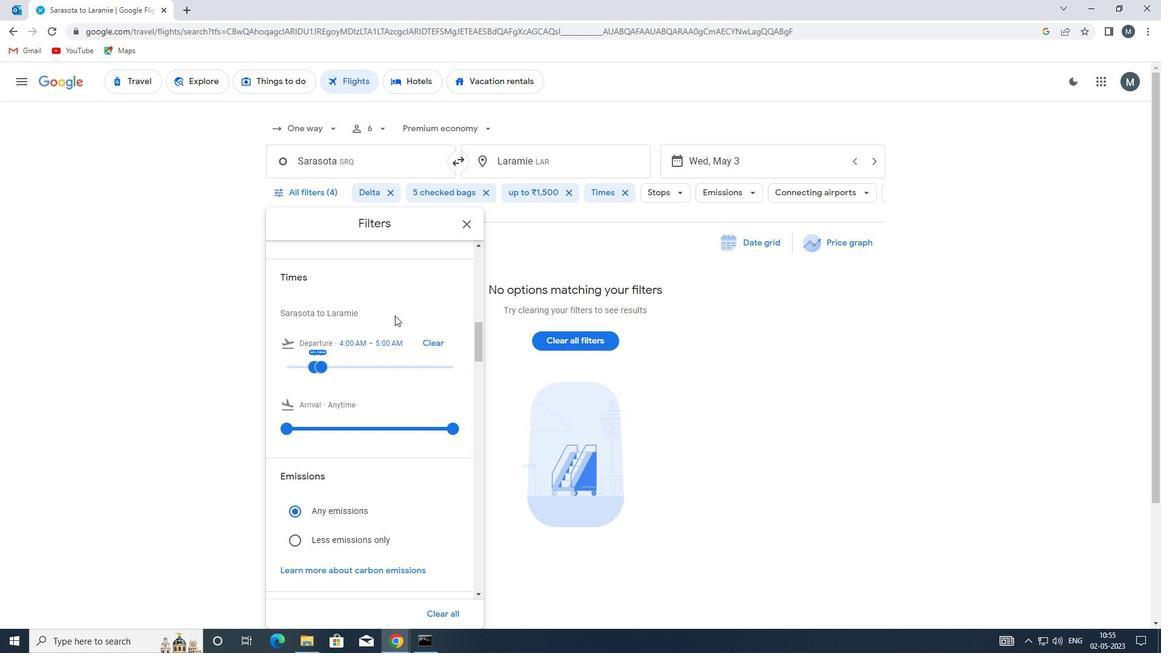 
Action: Mouse moved to (464, 227)
Screenshot: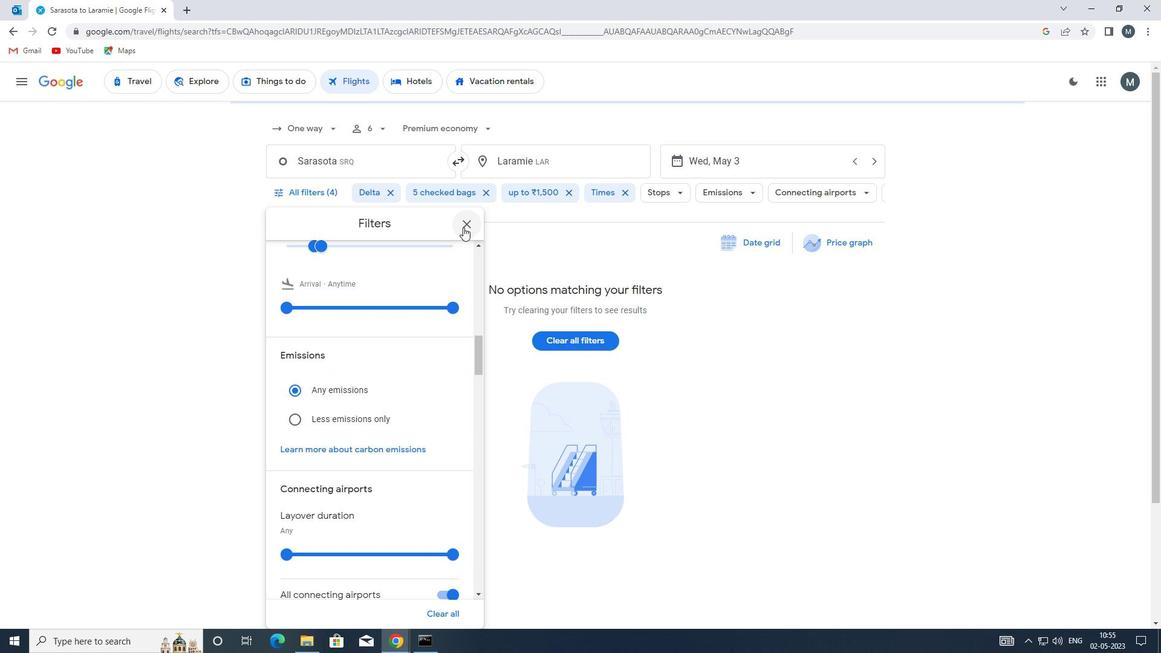 
Action: Mouse pressed left at (464, 227)
Screenshot: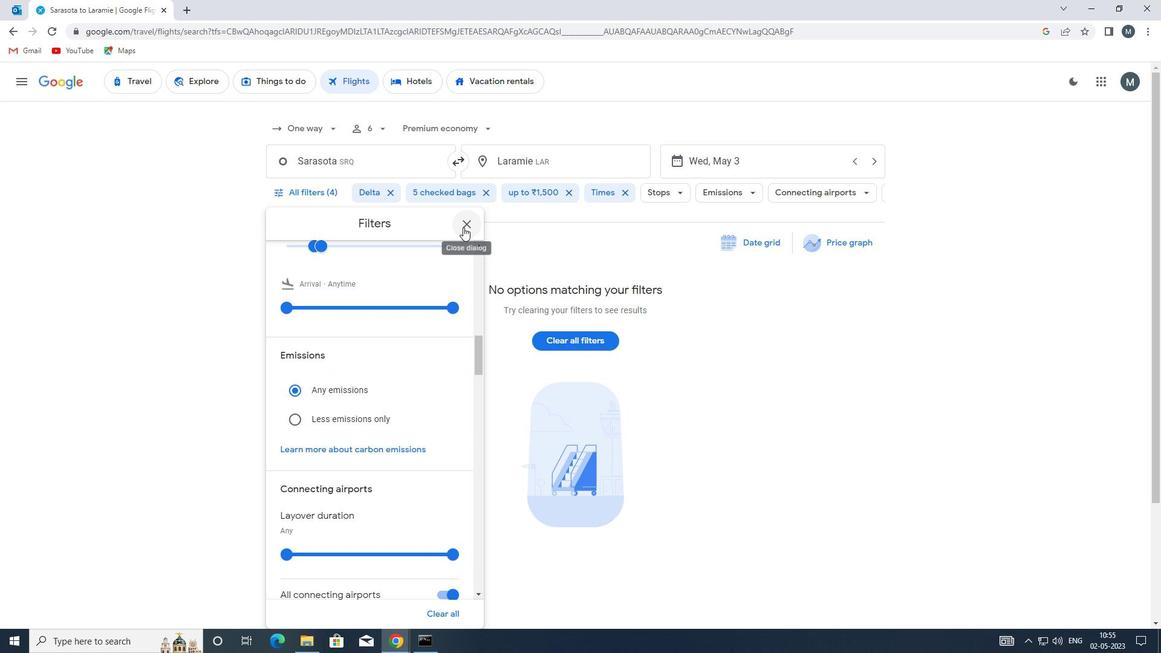 
